 Task: Open Card Card0000000005 in Board Board0000000002 in Workspace WS0000000001 in Trello. Add Member vinny.office2@gmail.com to Card Card0000000005 in Board Board0000000002 in Workspace WS0000000001 in Trello. Add Purple Label titled Label0000000005 to Card Card0000000005 in Board Board0000000002 in Workspace WS0000000001 in Trello. Add Checklist CL0000000005 to Card Card0000000005 in Board Board0000000002 in Workspace WS0000000001 in Trello. Add Dates with Start Date as Aug 01 2023 and Due Date as Aug 31 2023 to Card Card0000000005 in Board Board0000000002 in Workspace WS0000000001 in Trello
Action: Mouse moved to (431, 246)
Screenshot: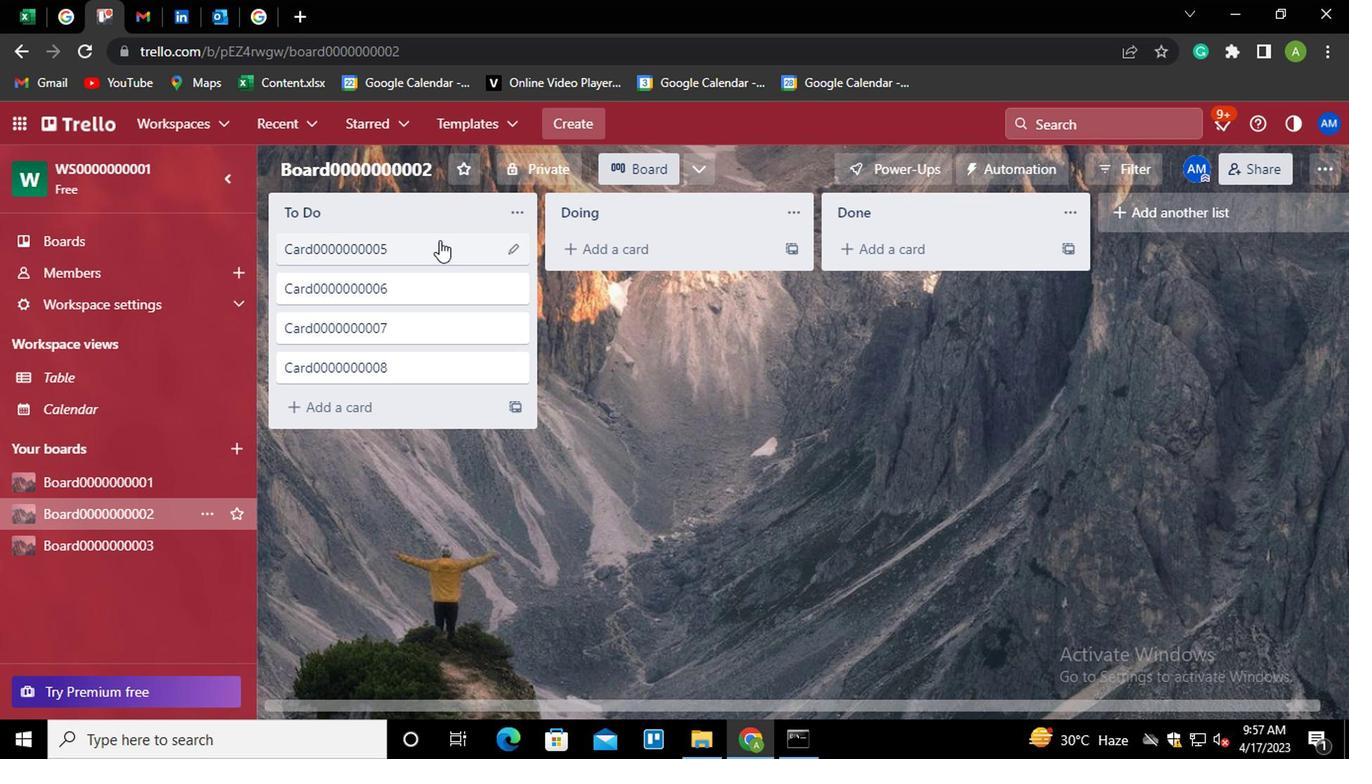 
Action: Mouse pressed left at (431, 246)
Screenshot: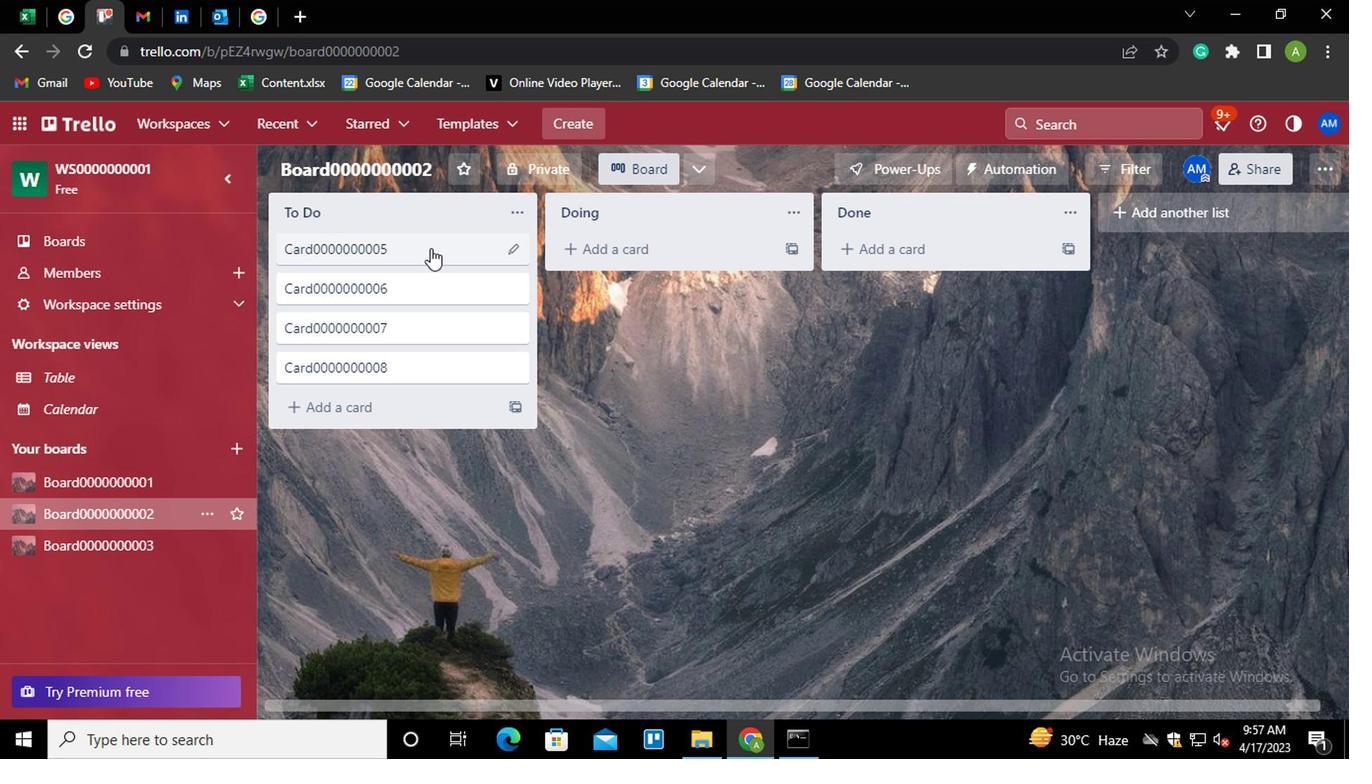 
Action: Mouse moved to (922, 280)
Screenshot: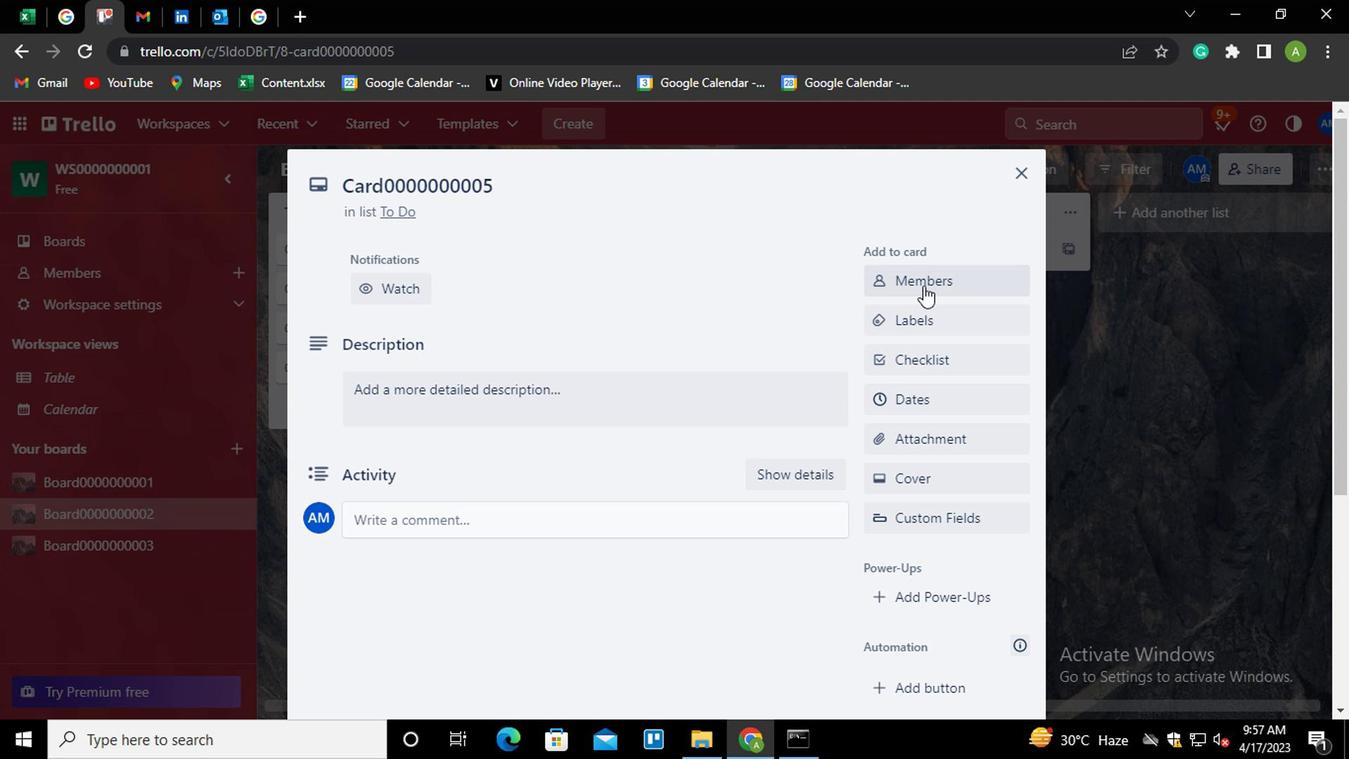 
Action: Mouse pressed left at (922, 280)
Screenshot: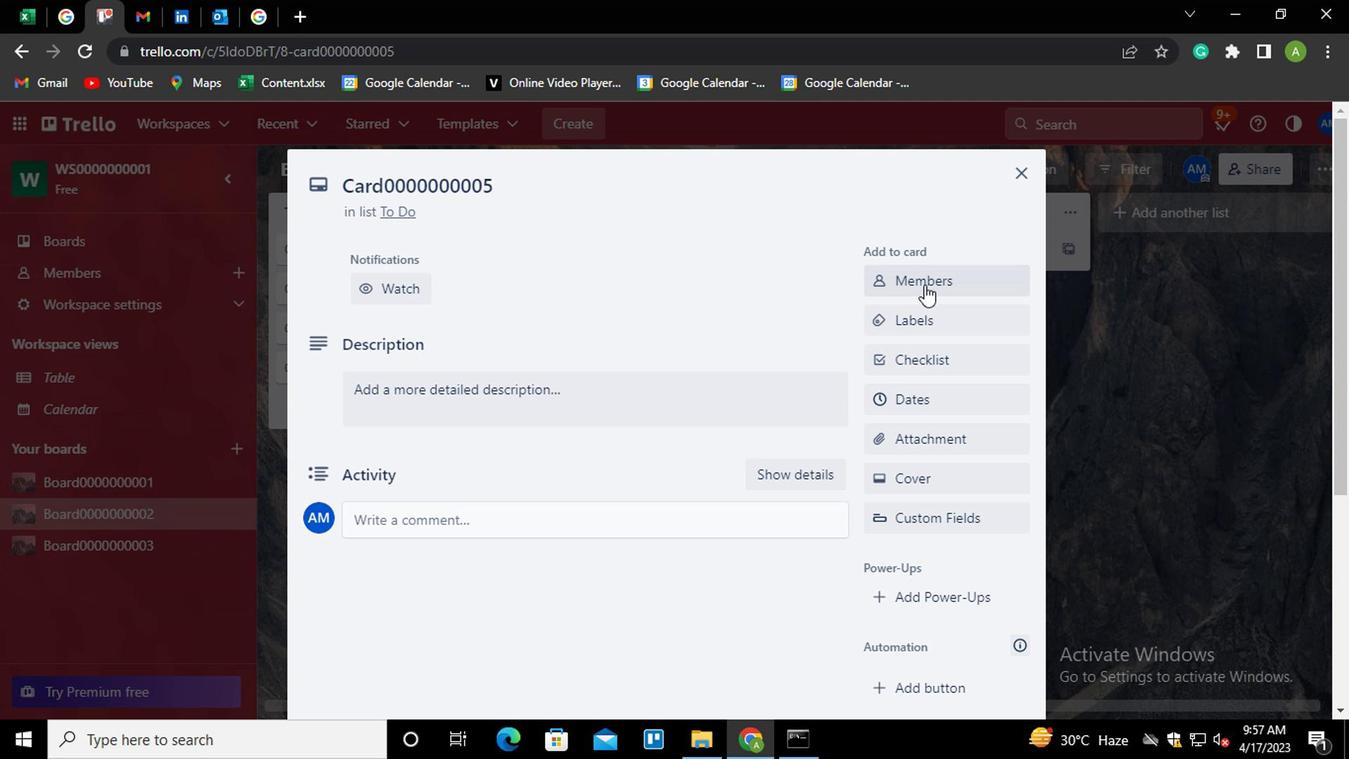 
Action: Mouse moved to (939, 368)
Screenshot: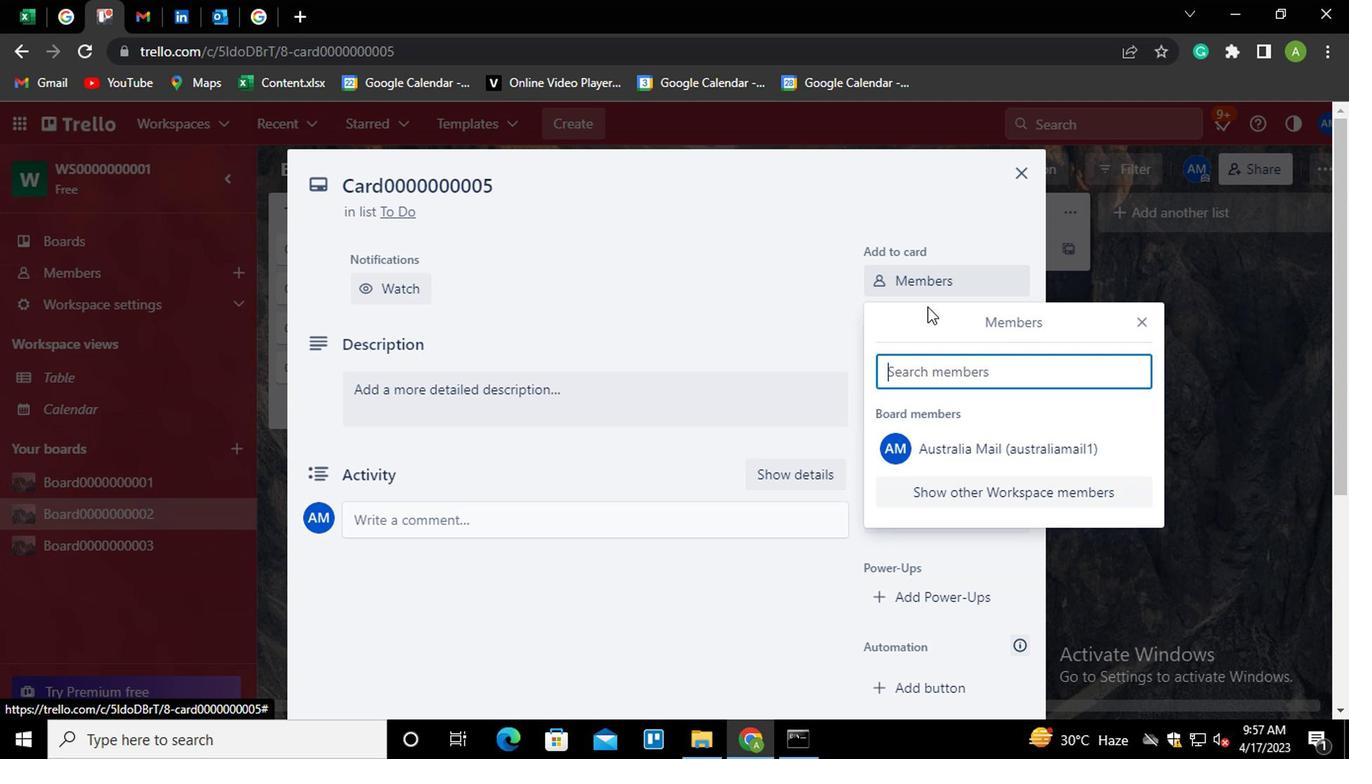 
Action: Mouse pressed left at (939, 368)
Screenshot: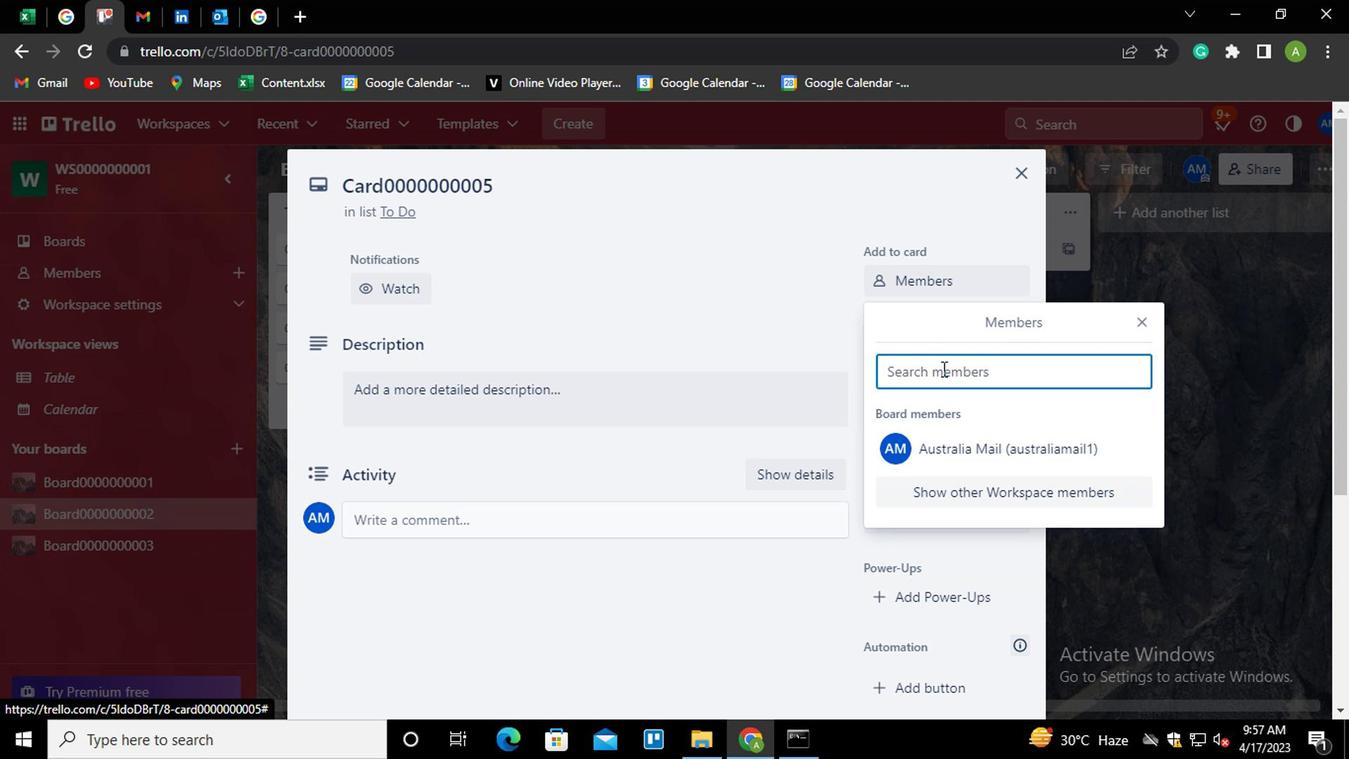 
Action: Mouse moved to (920, 370)
Screenshot: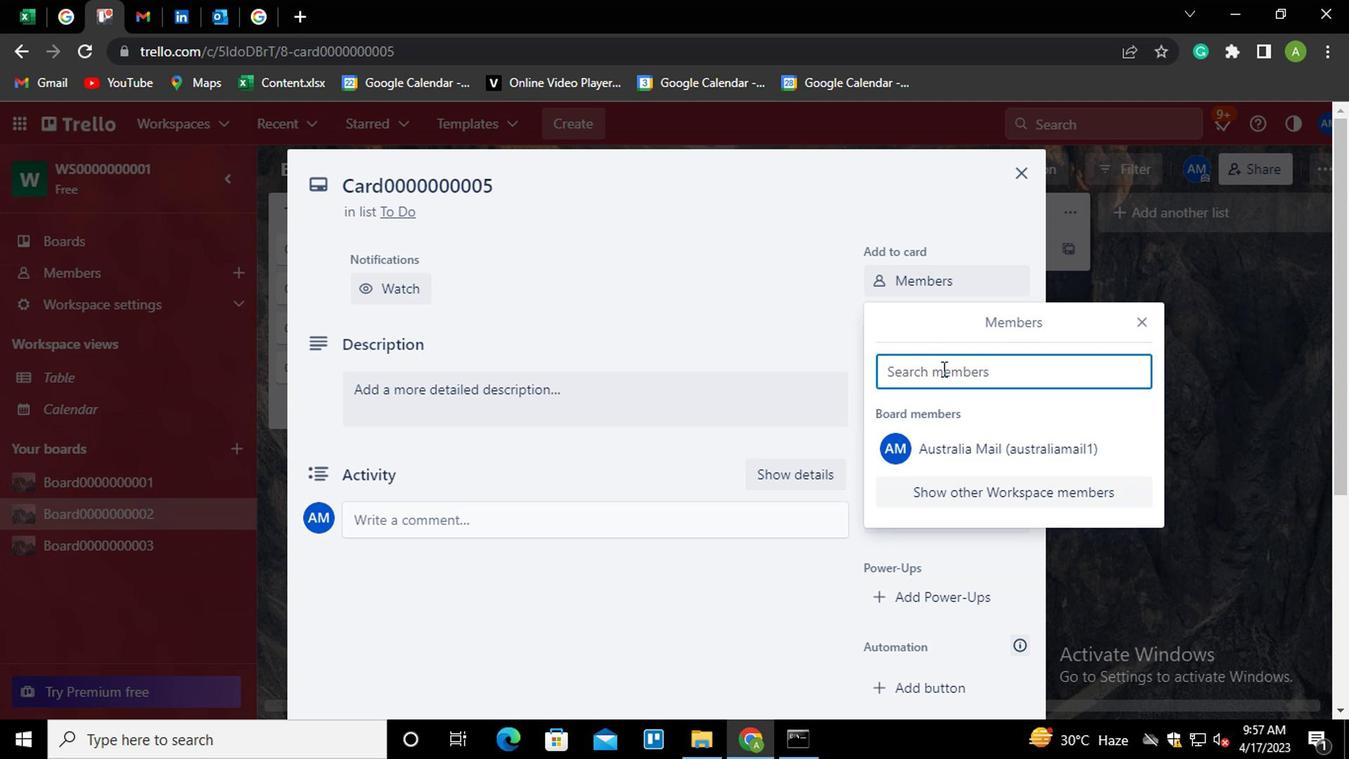 
Action: Key pressed vinny
Screenshot: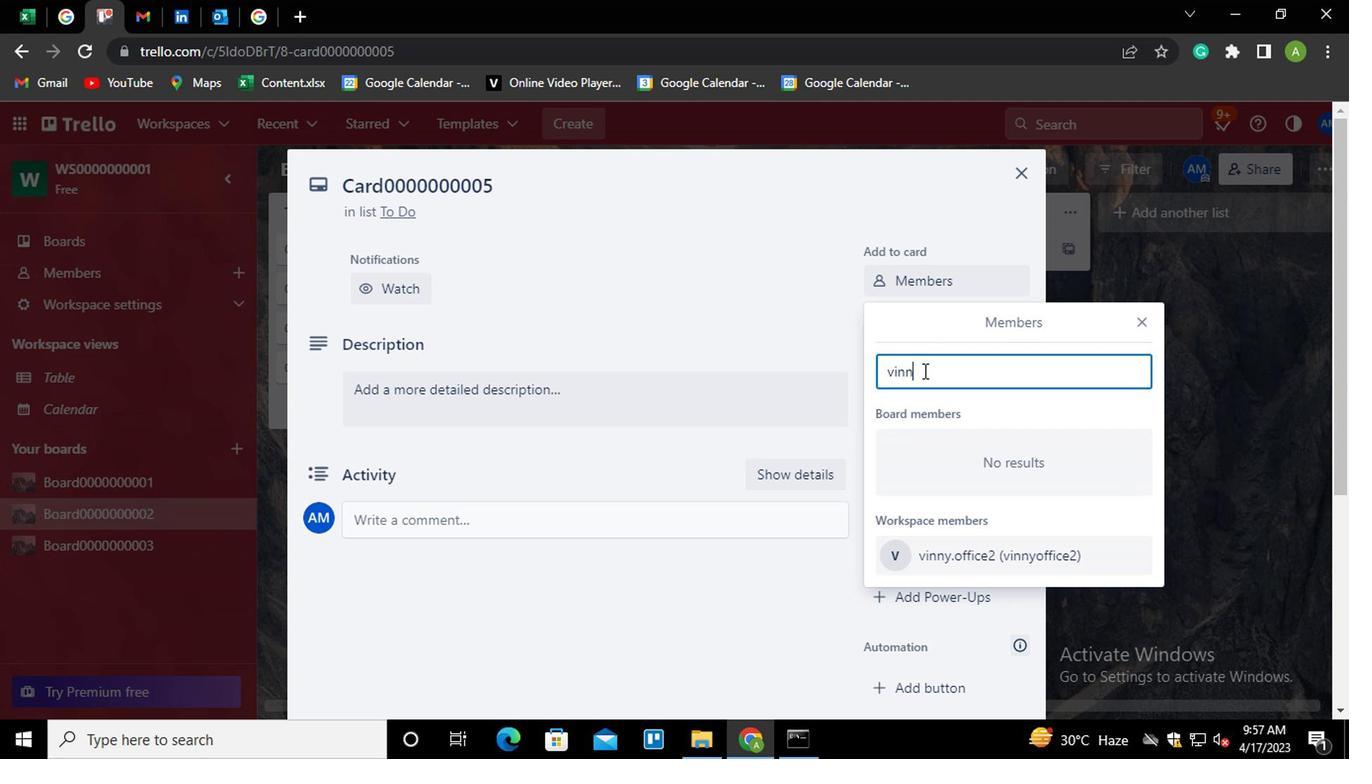
Action: Mouse moved to (942, 558)
Screenshot: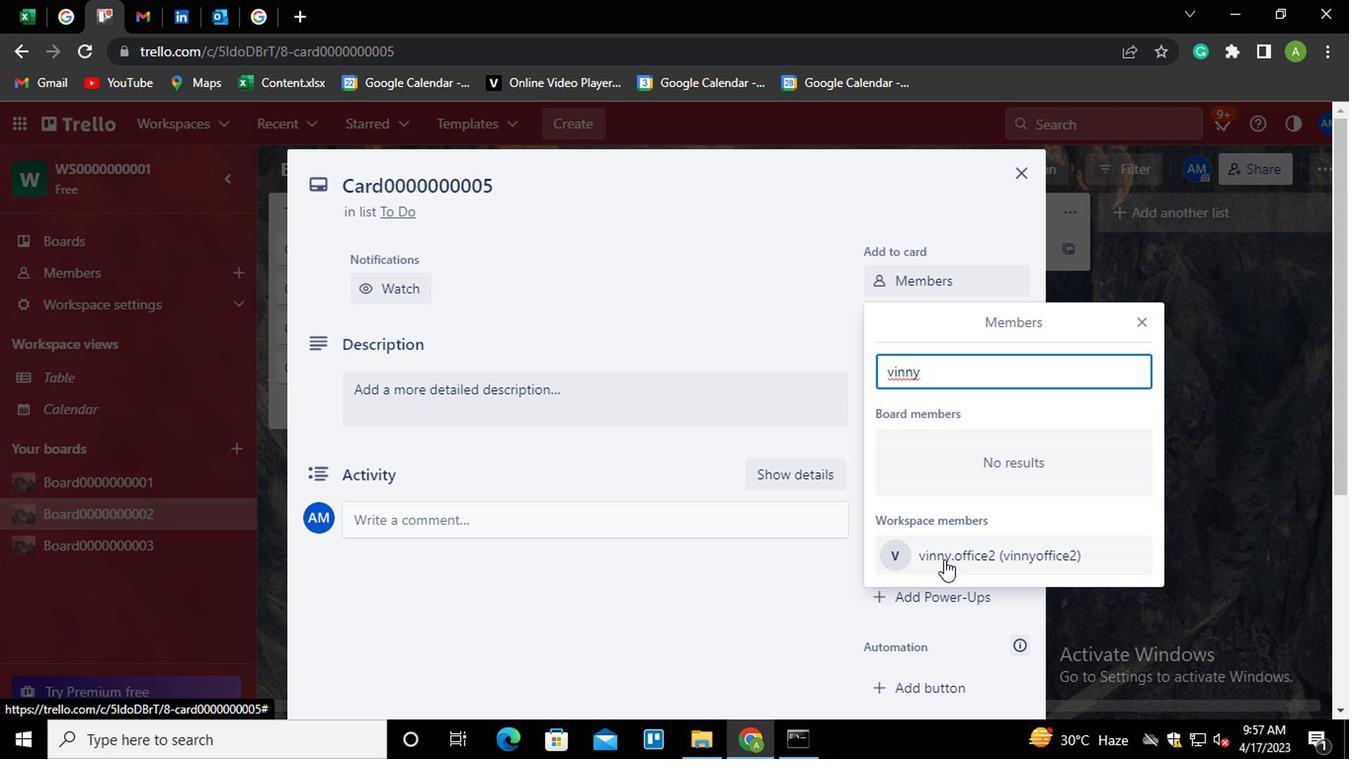
Action: Mouse pressed left at (942, 558)
Screenshot: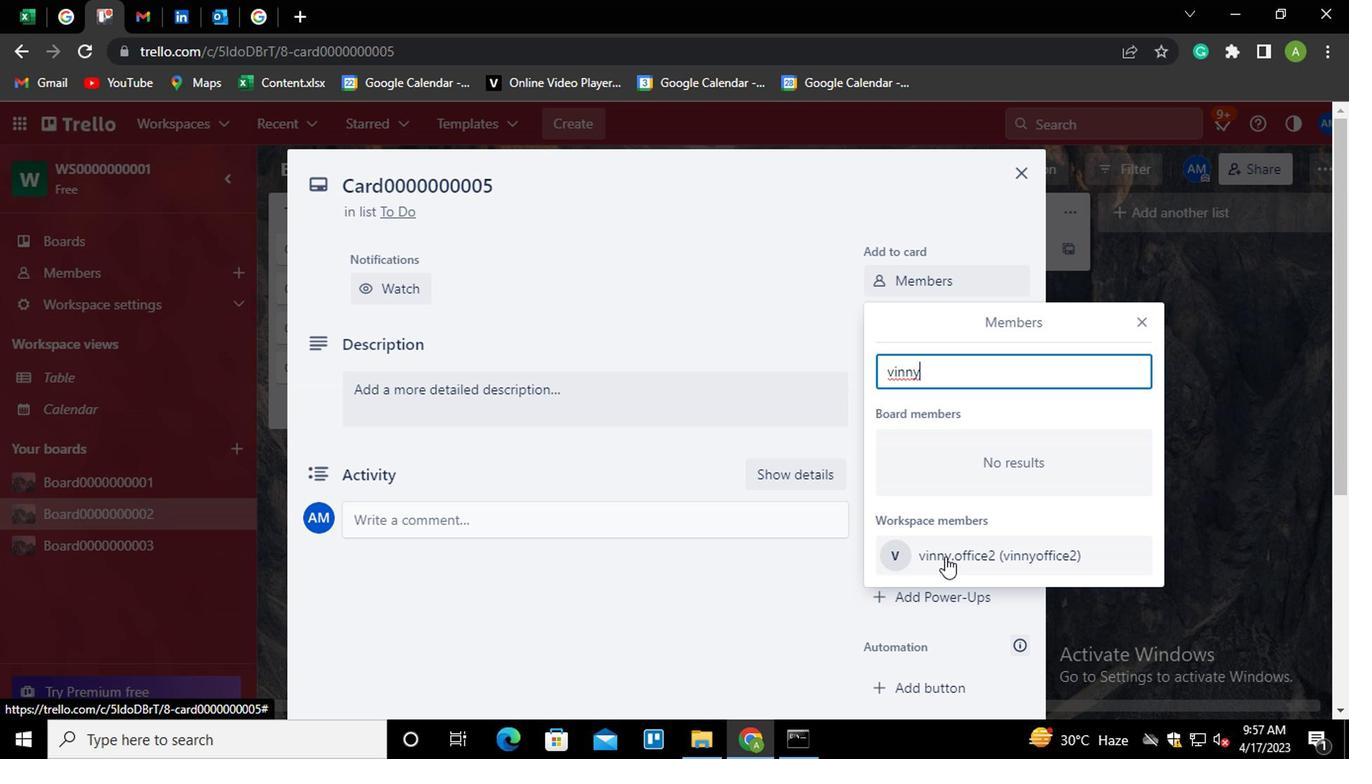 
Action: Mouse moved to (816, 279)
Screenshot: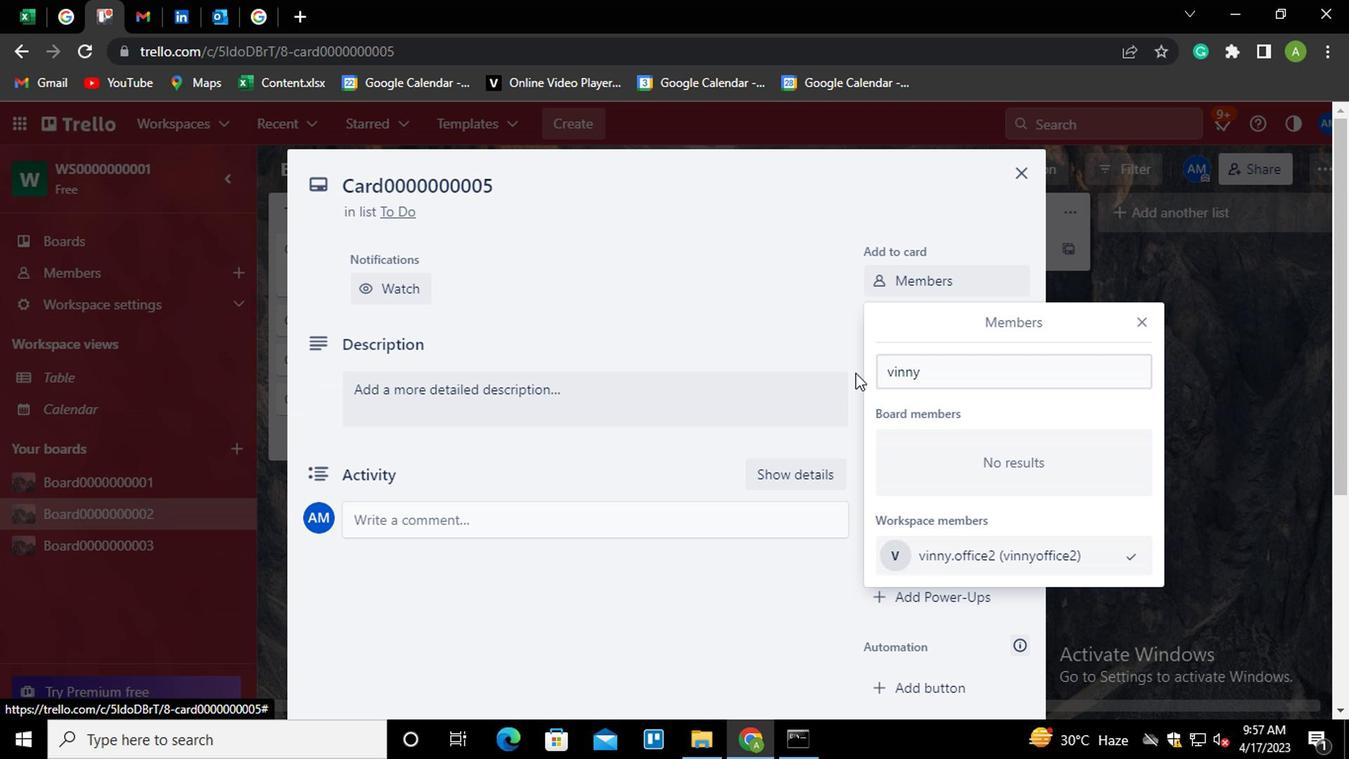 
Action: Mouse pressed left at (816, 279)
Screenshot: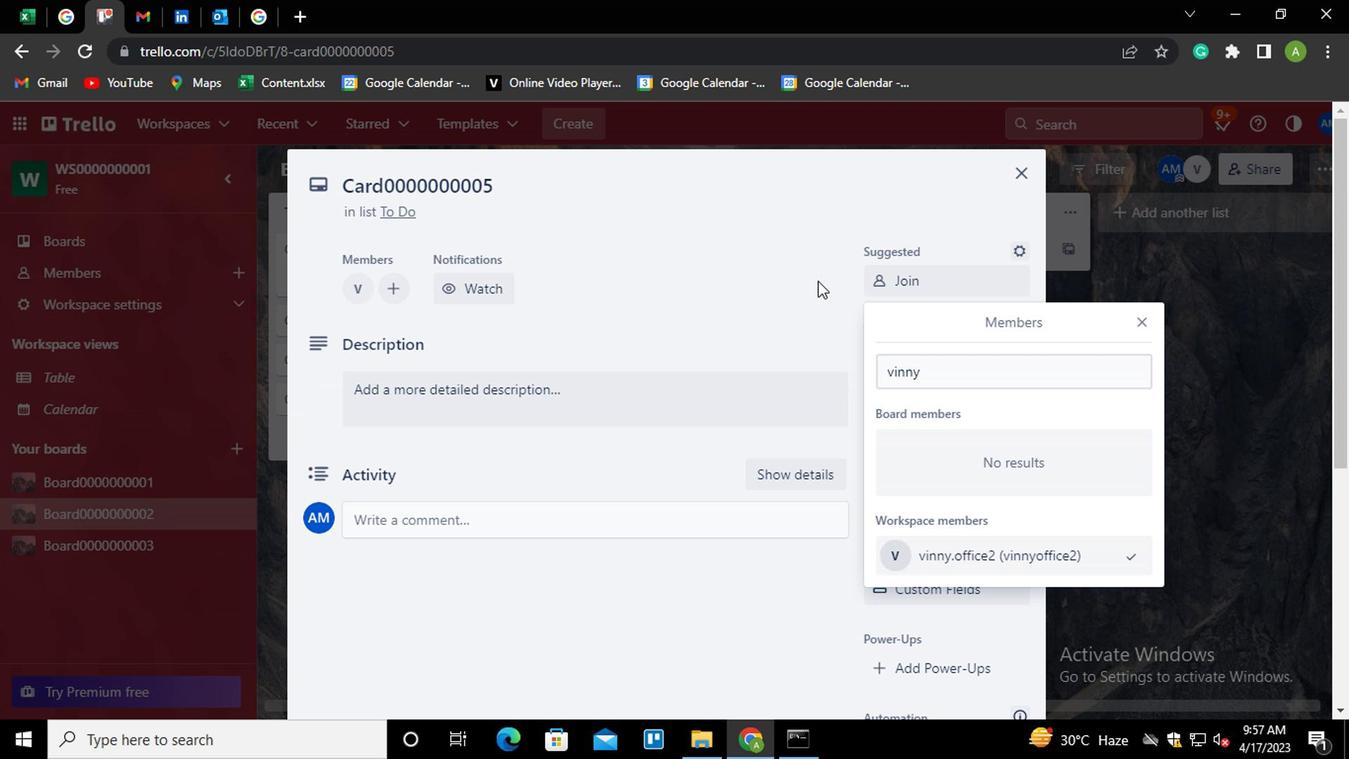
Action: Mouse moved to (915, 379)
Screenshot: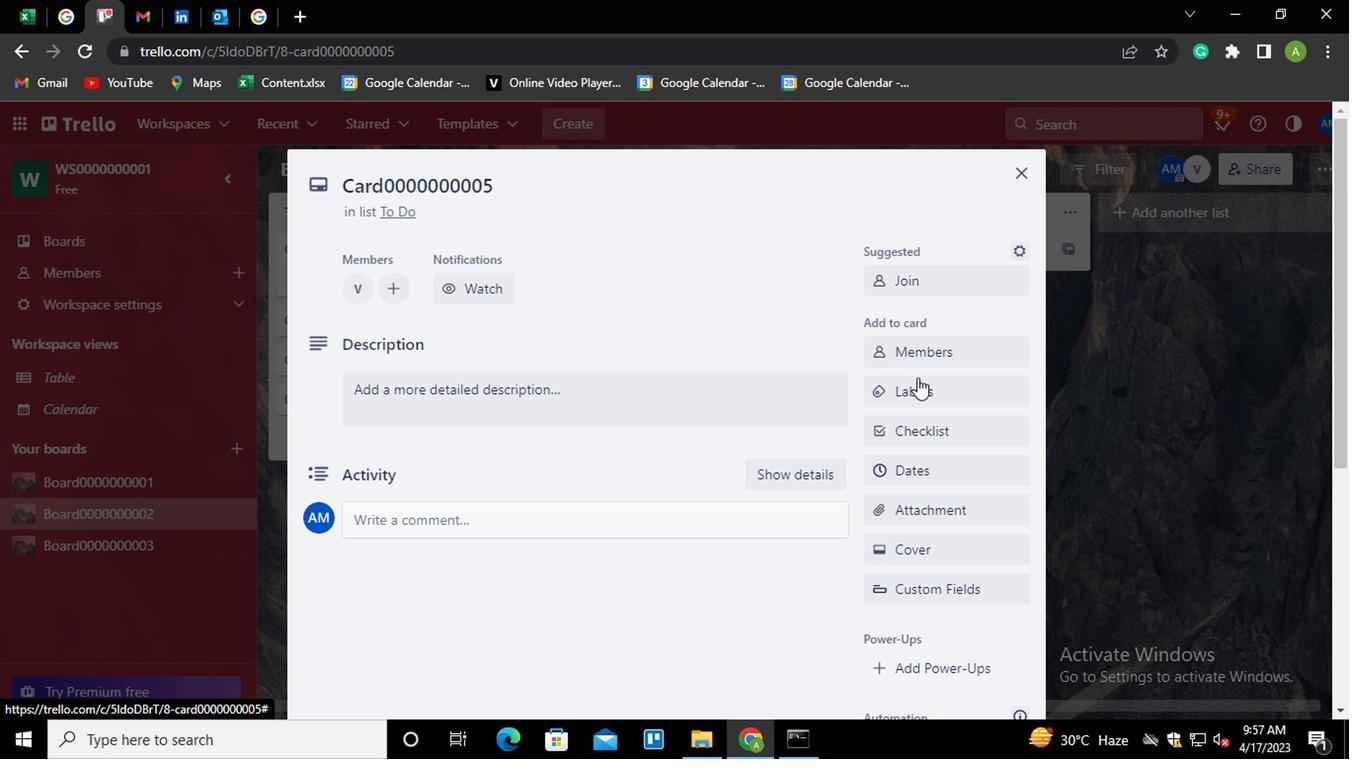 
Action: Mouse pressed left at (915, 379)
Screenshot: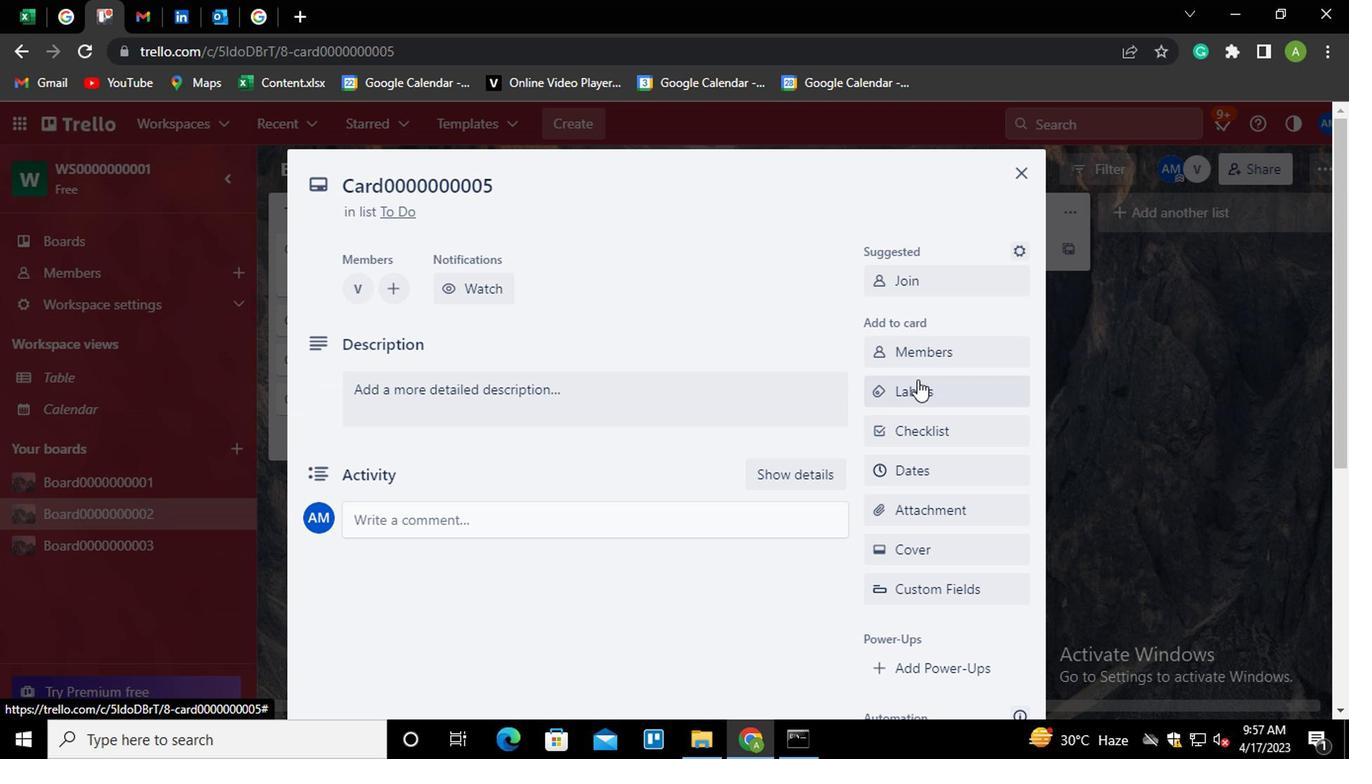 
Action: Mouse moved to (884, 425)
Screenshot: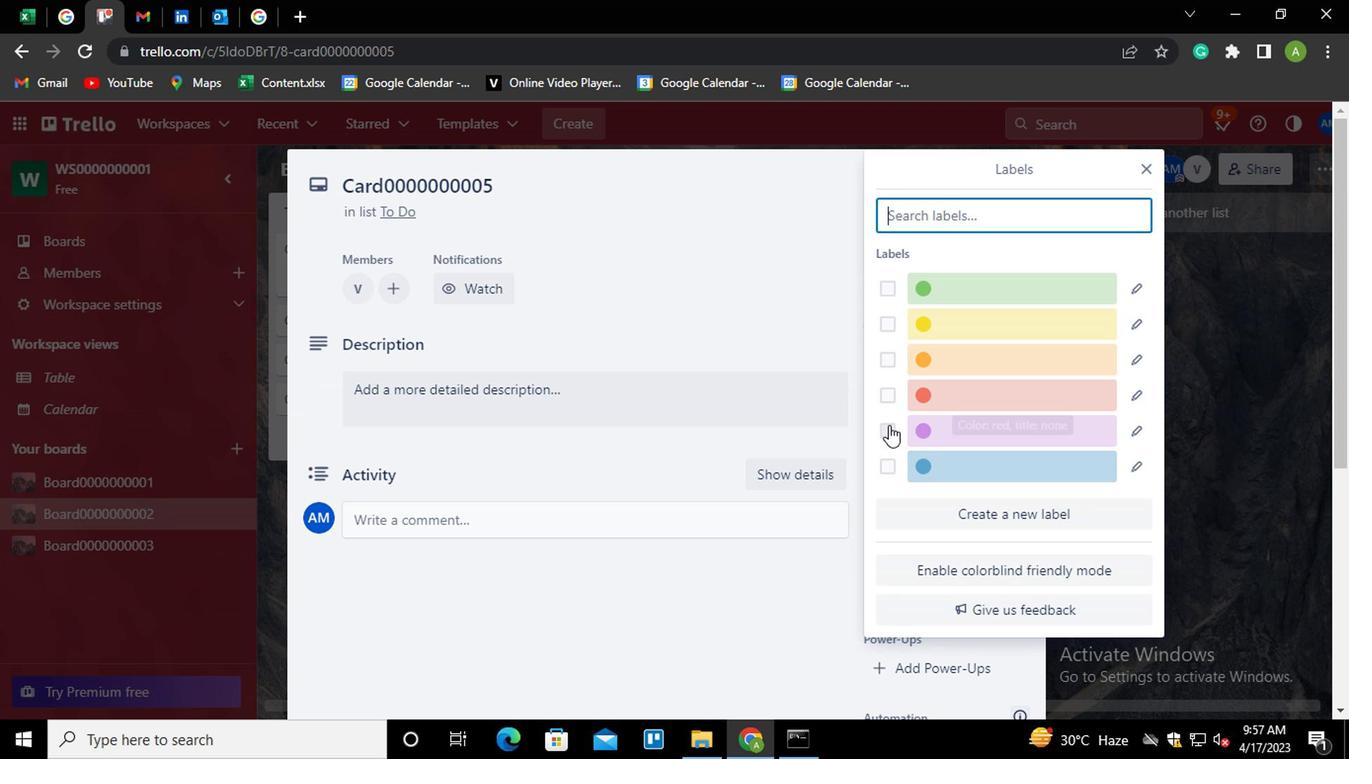 
Action: Mouse pressed left at (884, 425)
Screenshot: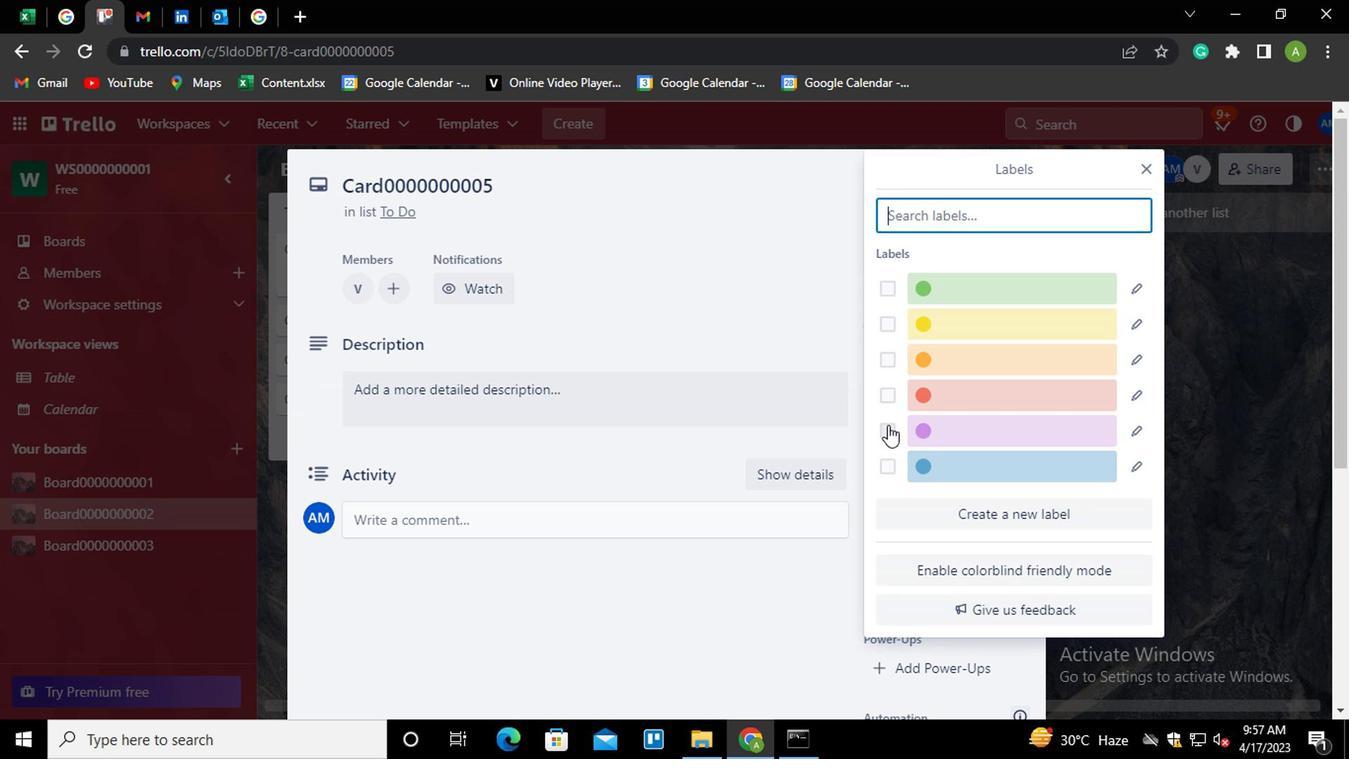 
Action: Mouse moved to (1123, 423)
Screenshot: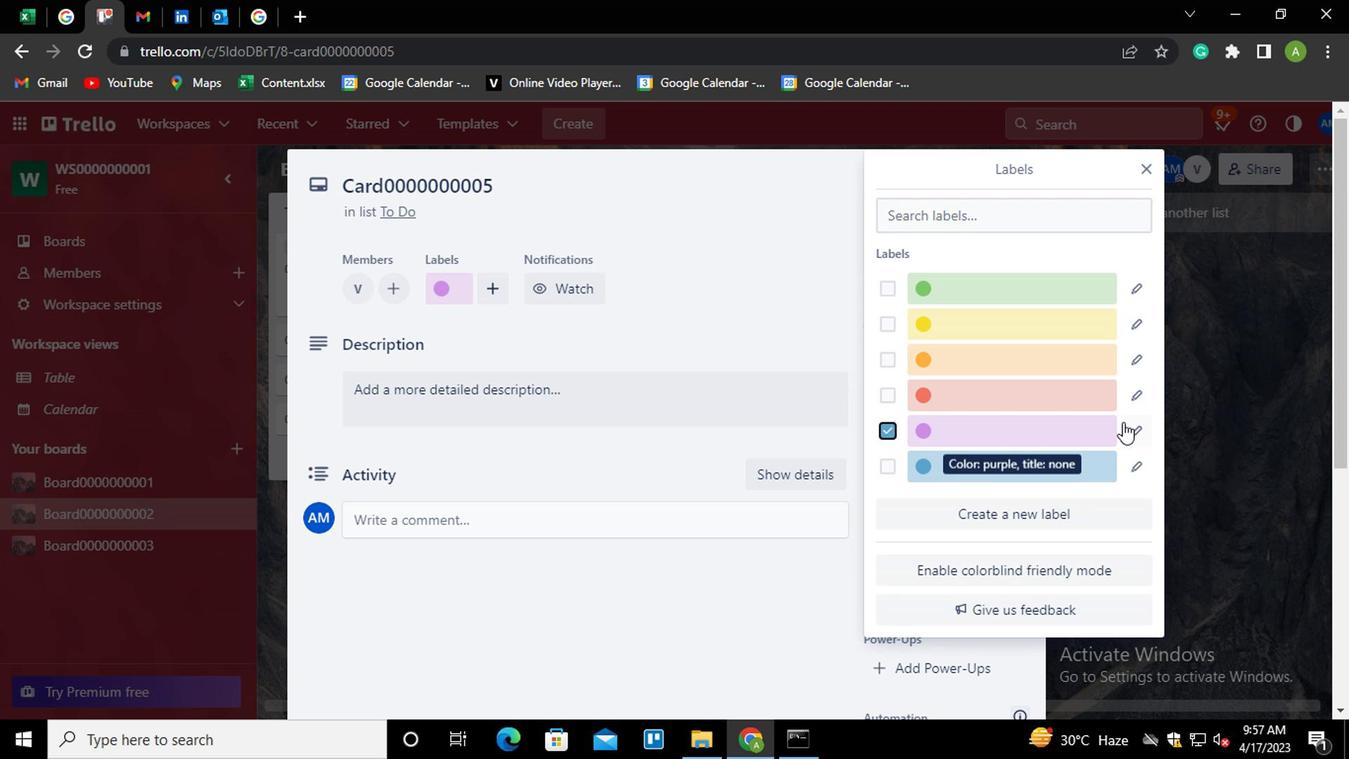 
Action: Mouse pressed left at (1123, 423)
Screenshot: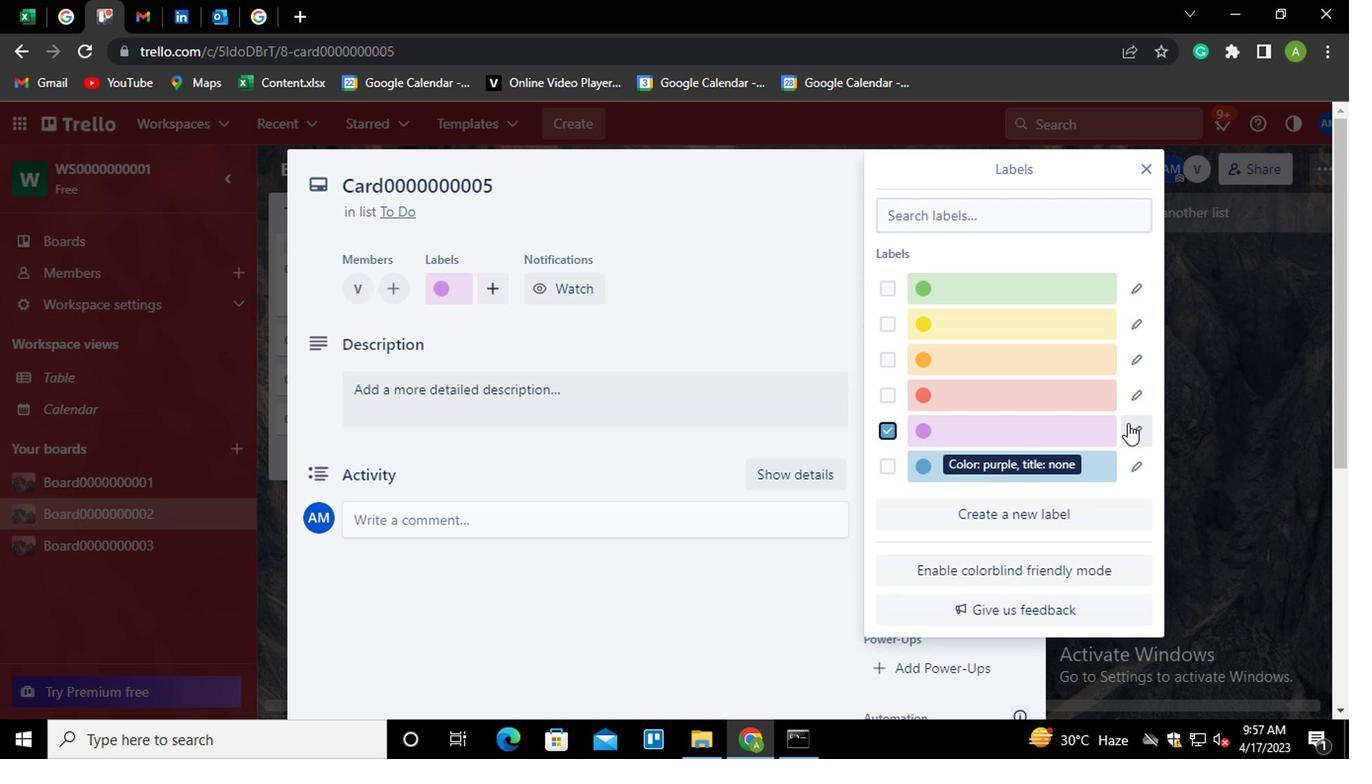 
Action: Mouse moved to (1102, 417)
Screenshot: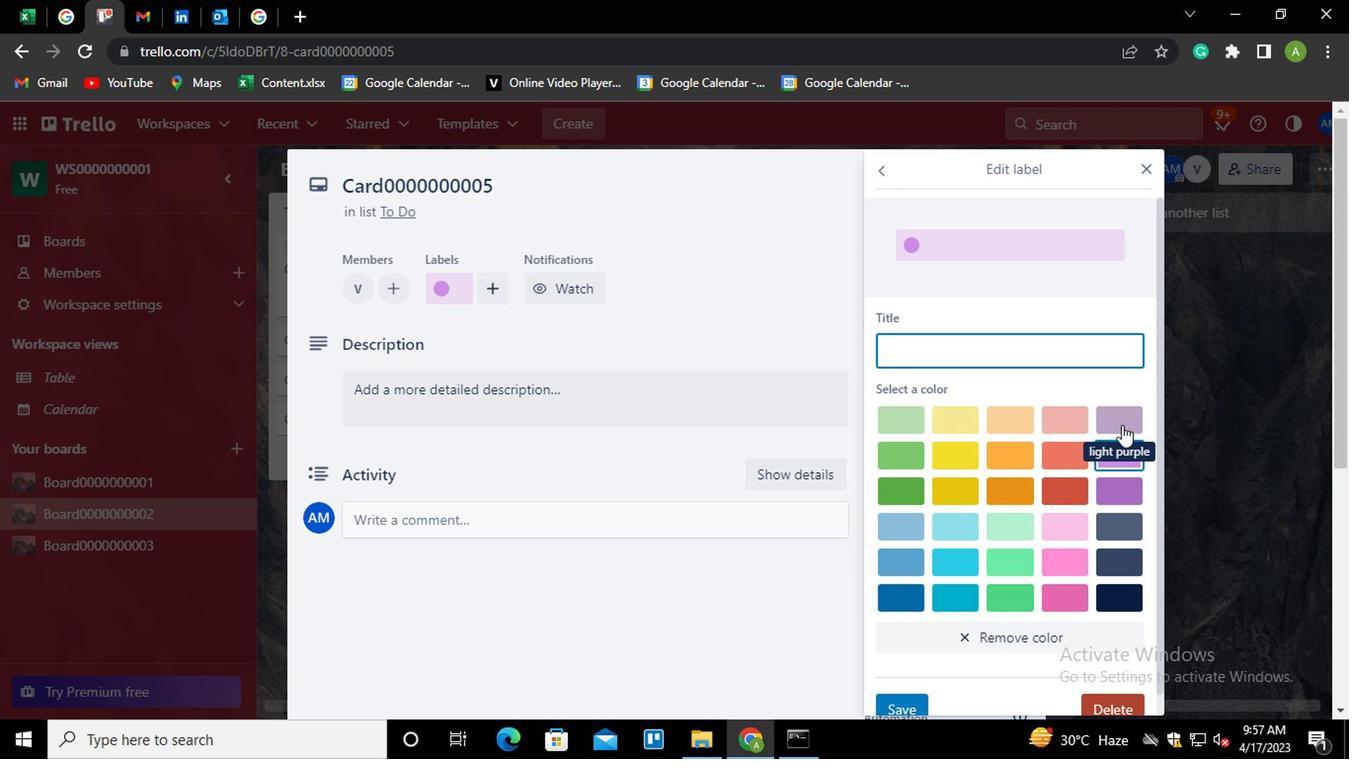 
Action: Key pressed <Key.shift>LABEL000000000
Screenshot: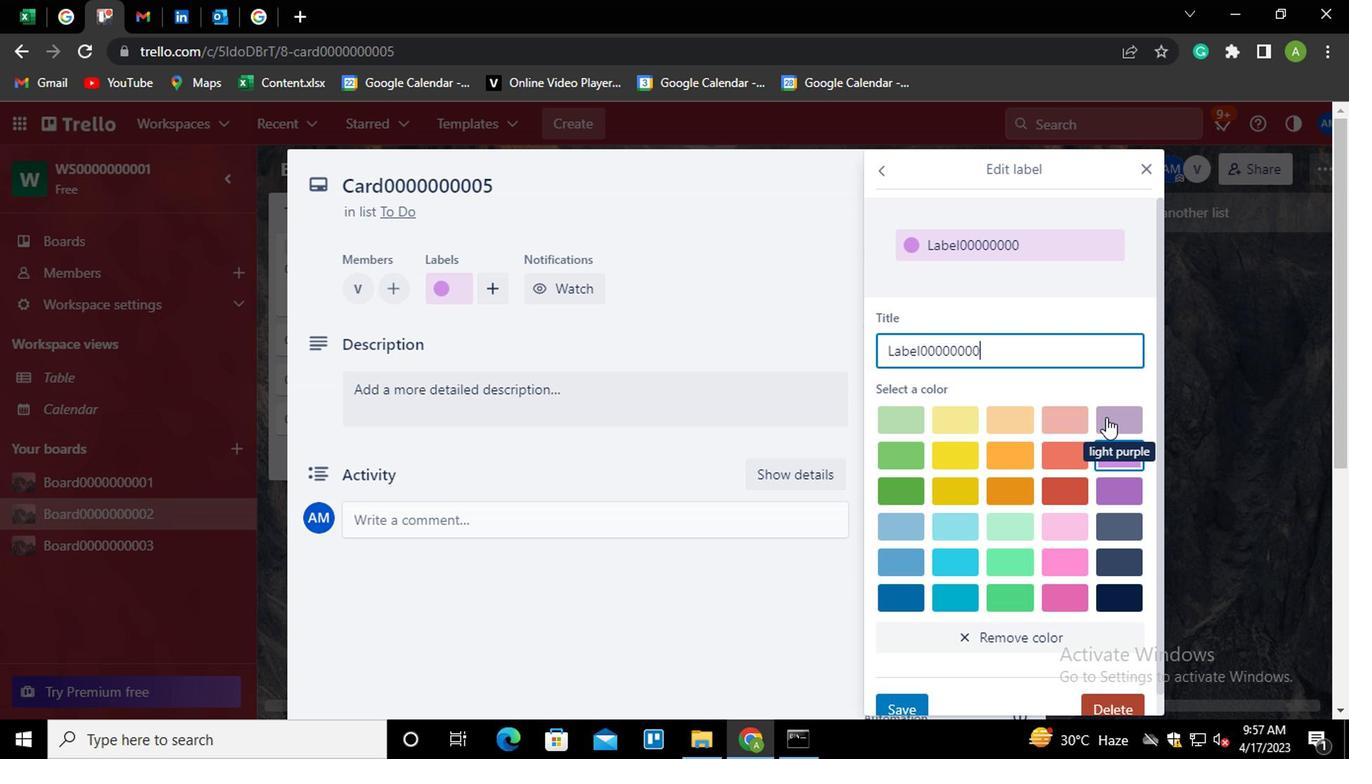 
Action: Mouse moved to (1101, 416)
Screenshot: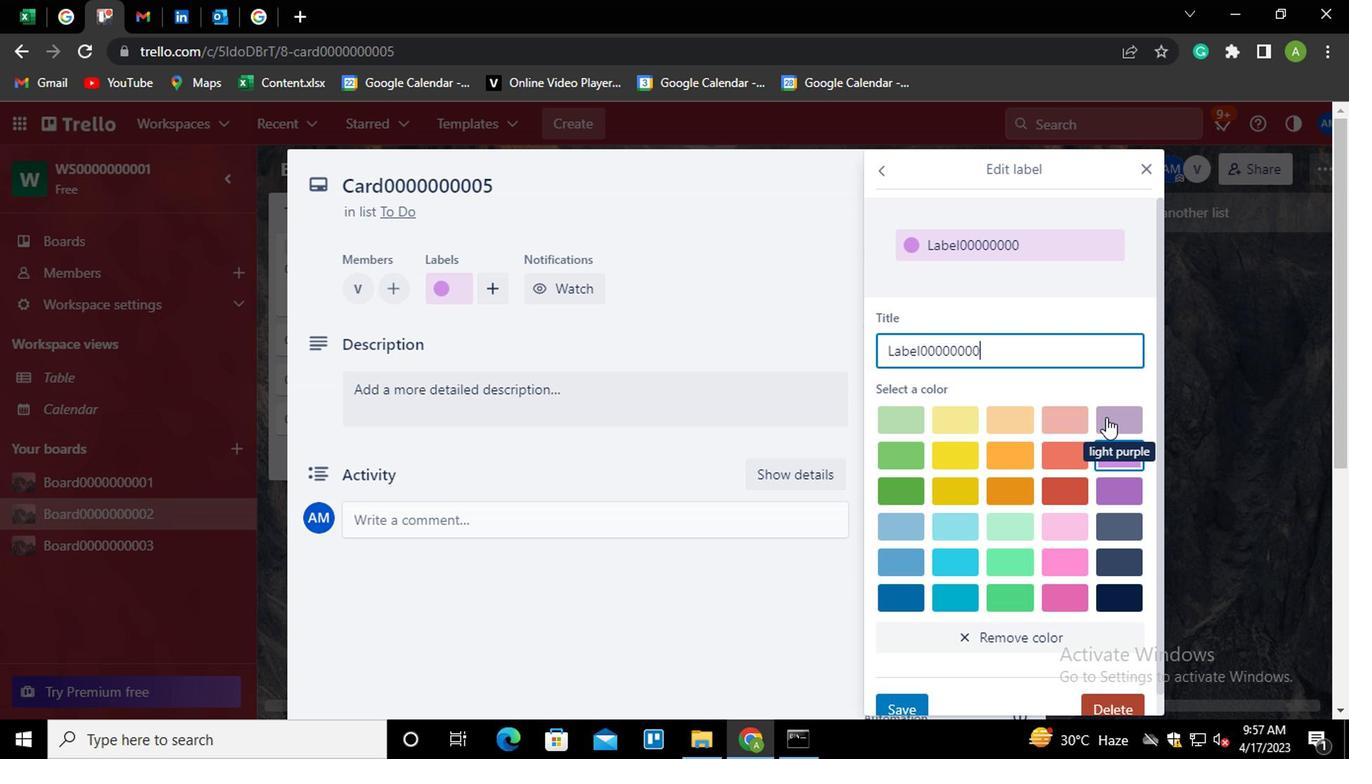 
Action: Key pressed 5
Screenshot: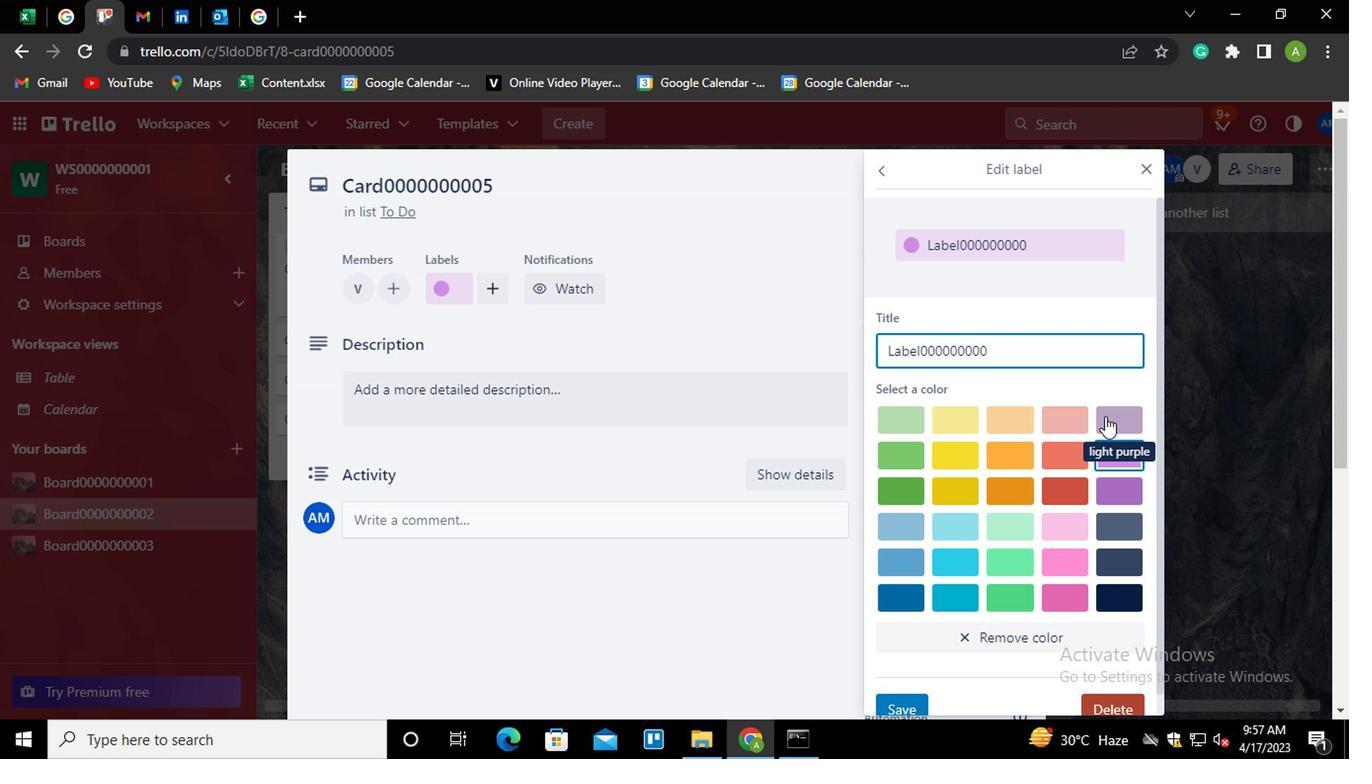 
Action: Mouse moved to (892, 704)
Screenshot: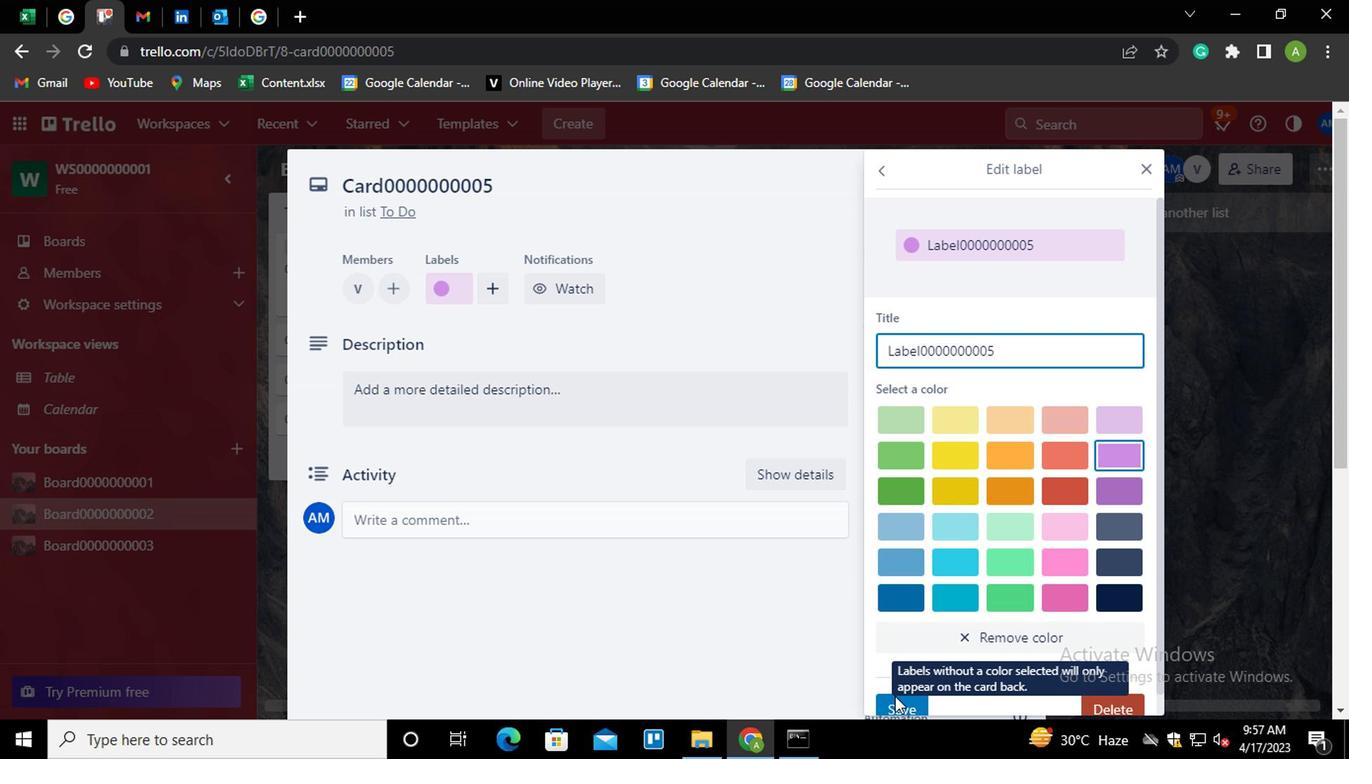 
Action: Mouse pressed left at (892, 704)
Screenshot: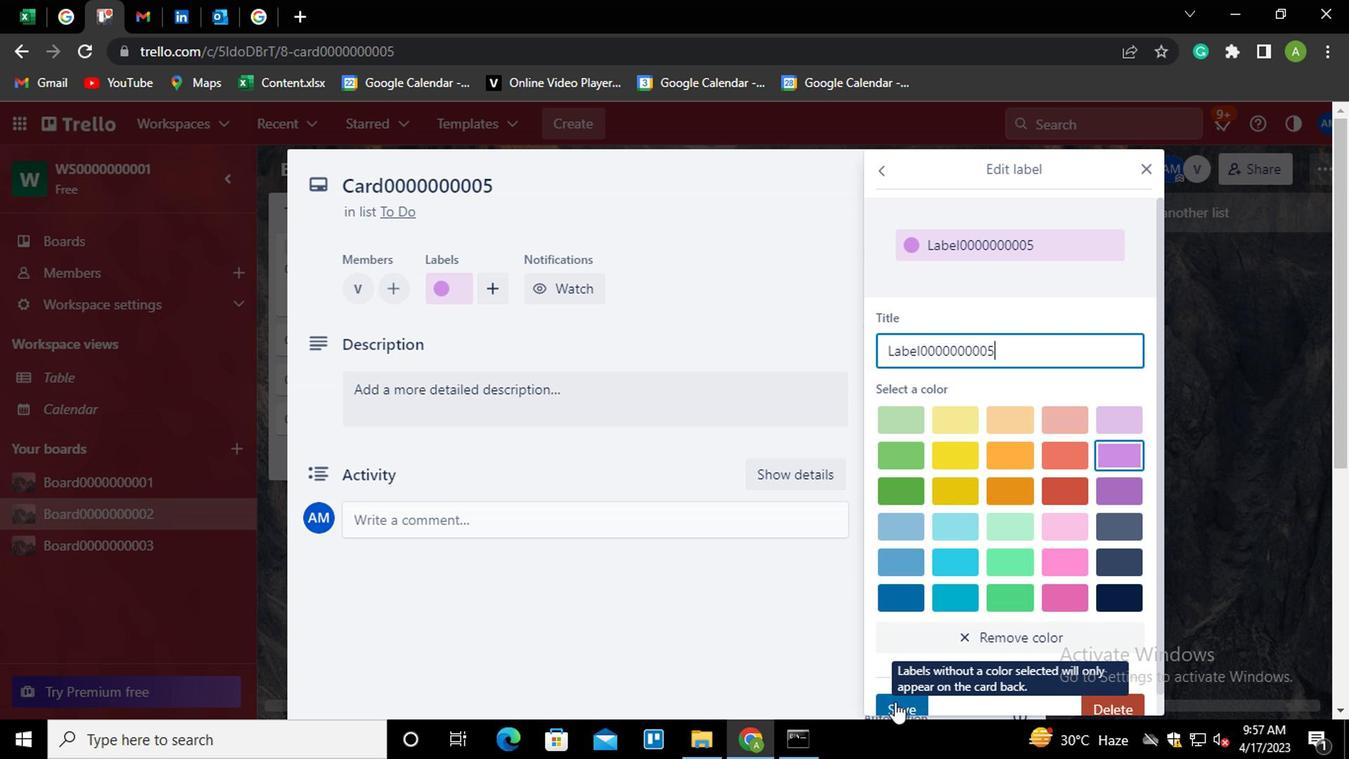 
Action: Mouse moved to (788, 303)
Screenshot: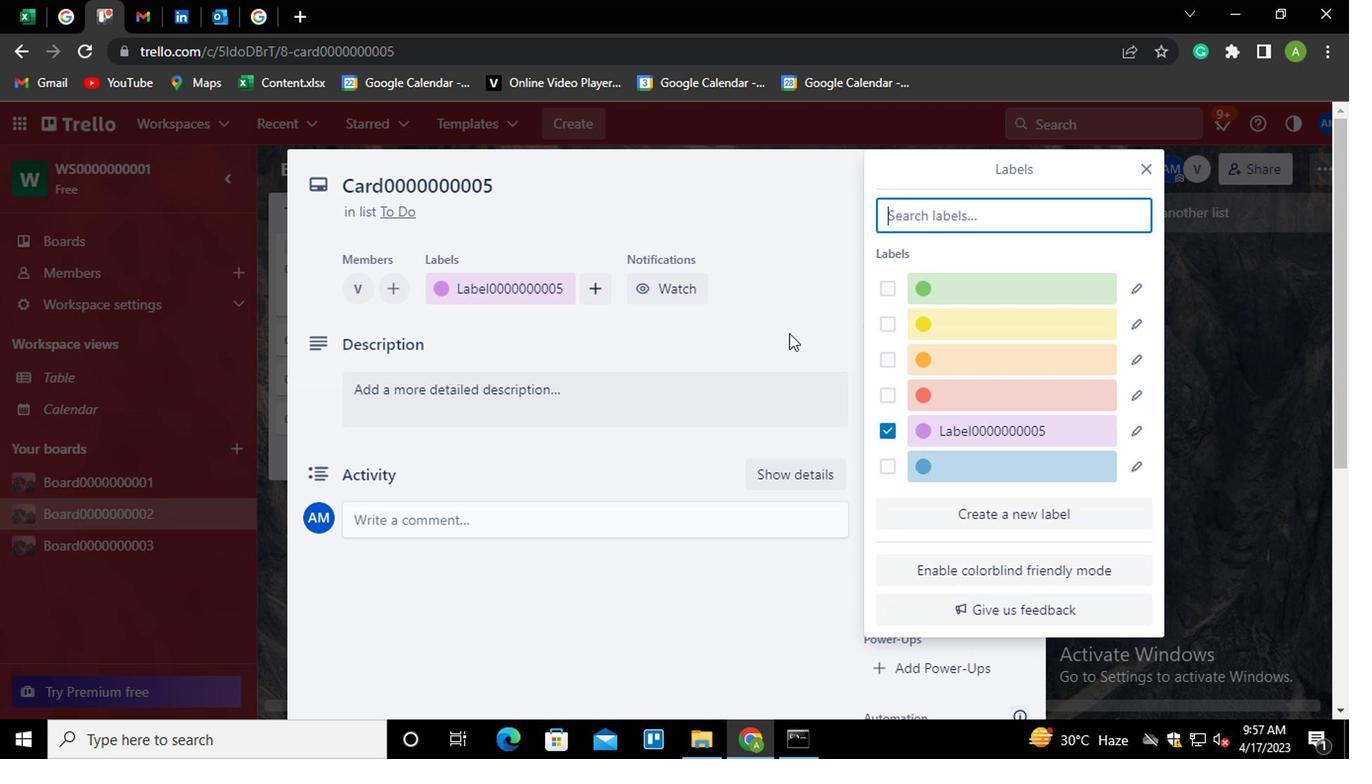 
Action: Mouse pressed left at (788, 303)
Screenshot: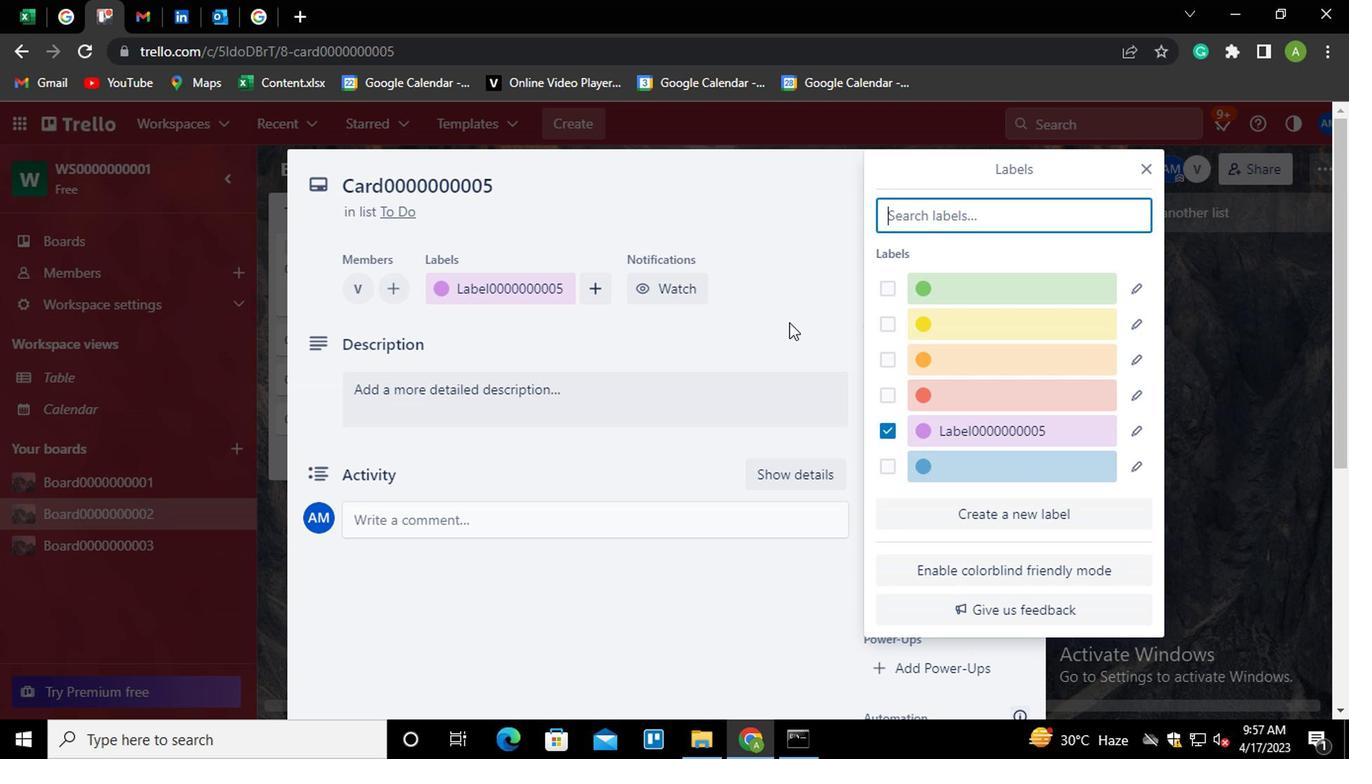 
Action: Mouse moved to (940, 425)
Screenshot: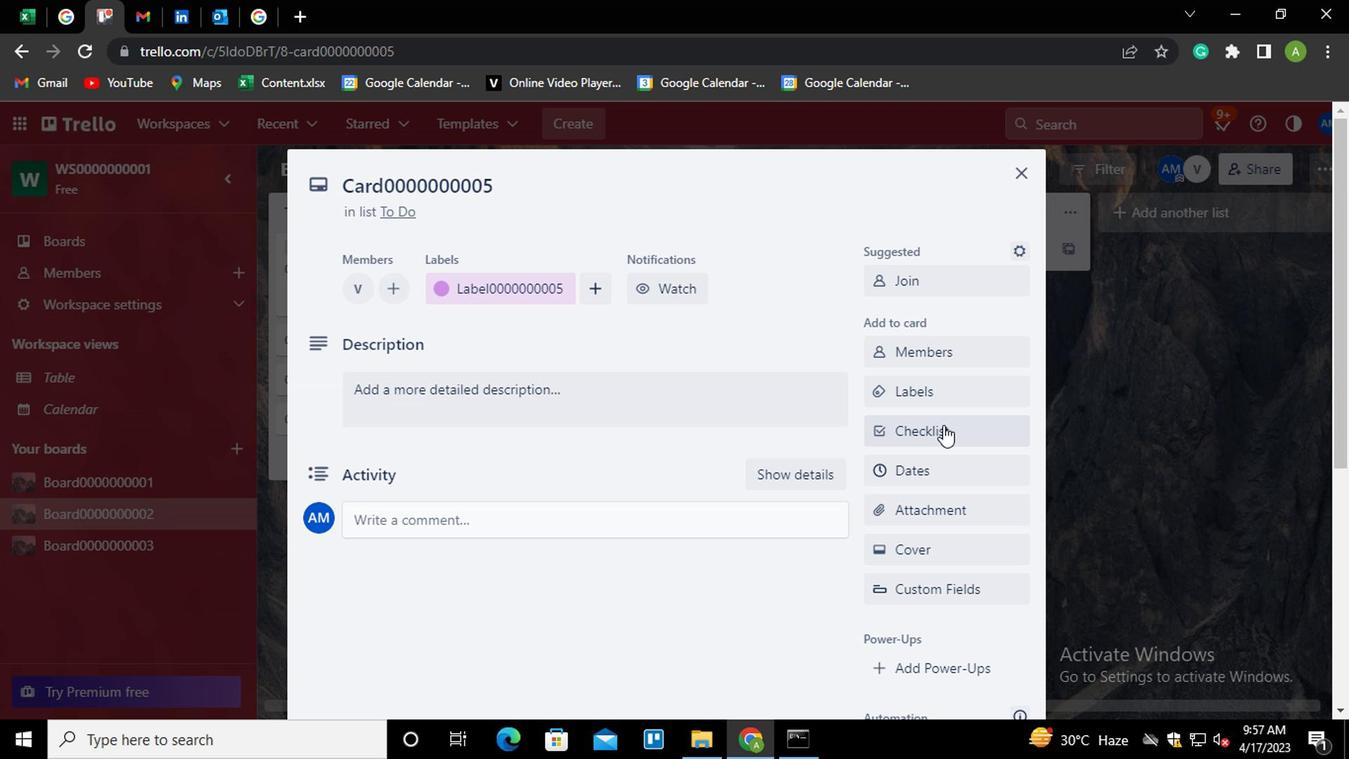 
Action: Mouse pressed left at (940, 425)
Screenshot: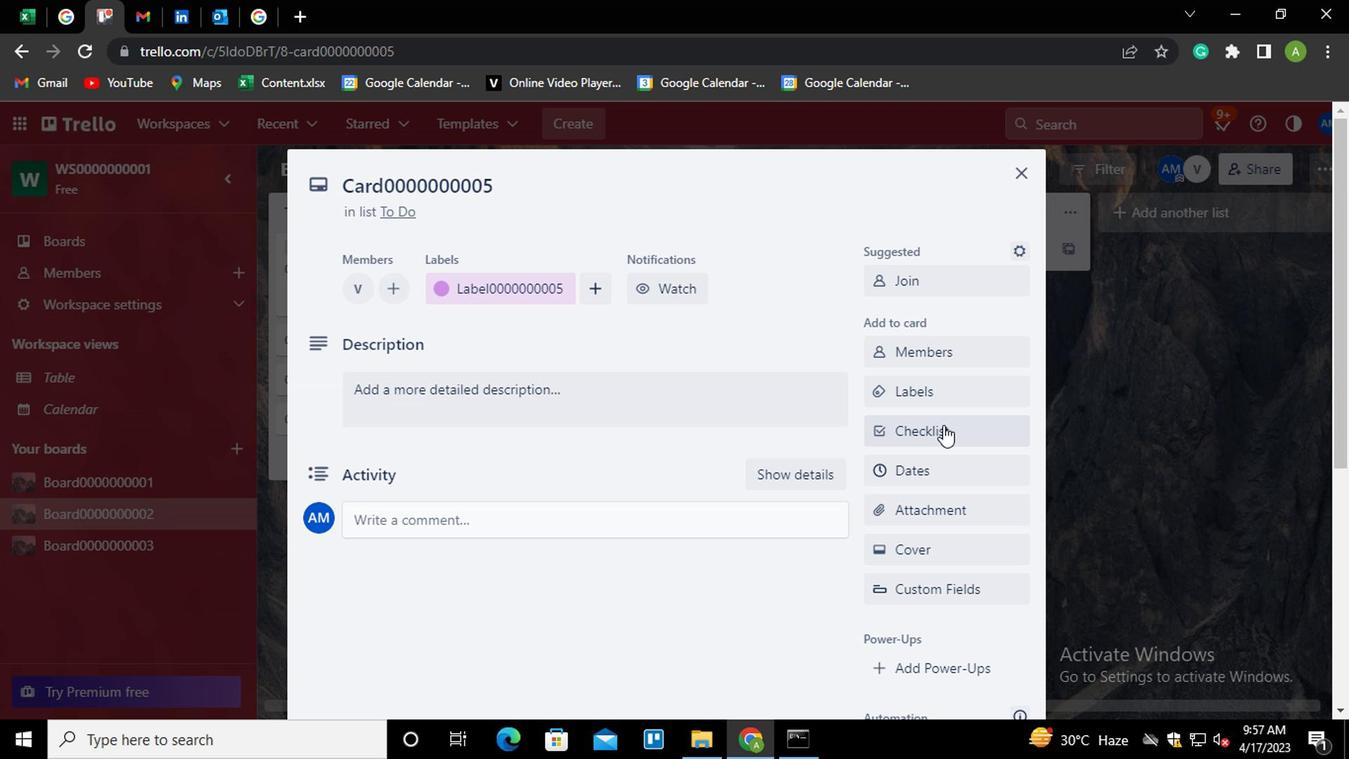 
Action: Mouse moved to (927, 427)
Screenshot: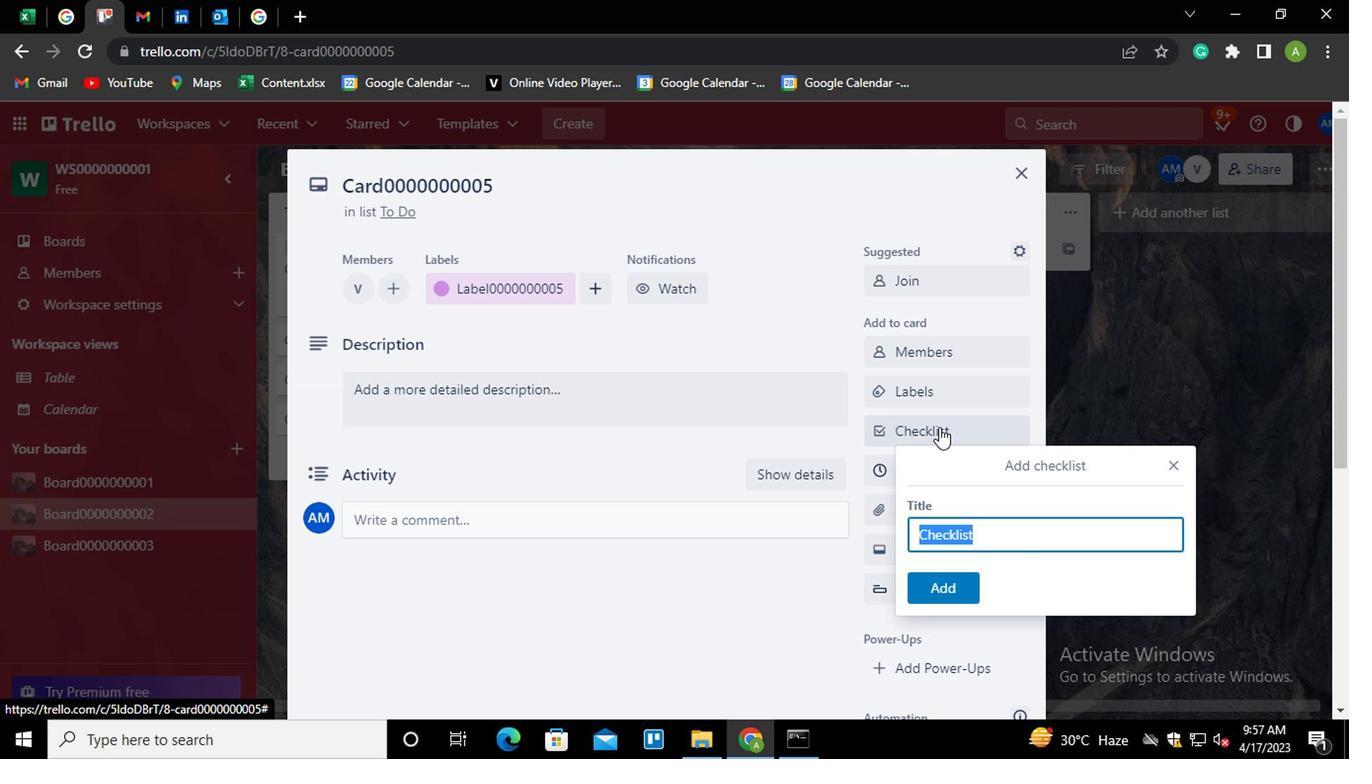 
Action: Key pressed <Key.shift><Key.shift><Key.shift><Key.shift><Key.shift><Key.shift><Key.shift><Key.shift><Key.shift><Key.shift>CL00
Screenshot: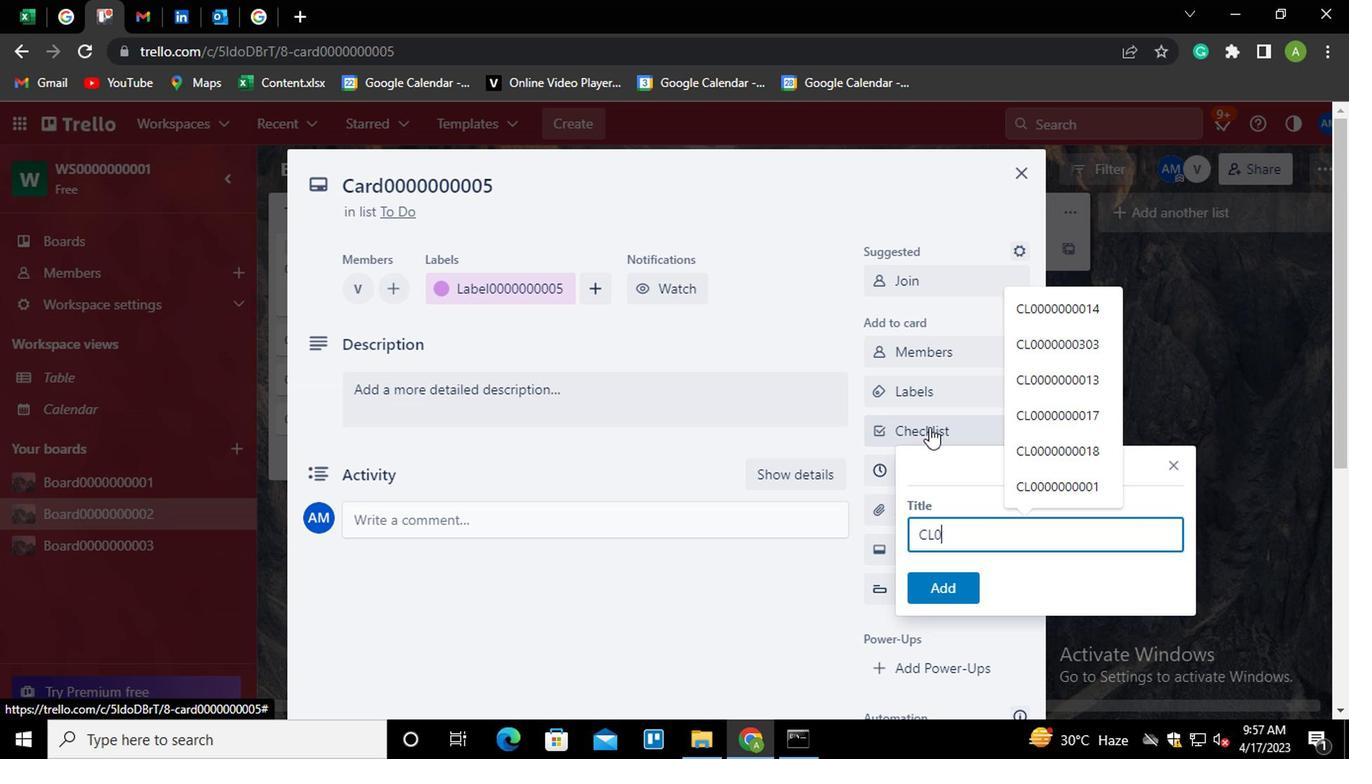 
Action: Mouse moved to (927, 427)
Screenshot: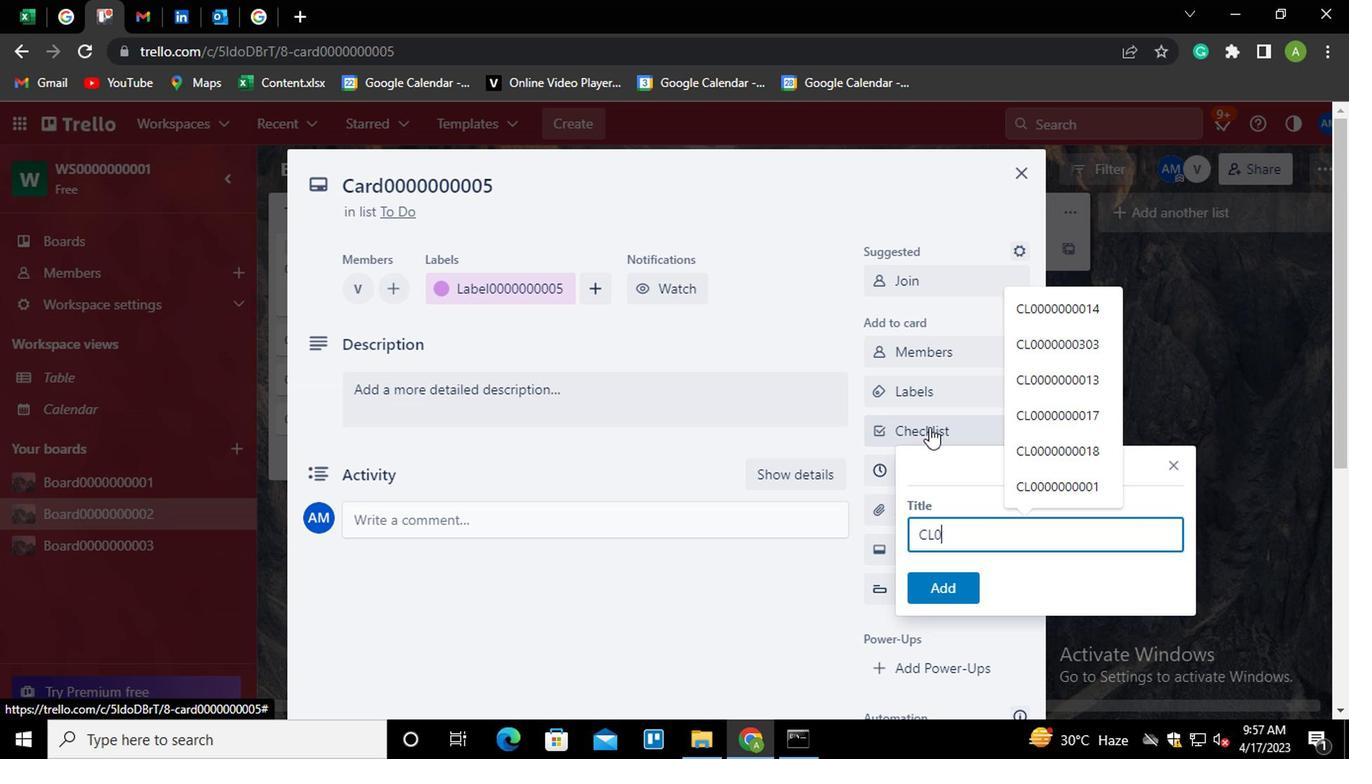 
Action: Key pressed 00
Screenshot: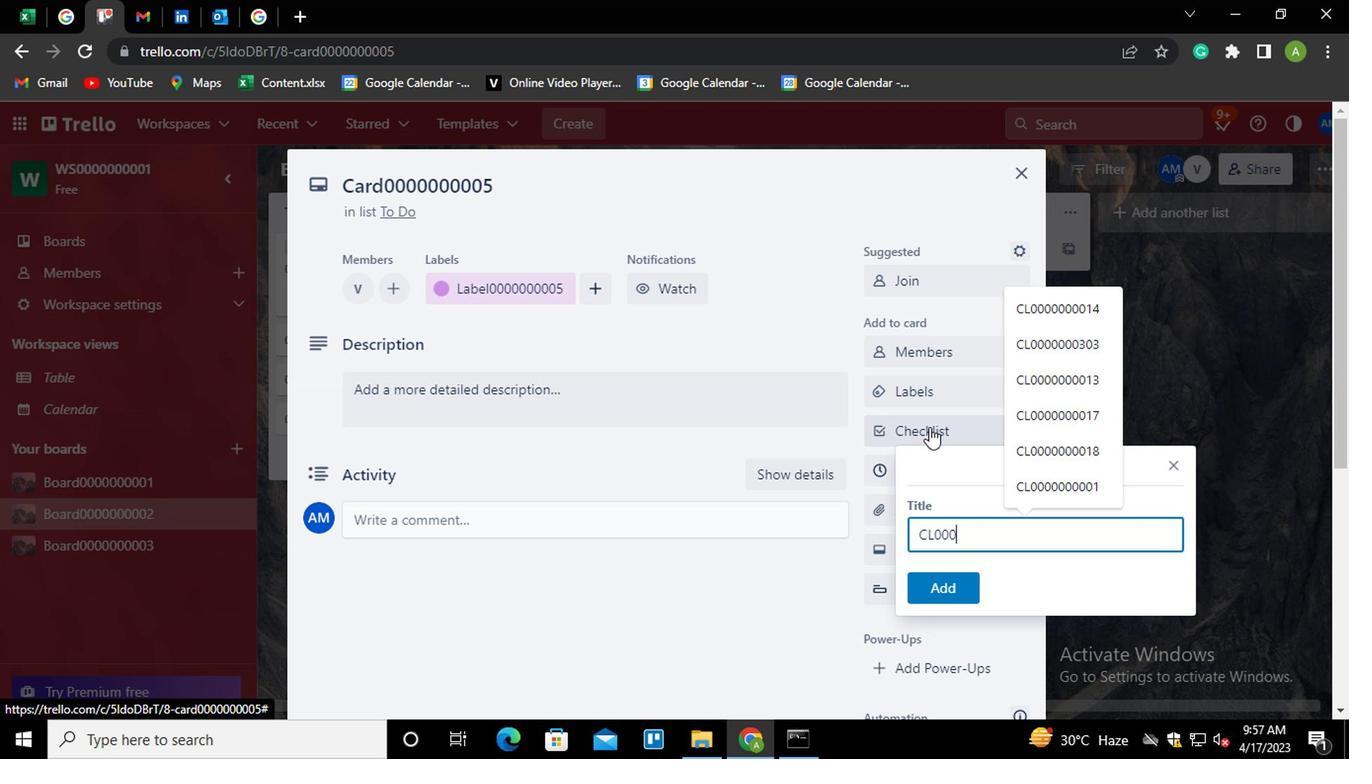 
Action: Mouse moved to (927, 427)
Screenshot: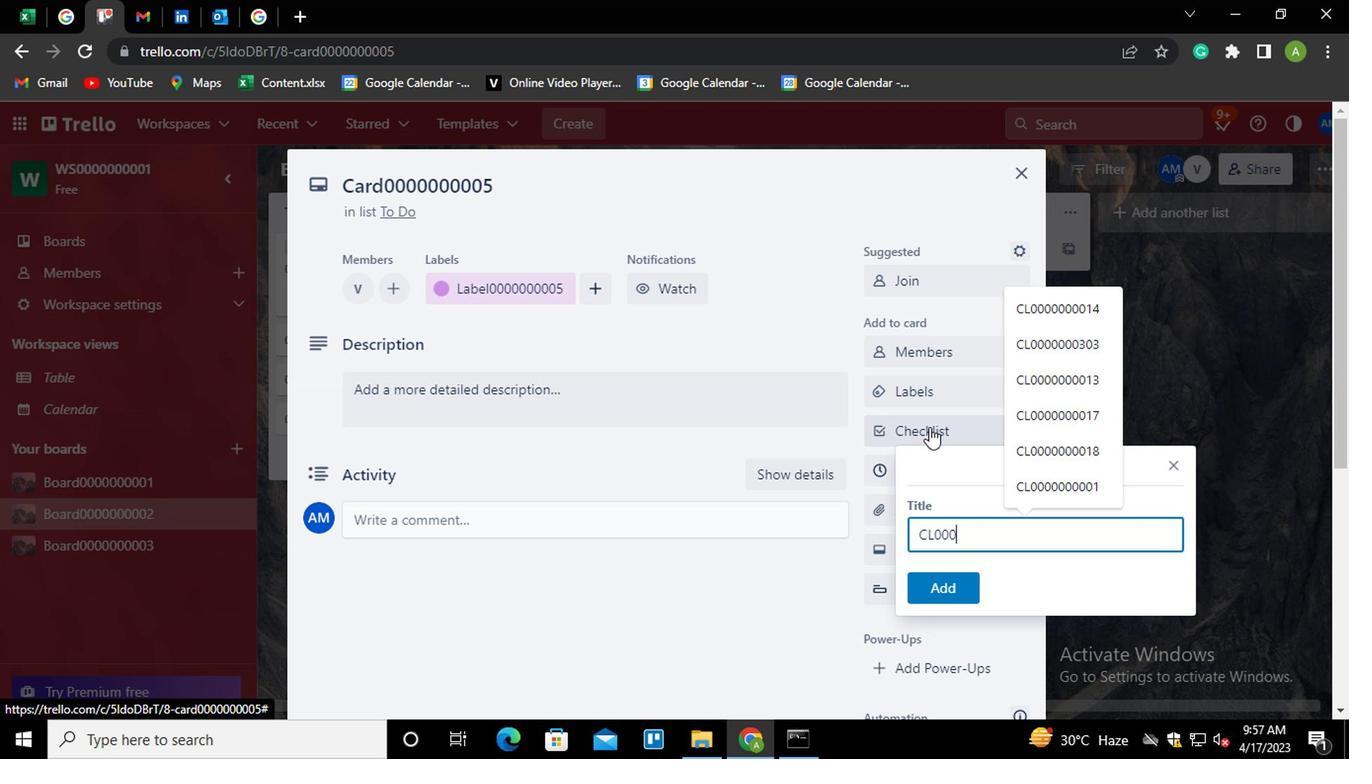 
Action: Key pressed 00000
Screenshot: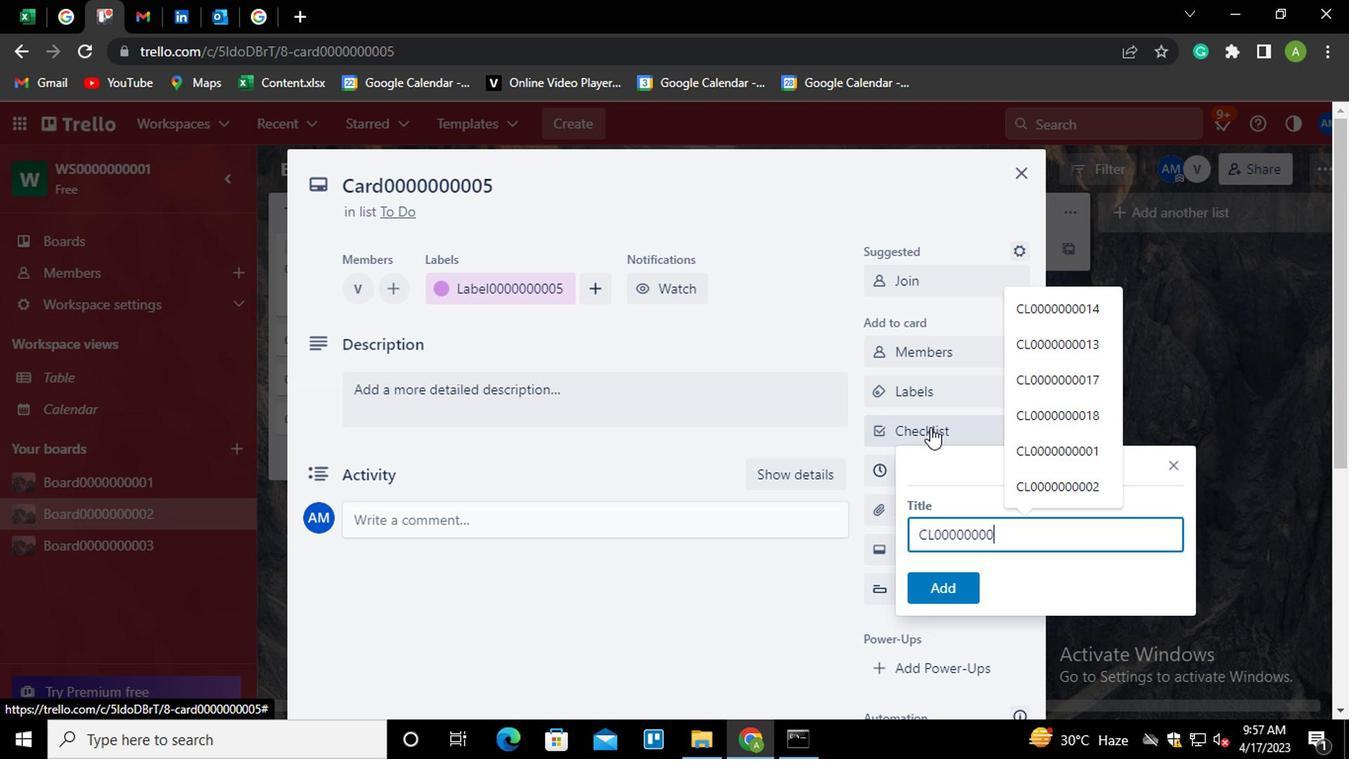 
Action: Mouse moved to (927, 427)
Screenshot: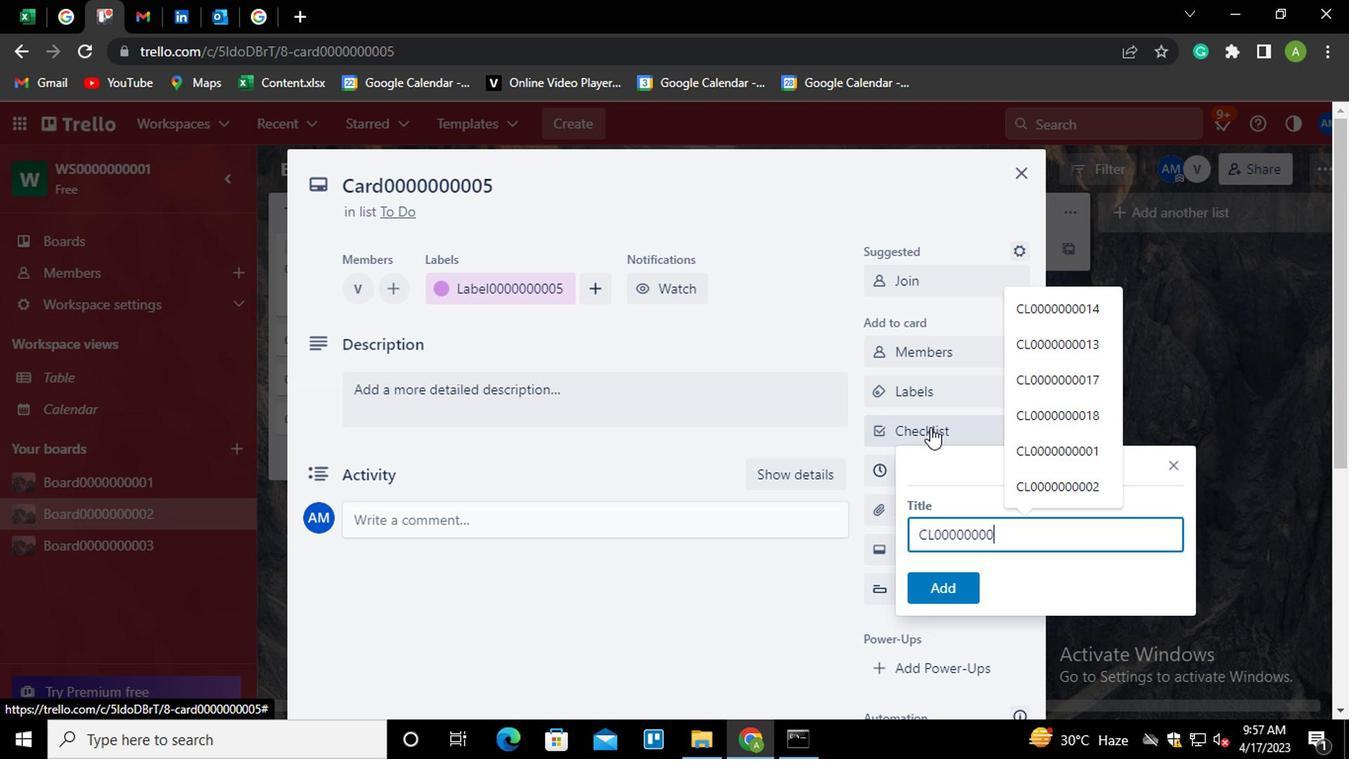 
Action: Key pressed 5
Screenshot: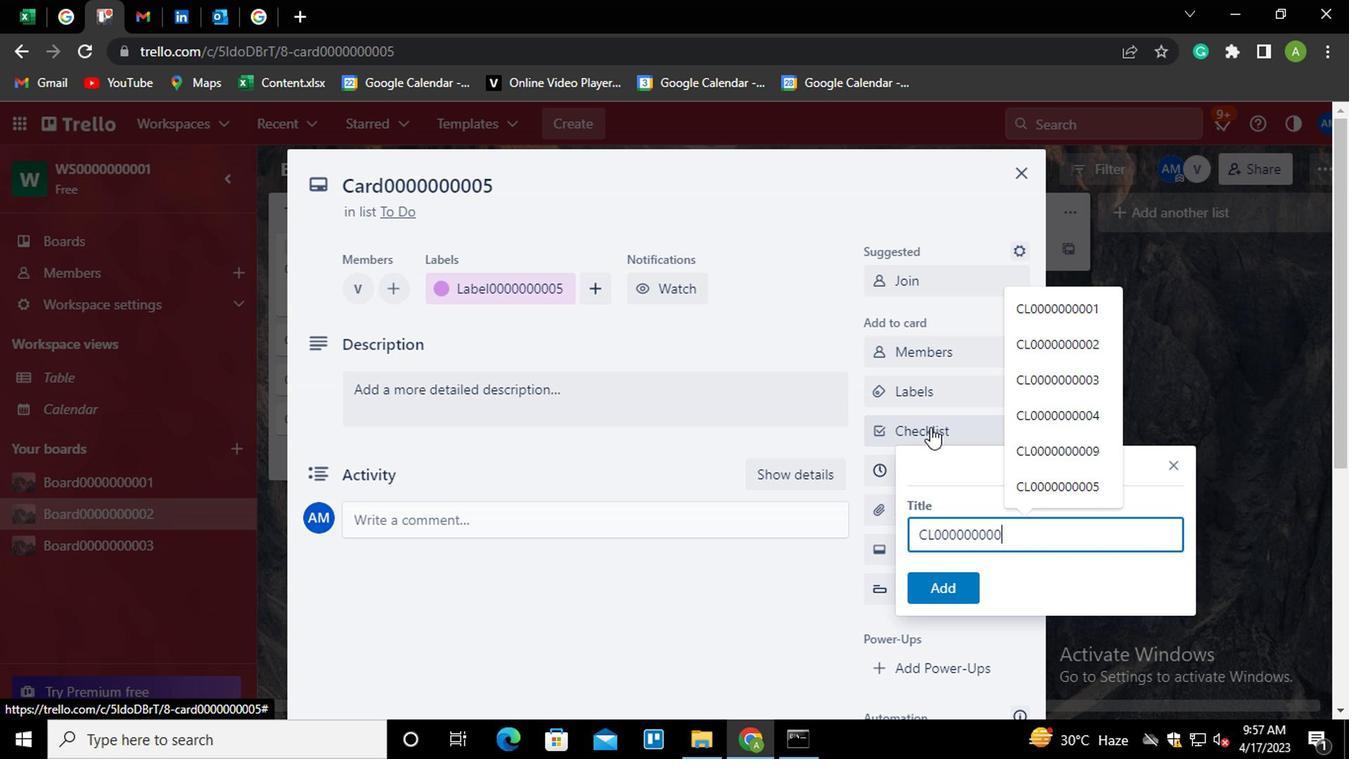 
Action: Mouse moved to (943, 581)
Screenshot: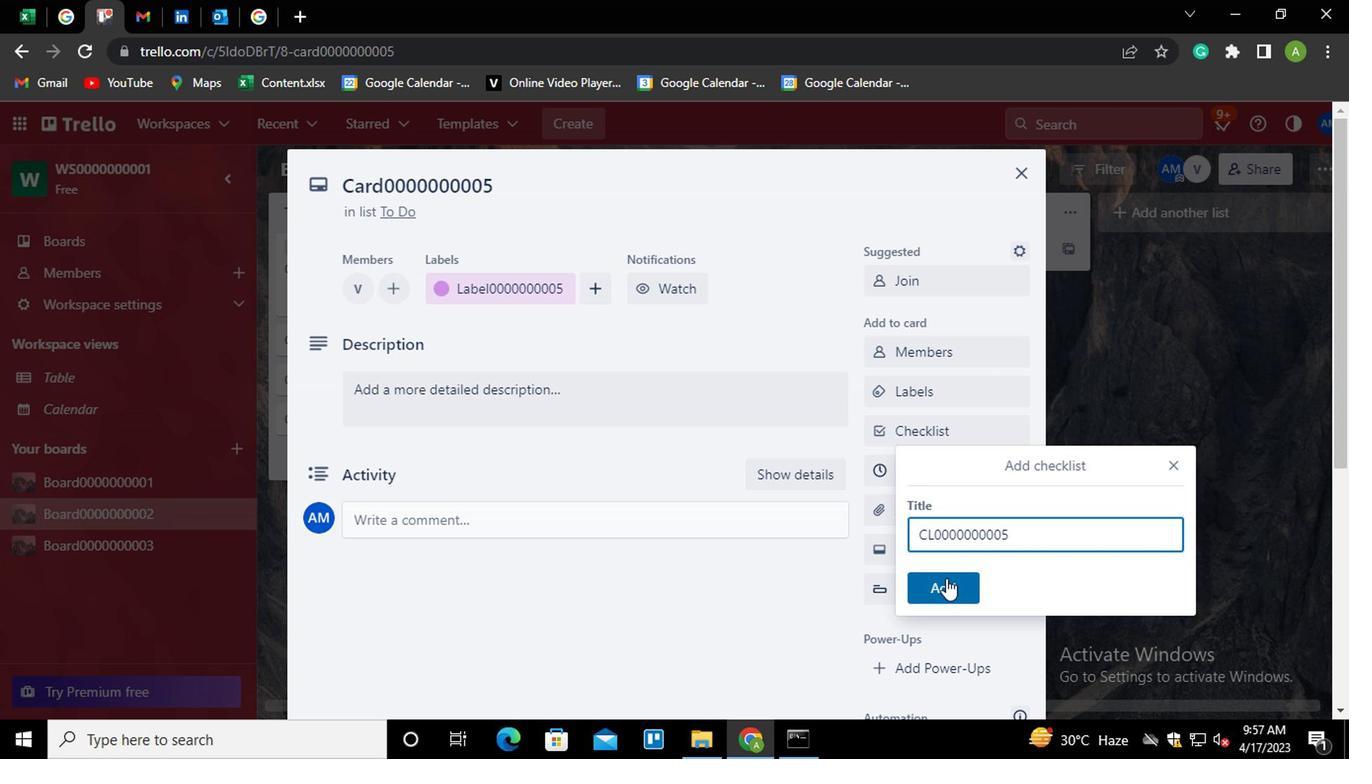 
Action: Mouse pressed left at (943, 581)
Screenshot: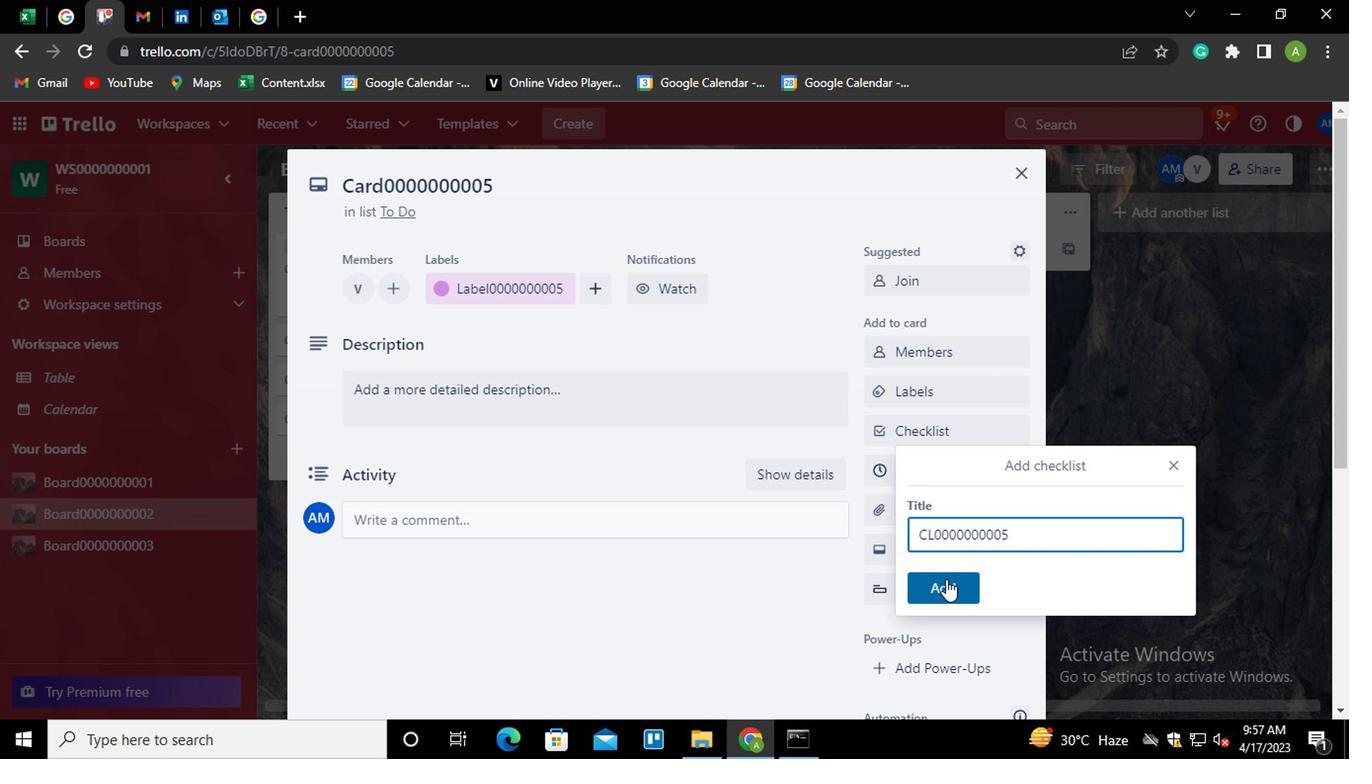 
Action: Mouse moved to (934, 480)
Screenshot: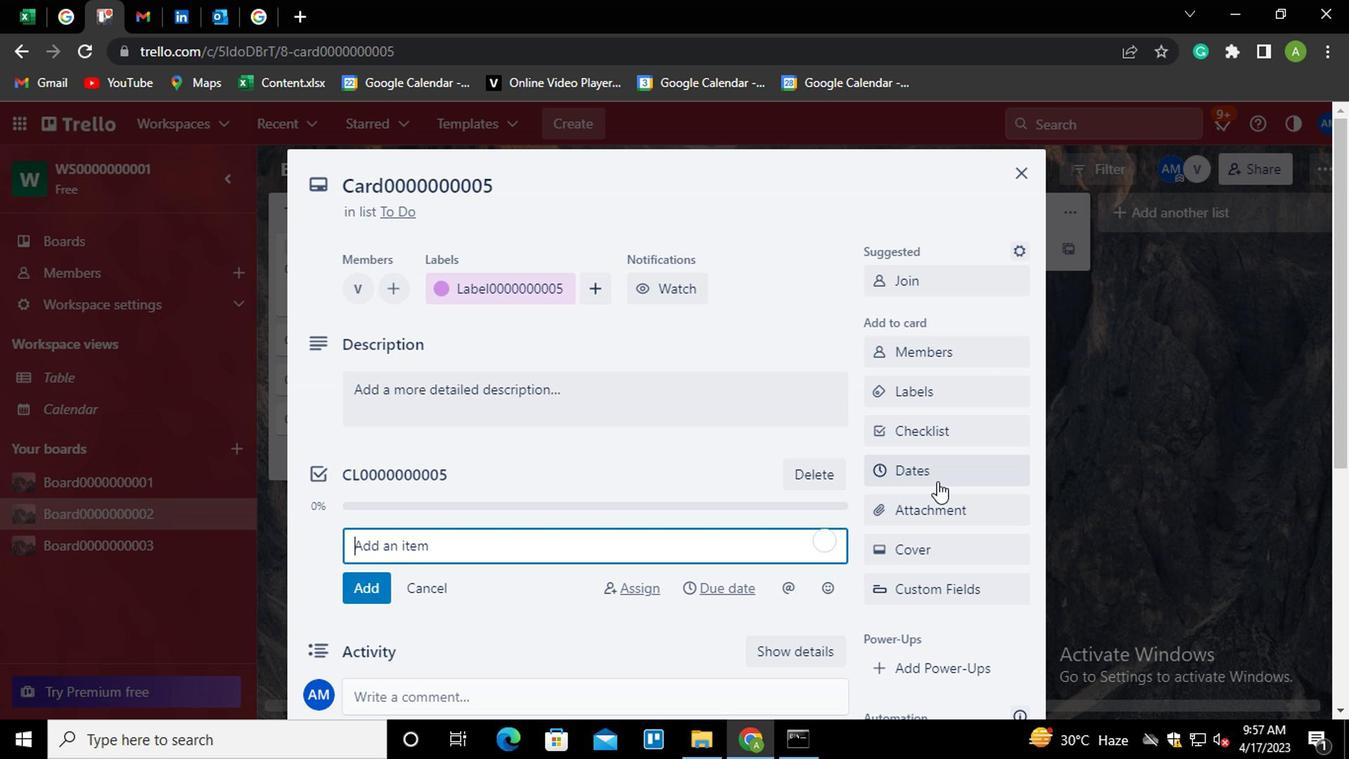 
Action: Mouse pressed left at (934, 480)
Screenshot: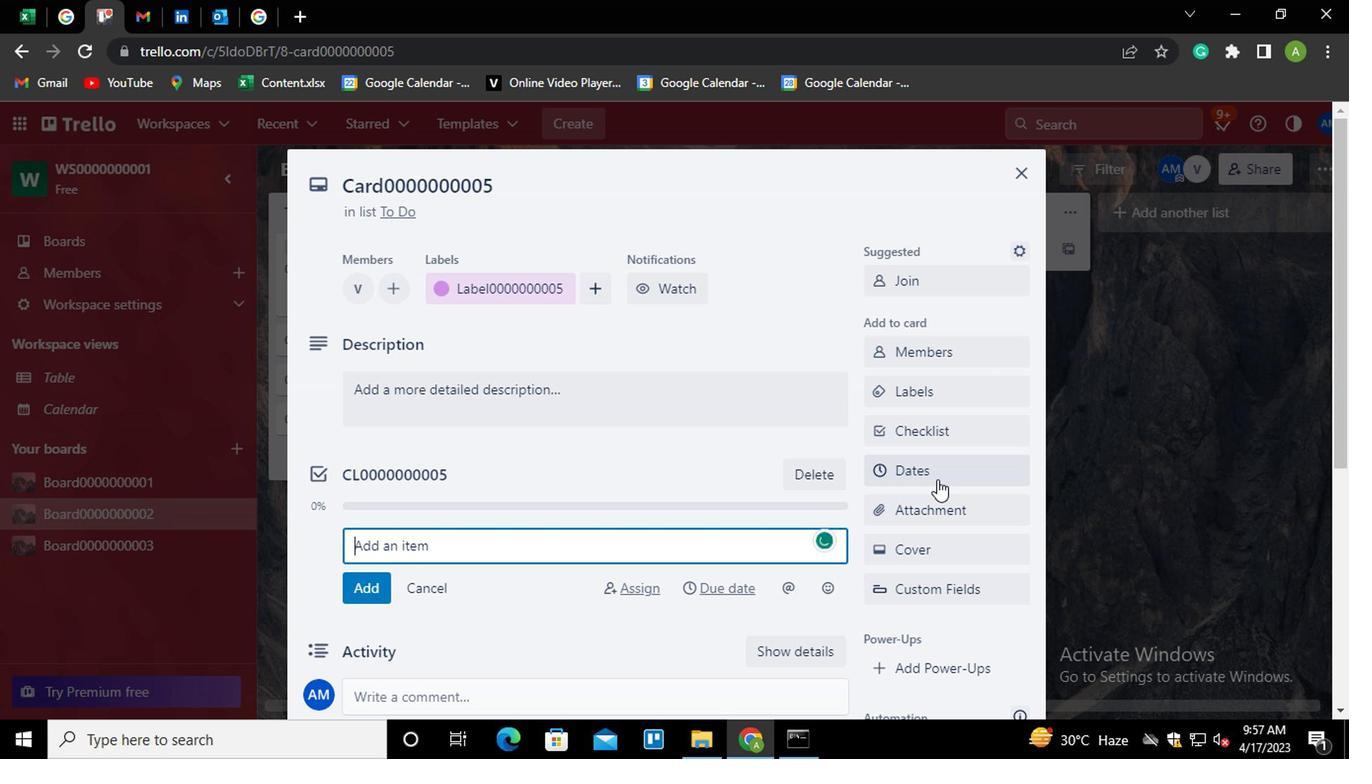 
Action: Mouse moved to (883, 527)
Screenshot: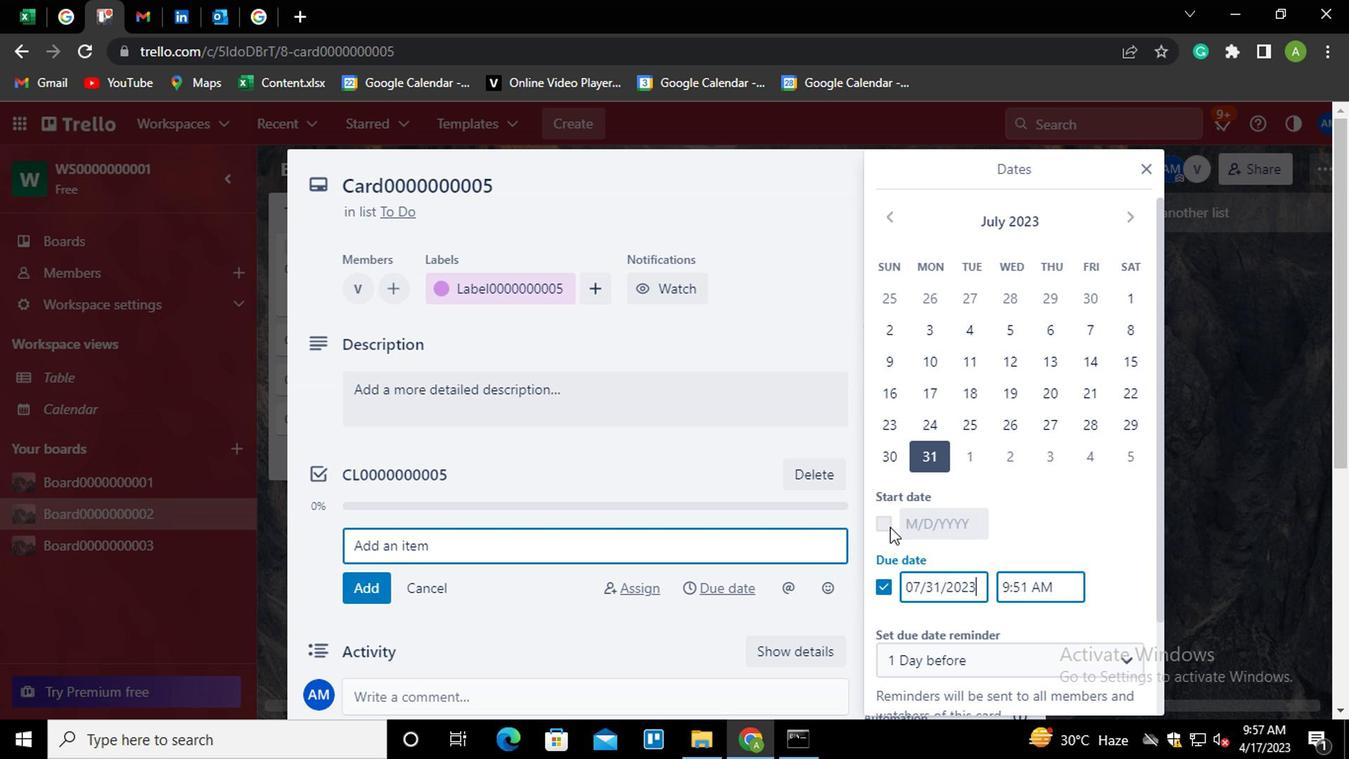 
Action: Mouse pressed left at (883, 527)
Screenshot: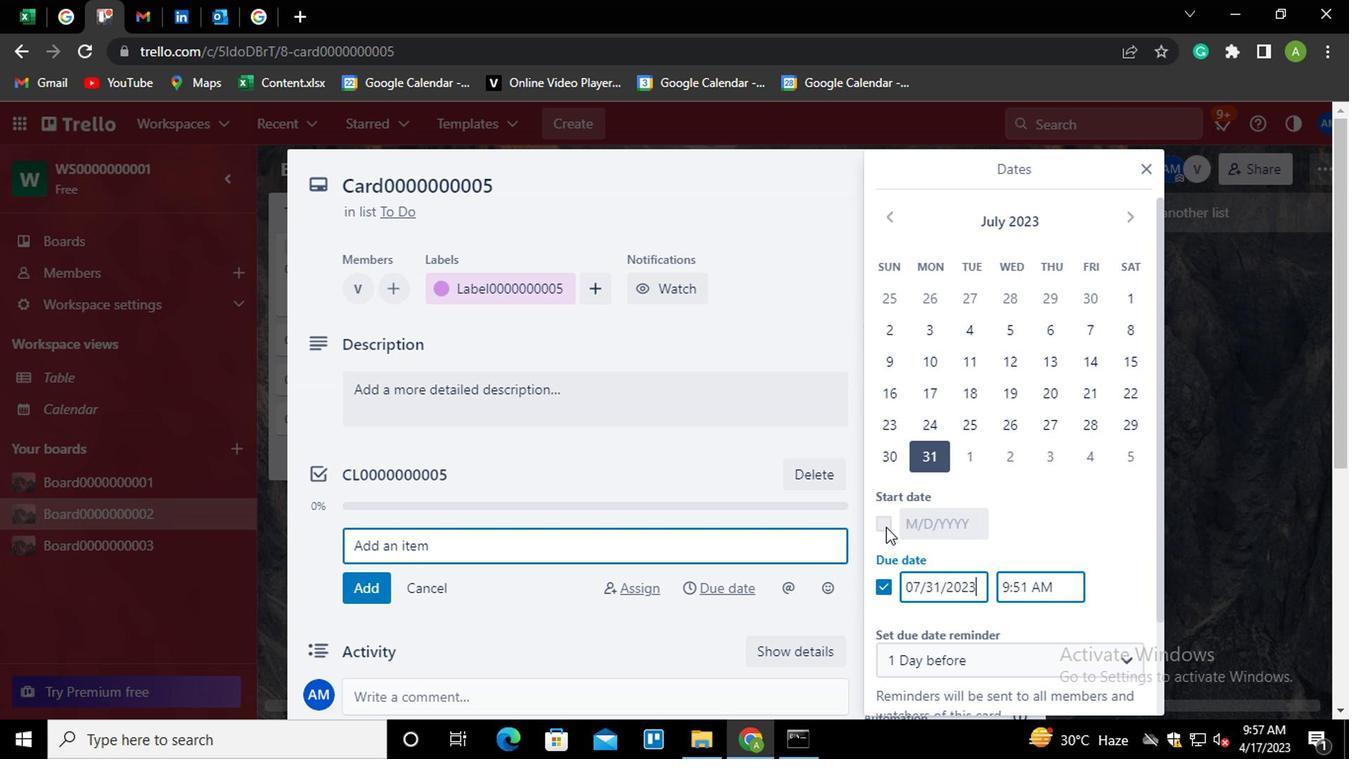 
Action: Mouse moved to (915, 527)
Screenshot: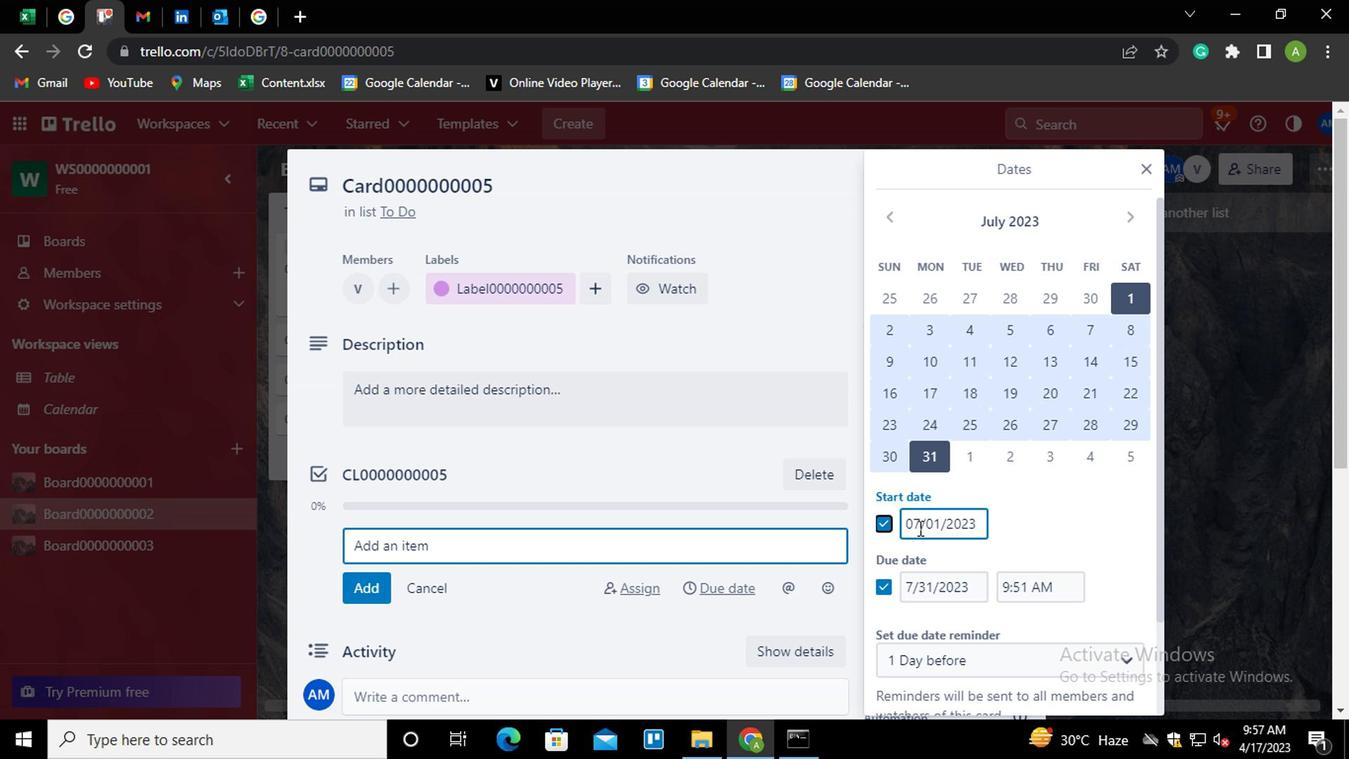 
Action: Mouse pressed left at (915, 527)
Screenshot: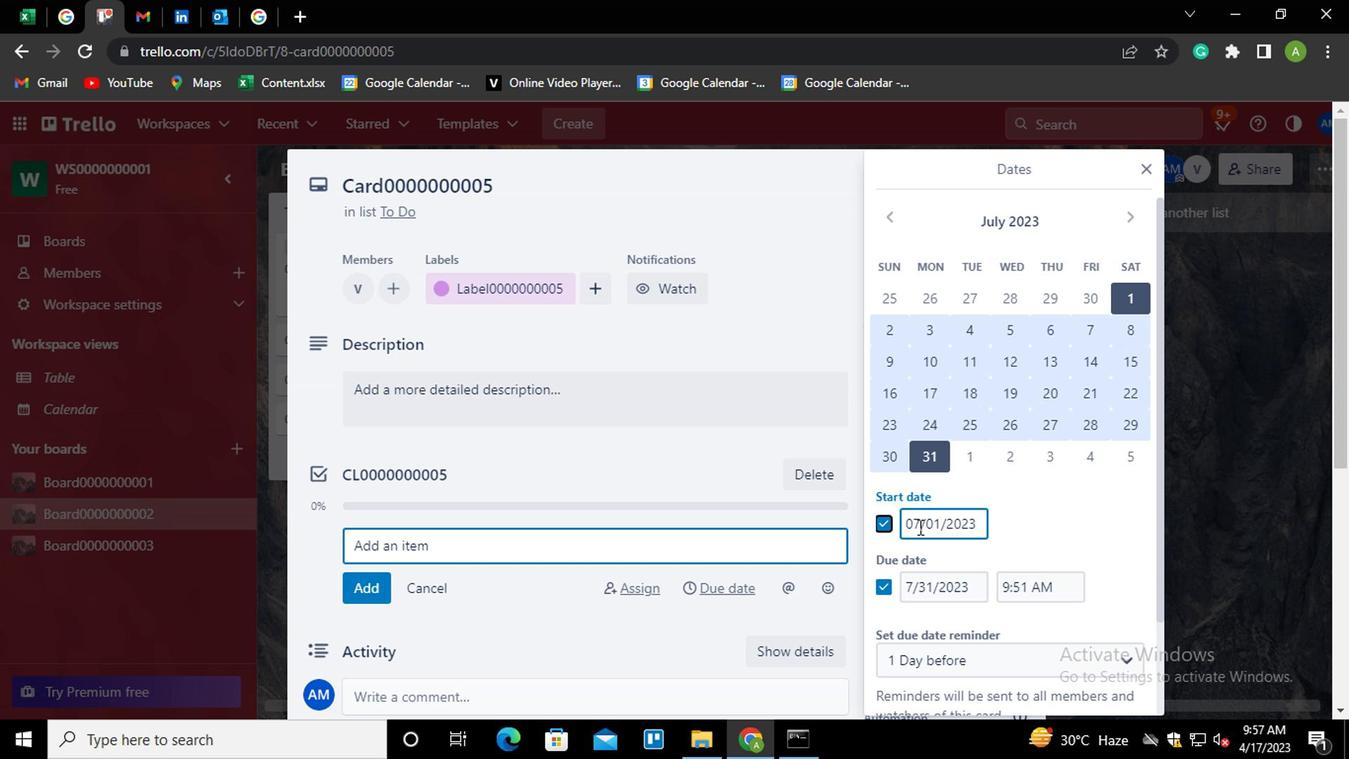 
Action: Mouse moved to (936, 527)
Screenshot: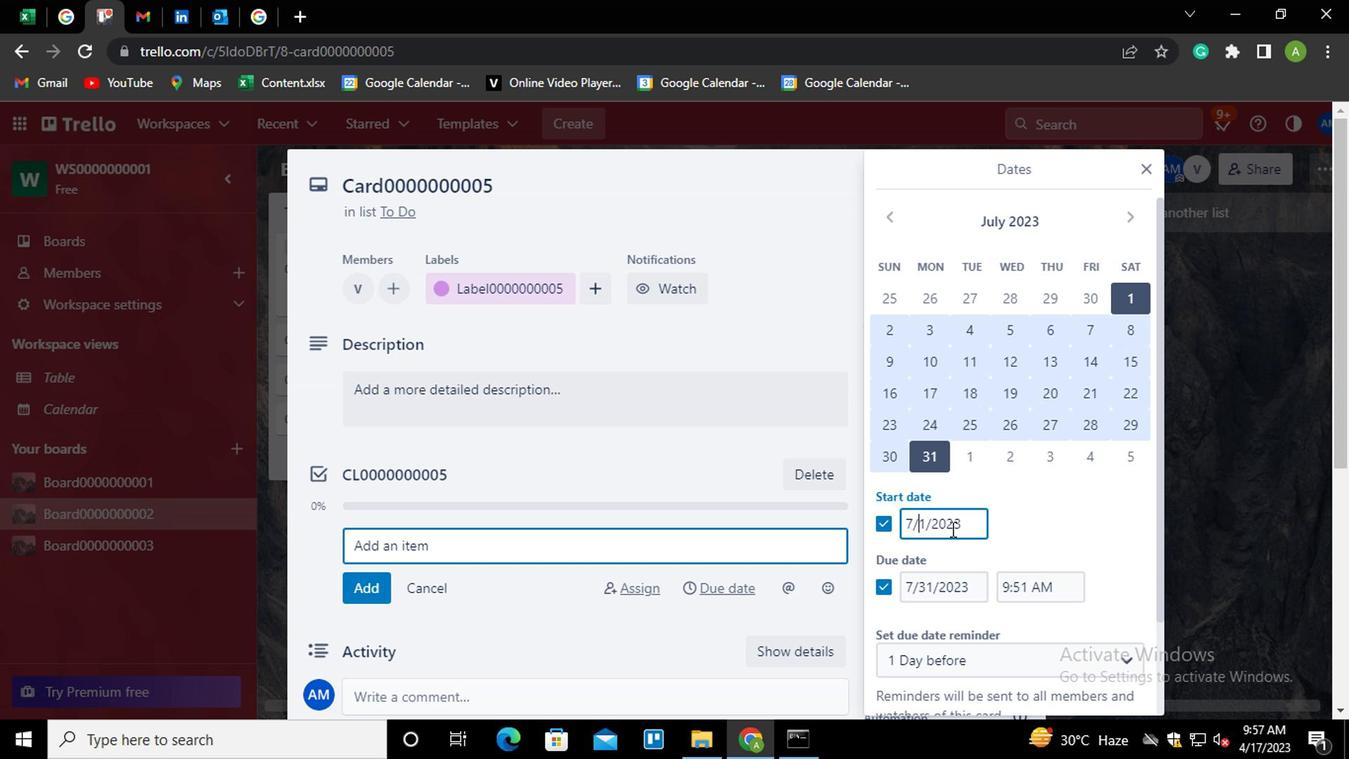 
Action: Key pressed <Key.left>
Screenshot: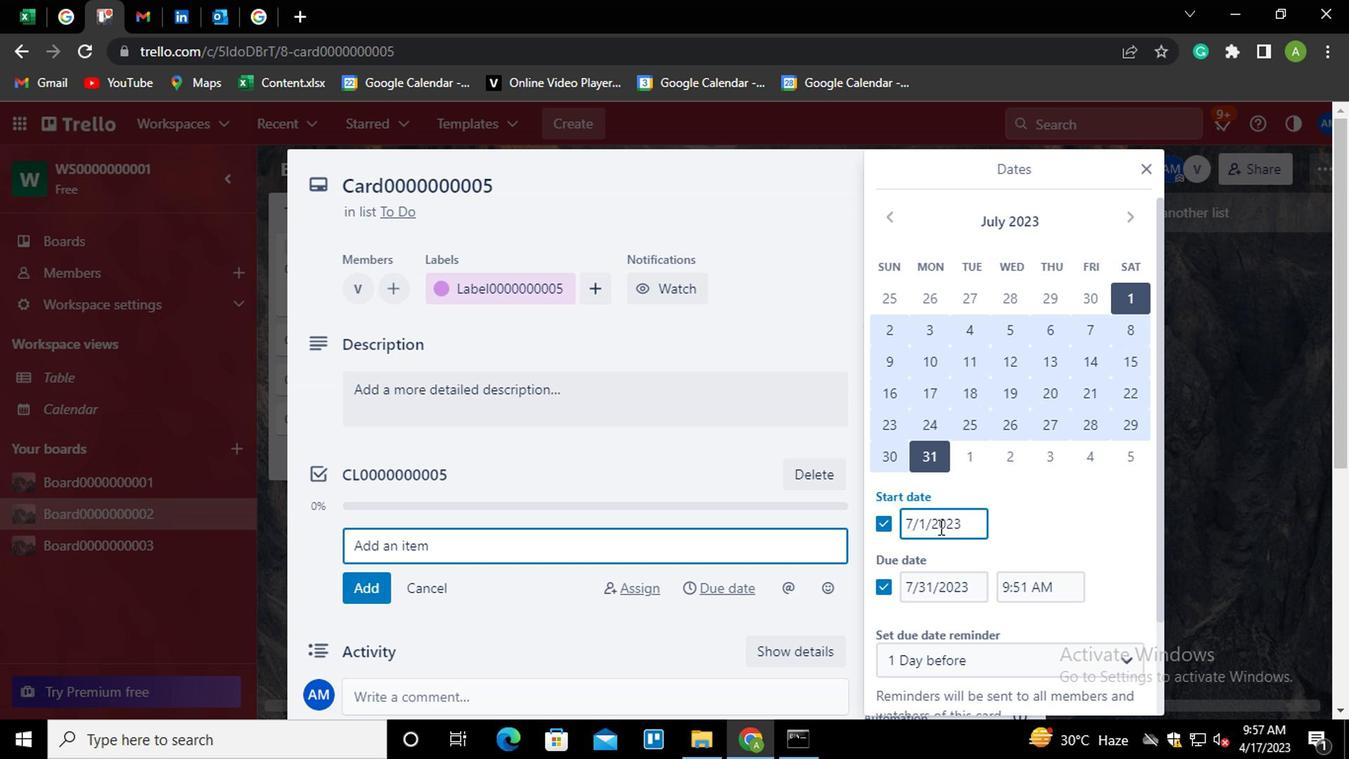 
Action: Mouse moved to (936, 527)
Screenshot: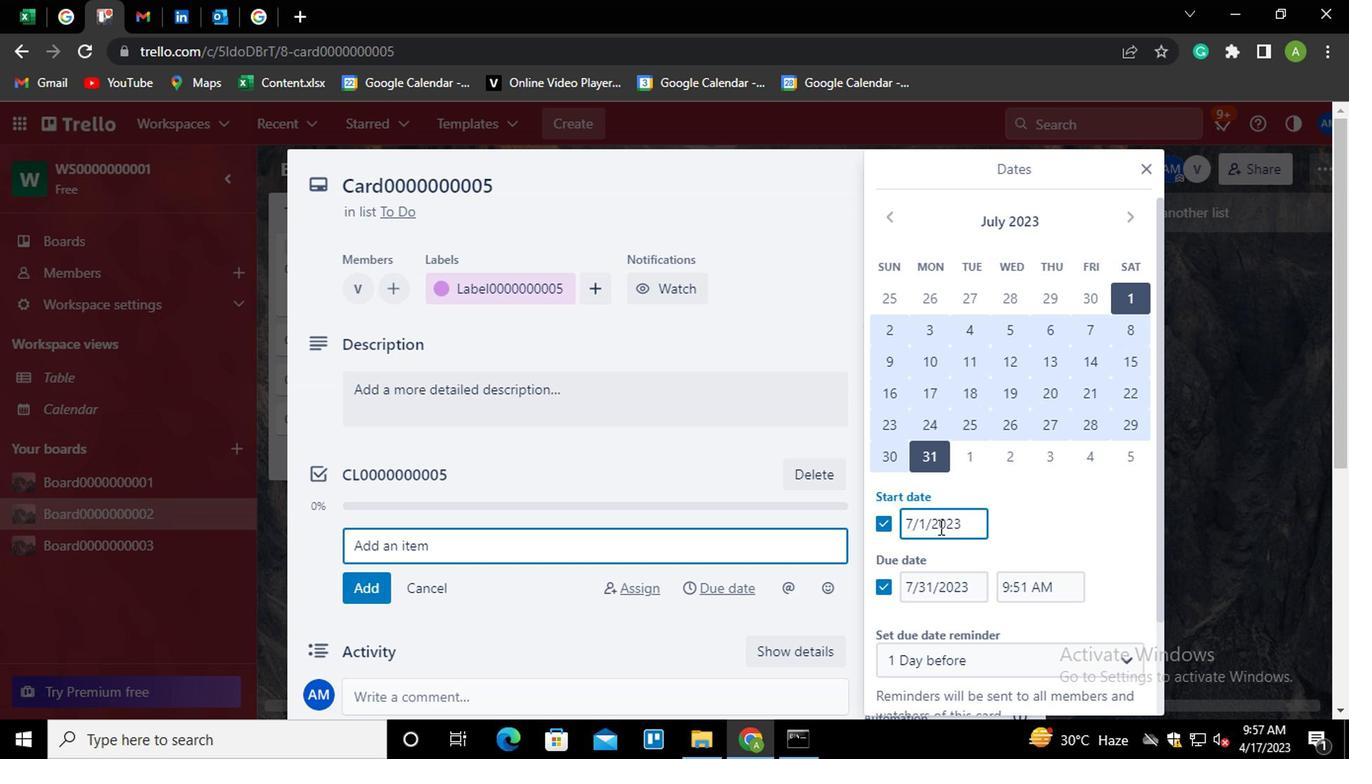 
Action: Key pressed <Key.backspace>8
Screenshot: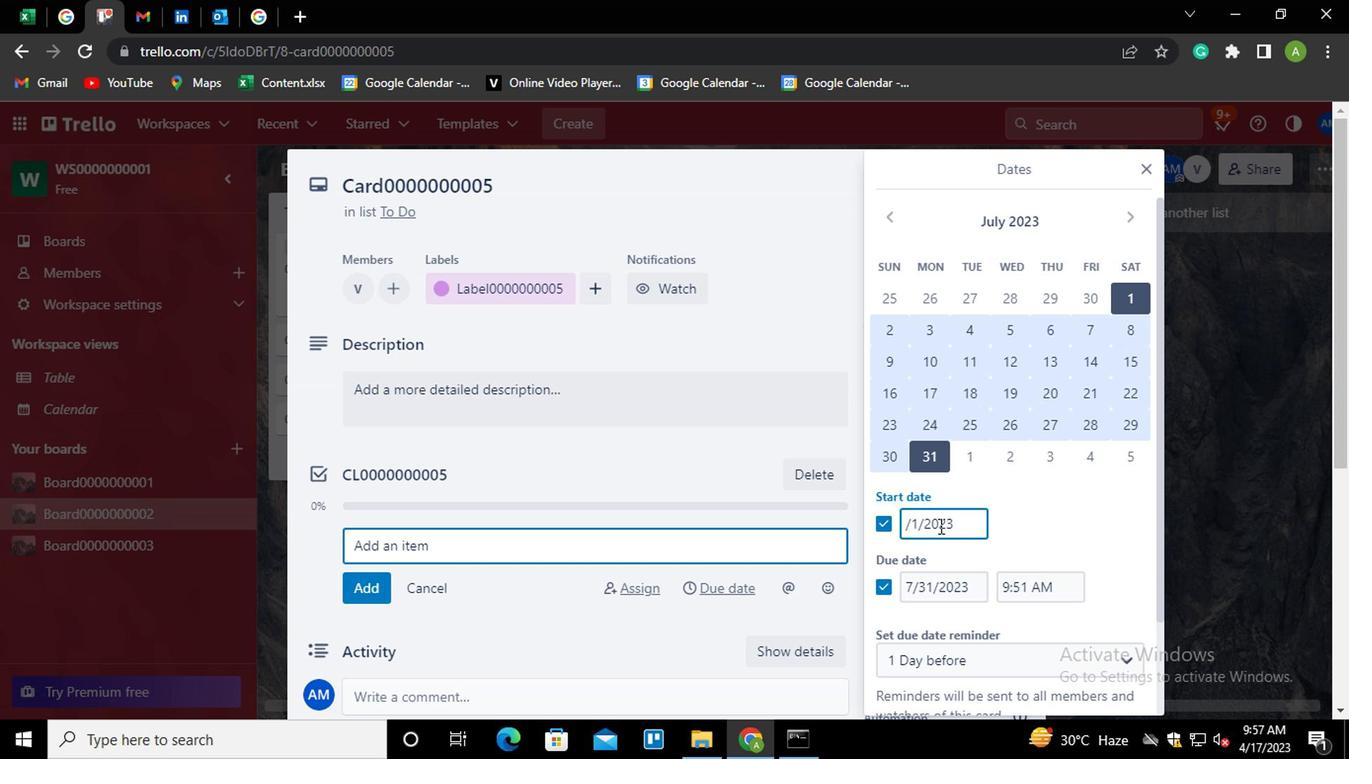 
Action: Mouse moved to (936, 525)
Screenshot: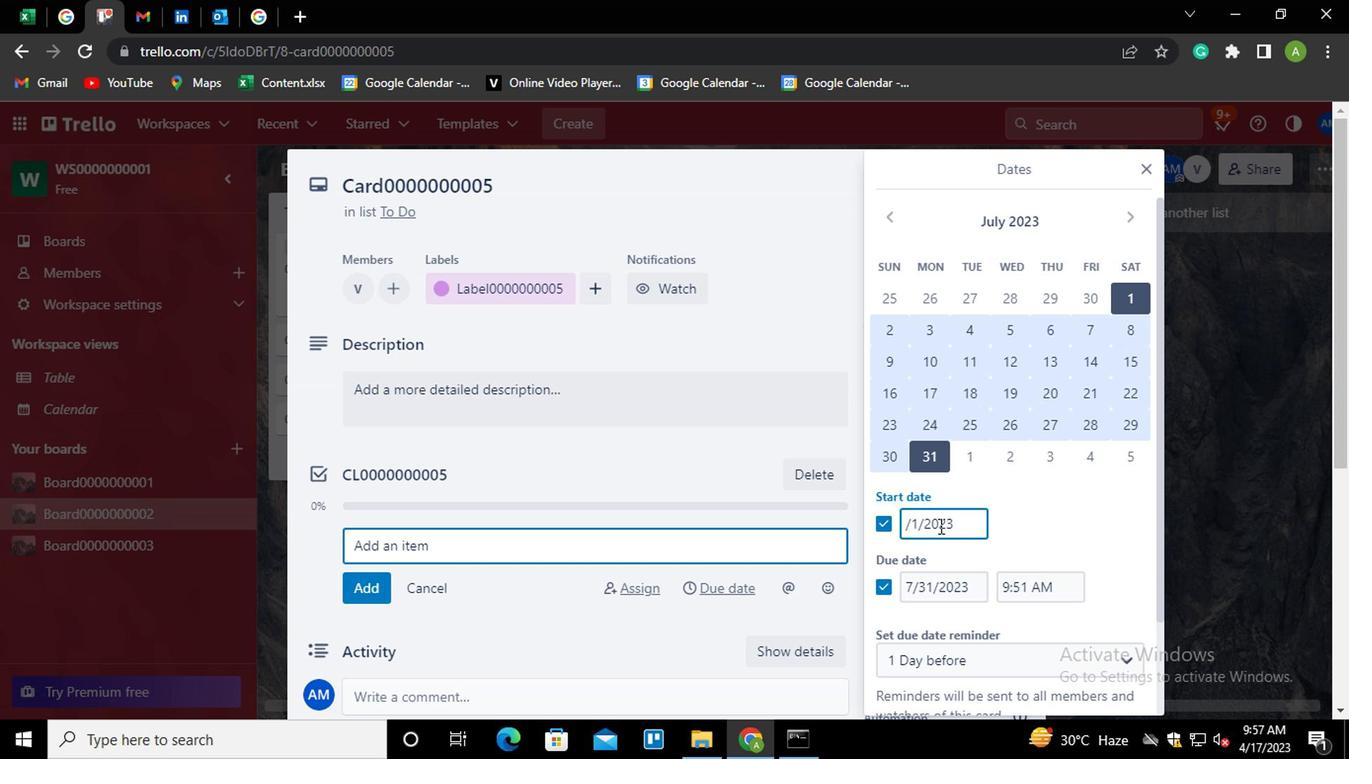 
Action: Key pressed <Key.right><Key.right>
Screenshot: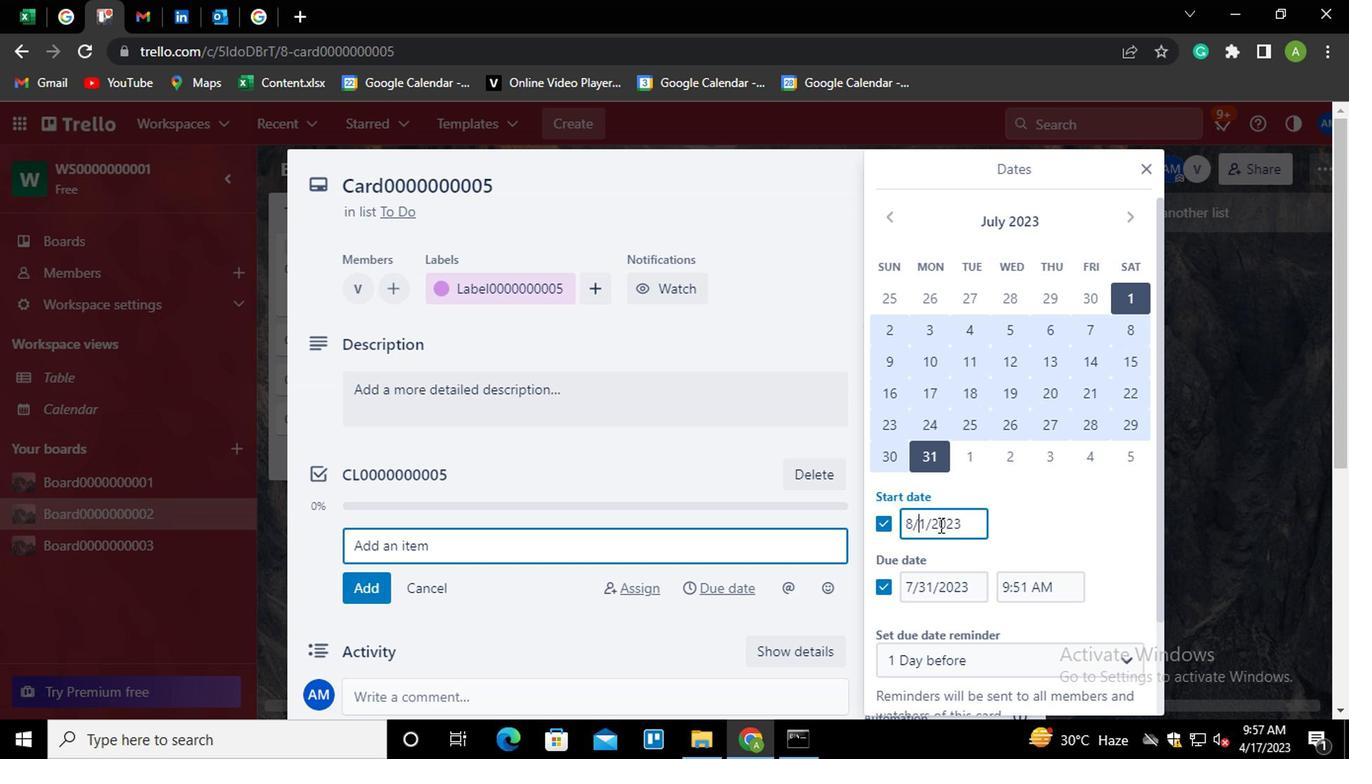 
Action: Mouse moved to (1029, 515)
Screenshot: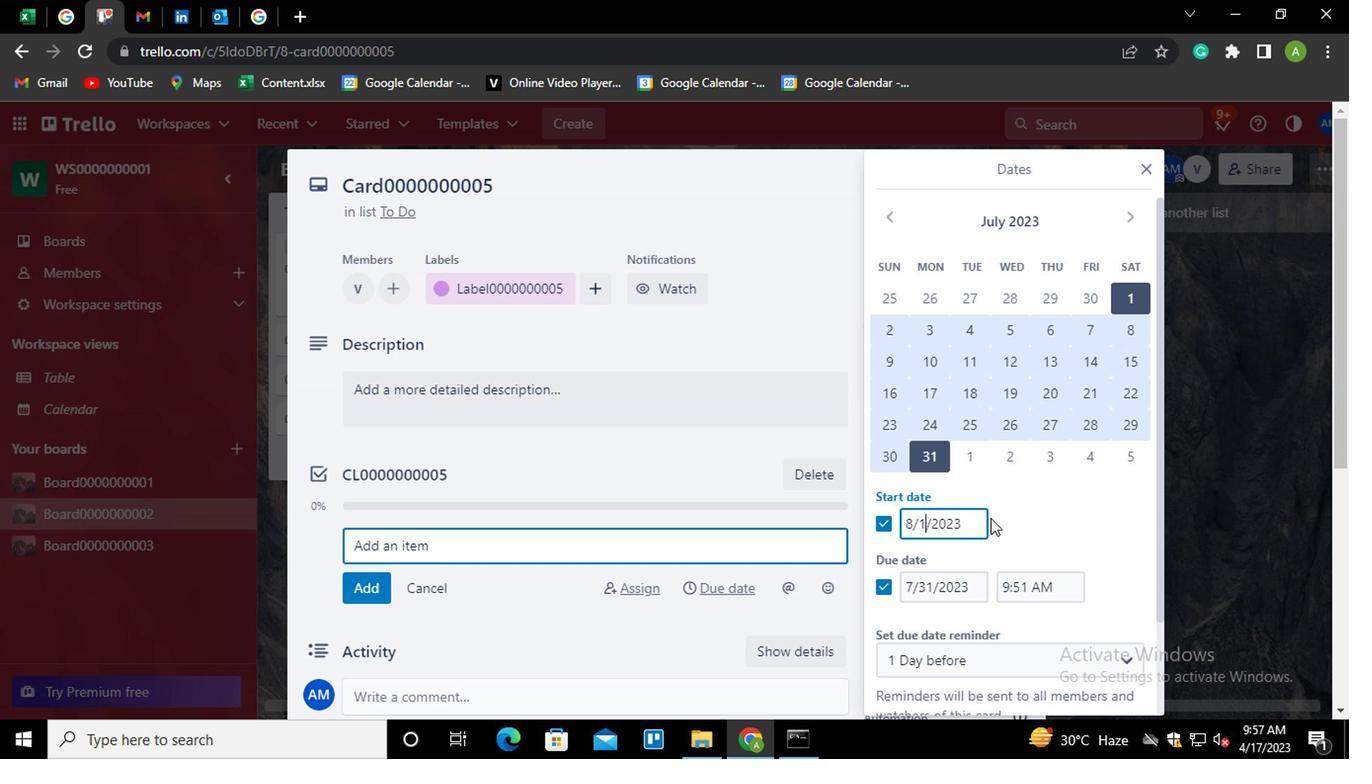 
Action: Mouse pressed left at (1029, 515)
Screenshot: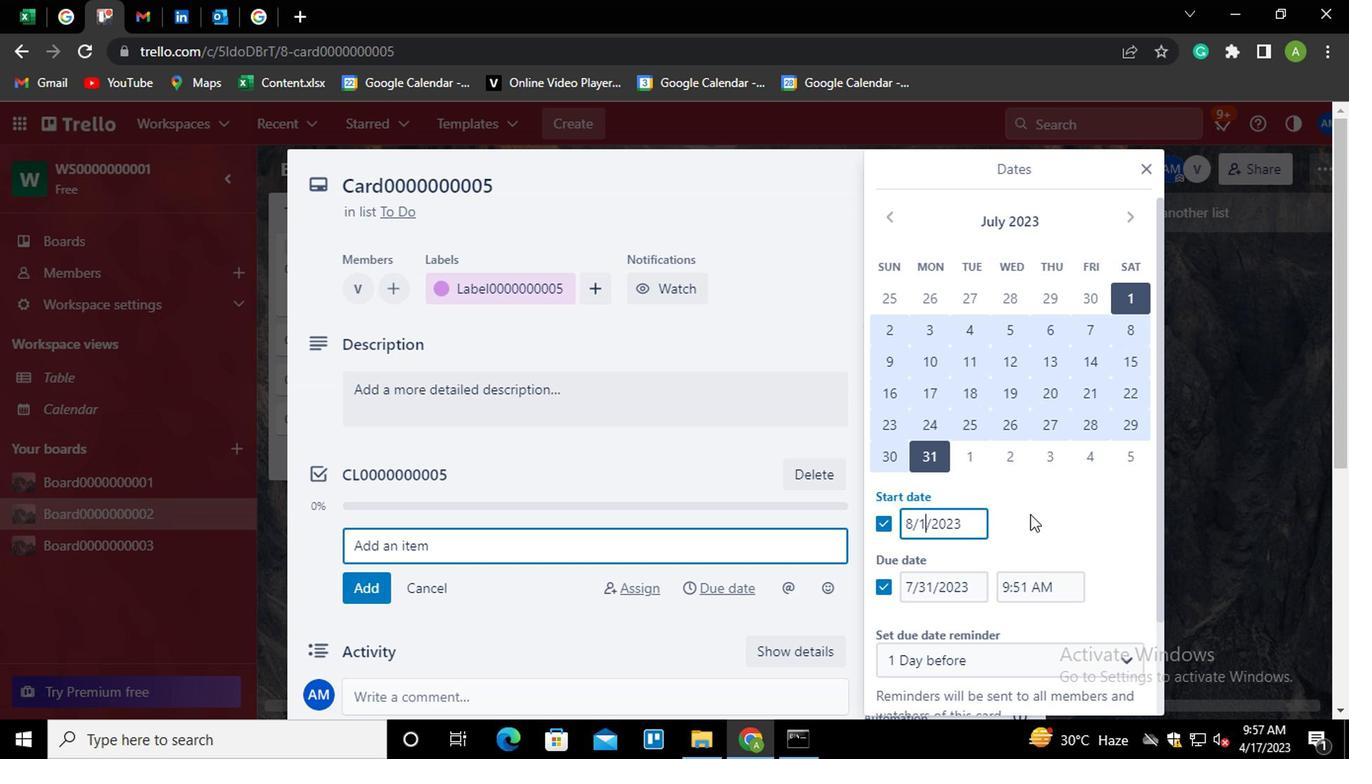 
Action: Mouse moved to (940, 584)
Screenshot: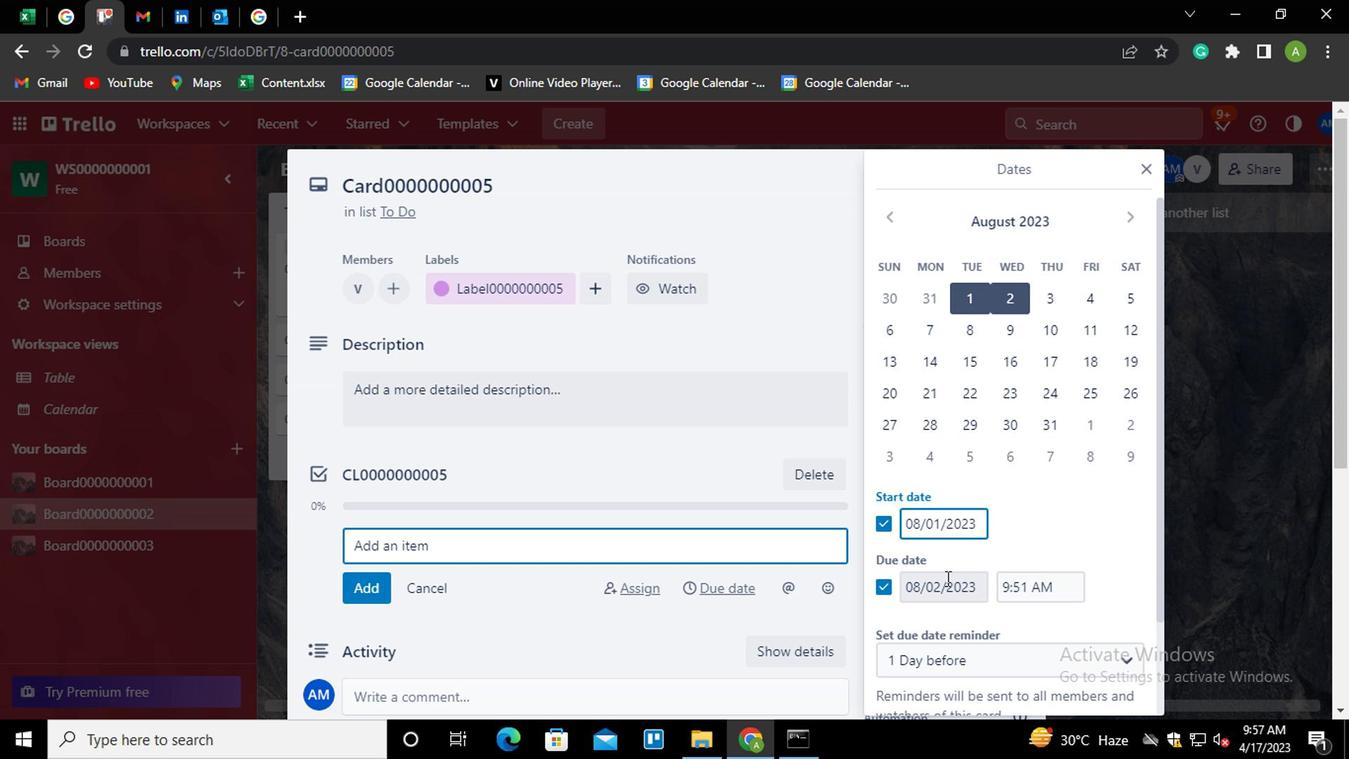 
Action: Mouse pressed left at (940, 584)
Screenshot: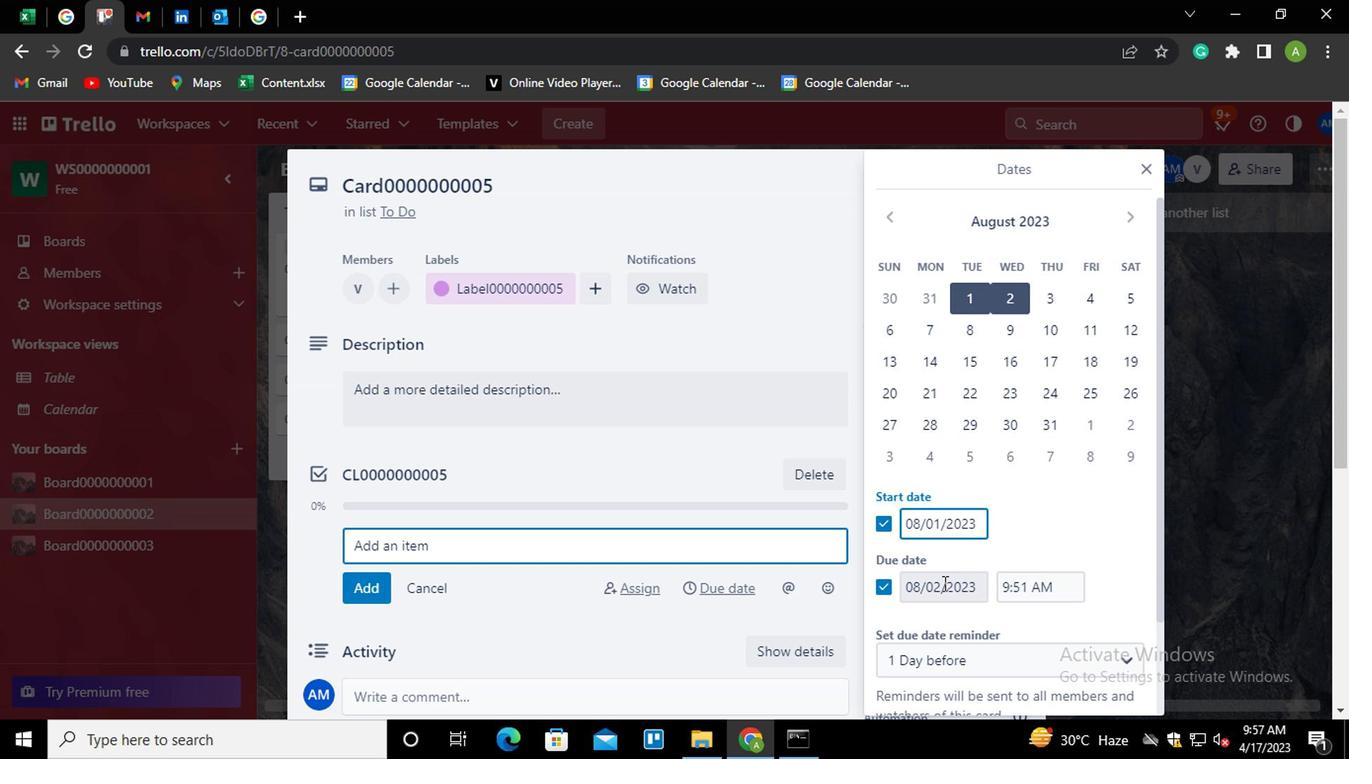 
Action: Mouse moved to (1165, 522)
Screenshot: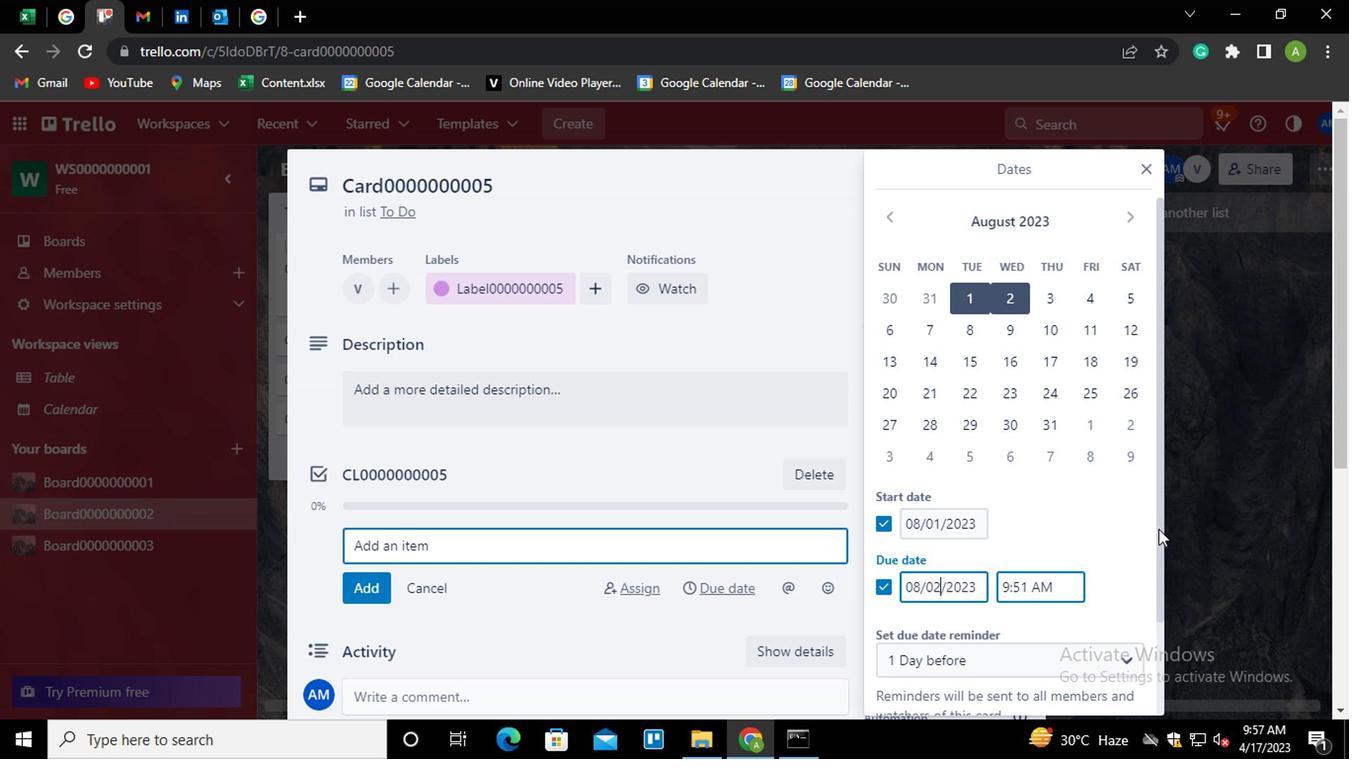 
Action: Key pressed <Key.backspace>
Screenshot: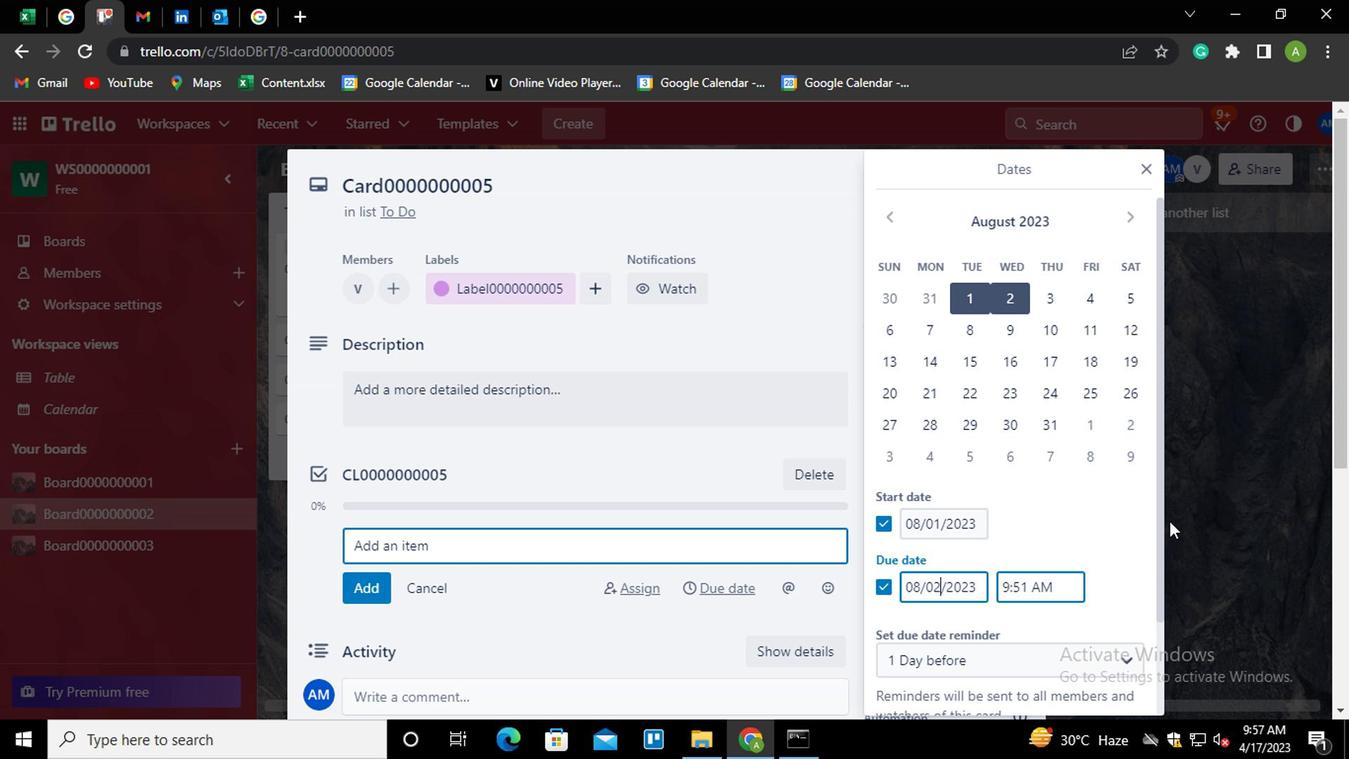
Action: Mouse moved to (1165, 522)
Screenshot: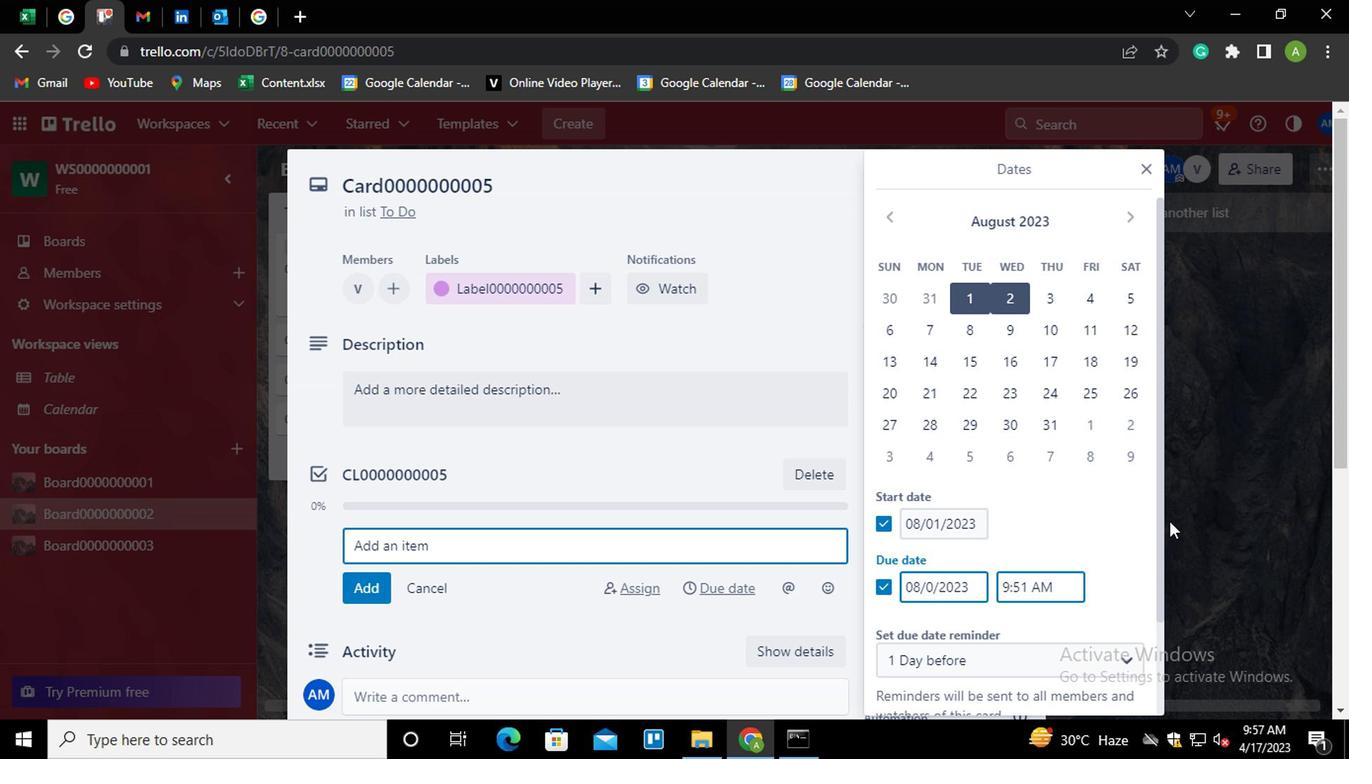 
Action: Key pressed <Key.backspace>
Screenshot: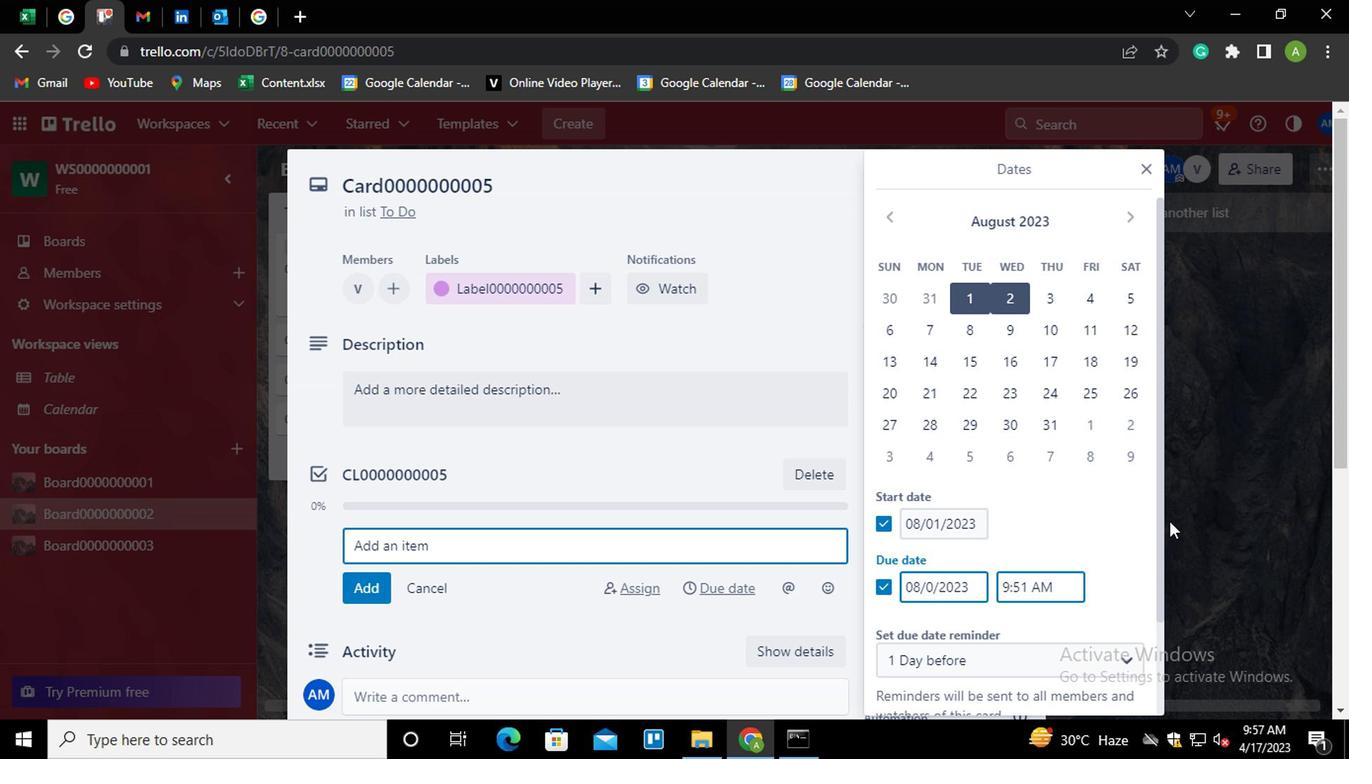 
Action: Mouse moved to (1165, 520)
Screenshot: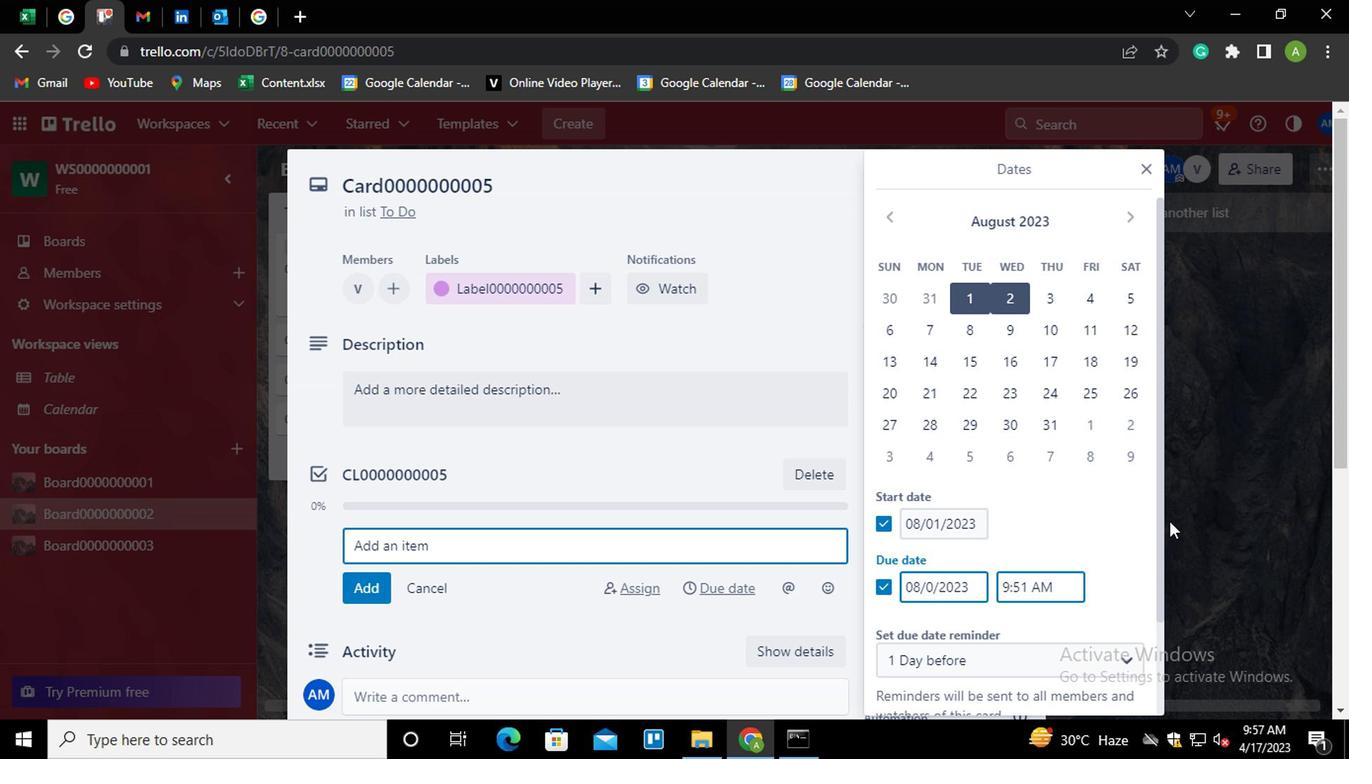 
Action: Key pressed 31
Screenshot: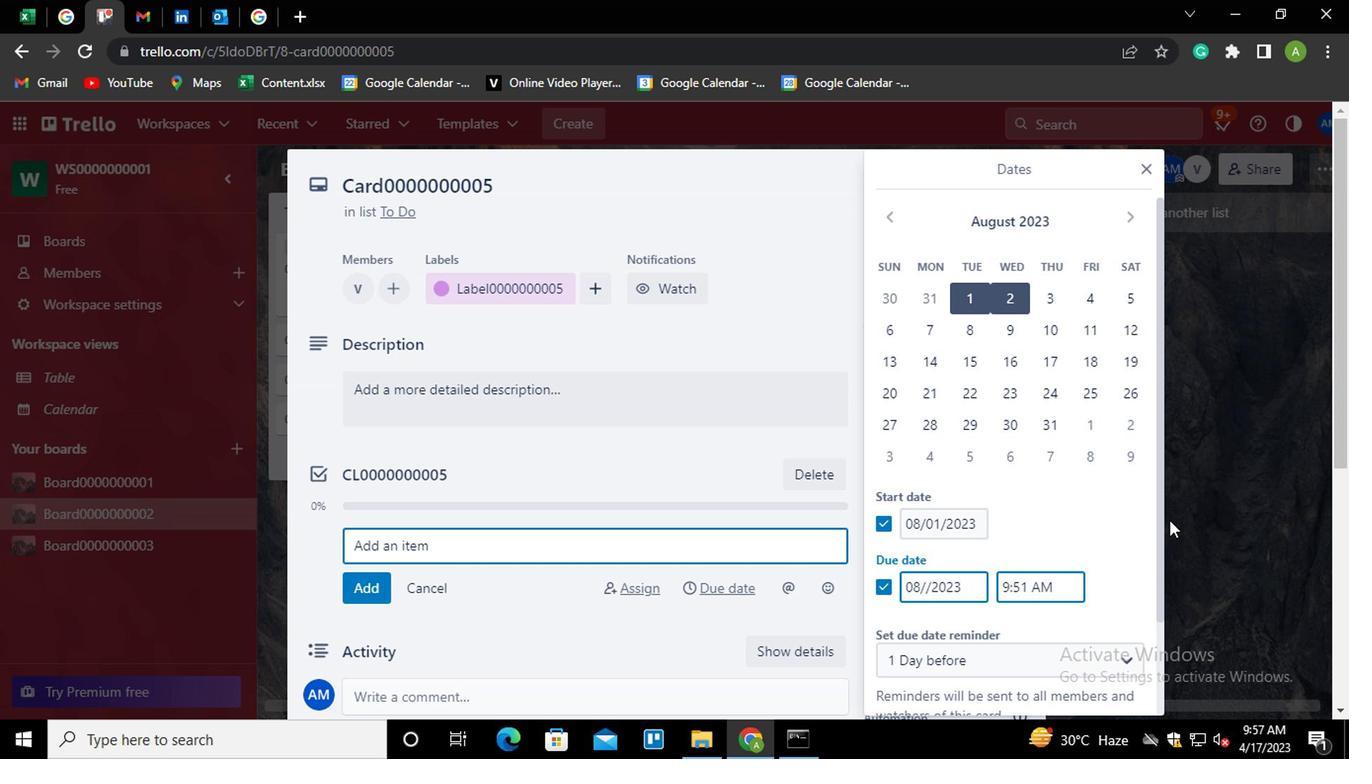 
Action: Mouse moved to (1071, 520)
Screenshot: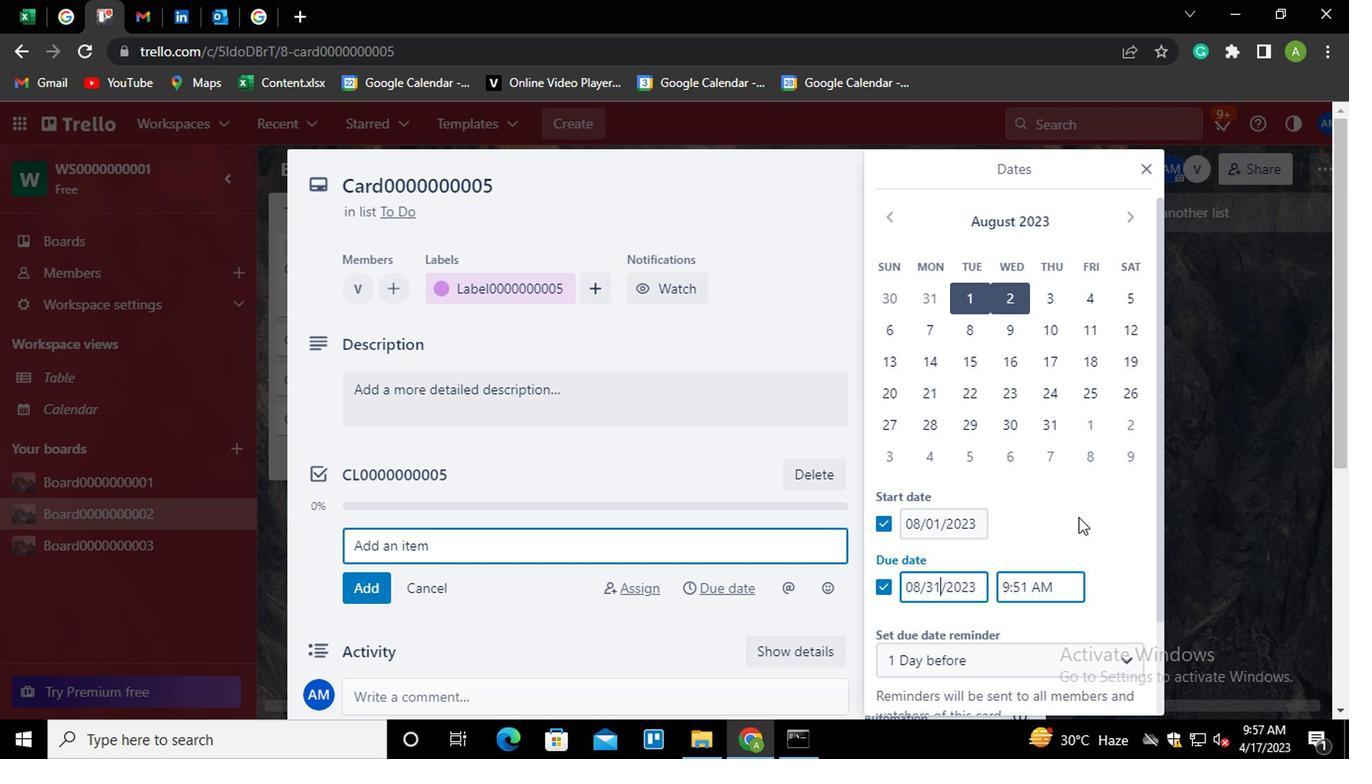 
Action: Mouse pressed left at (1071, 520)
Screenshot: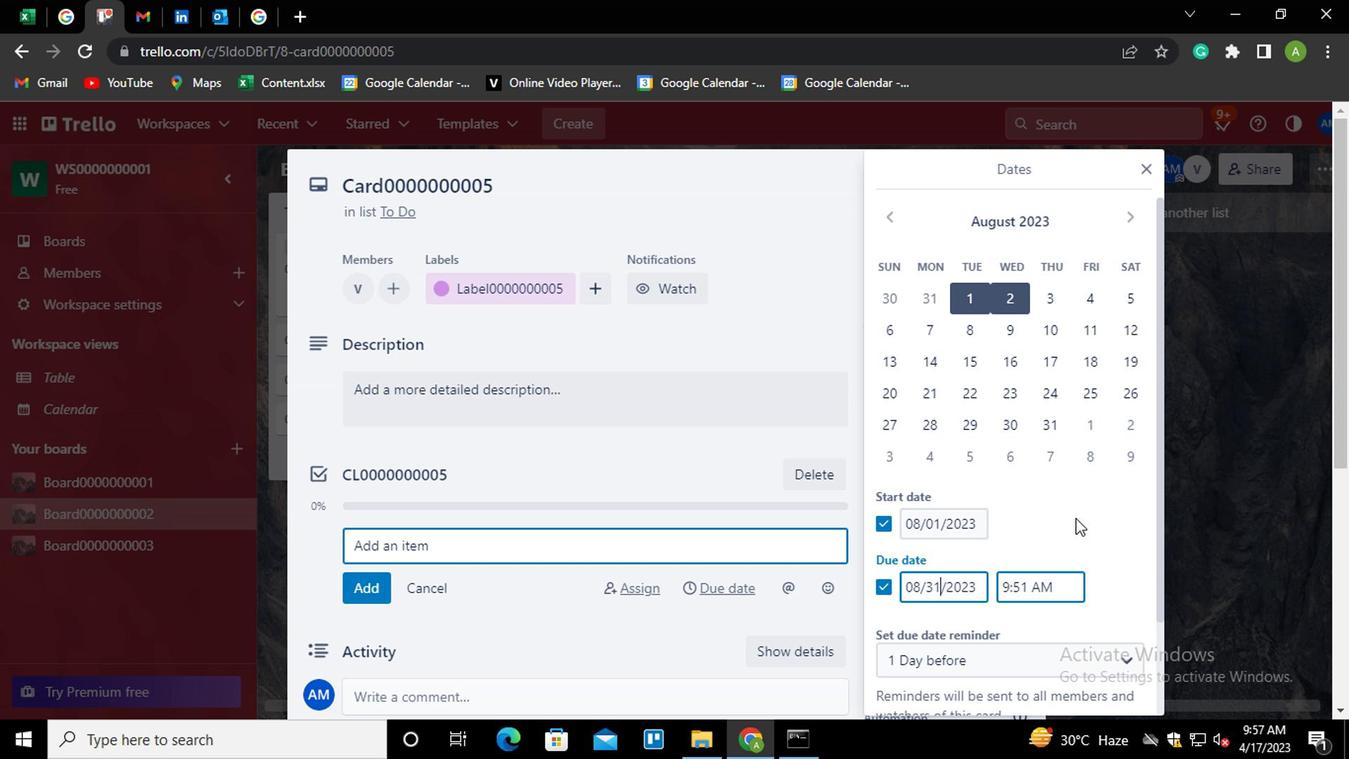 
Action: Mouse moved to (1062, 513)
Screenshot: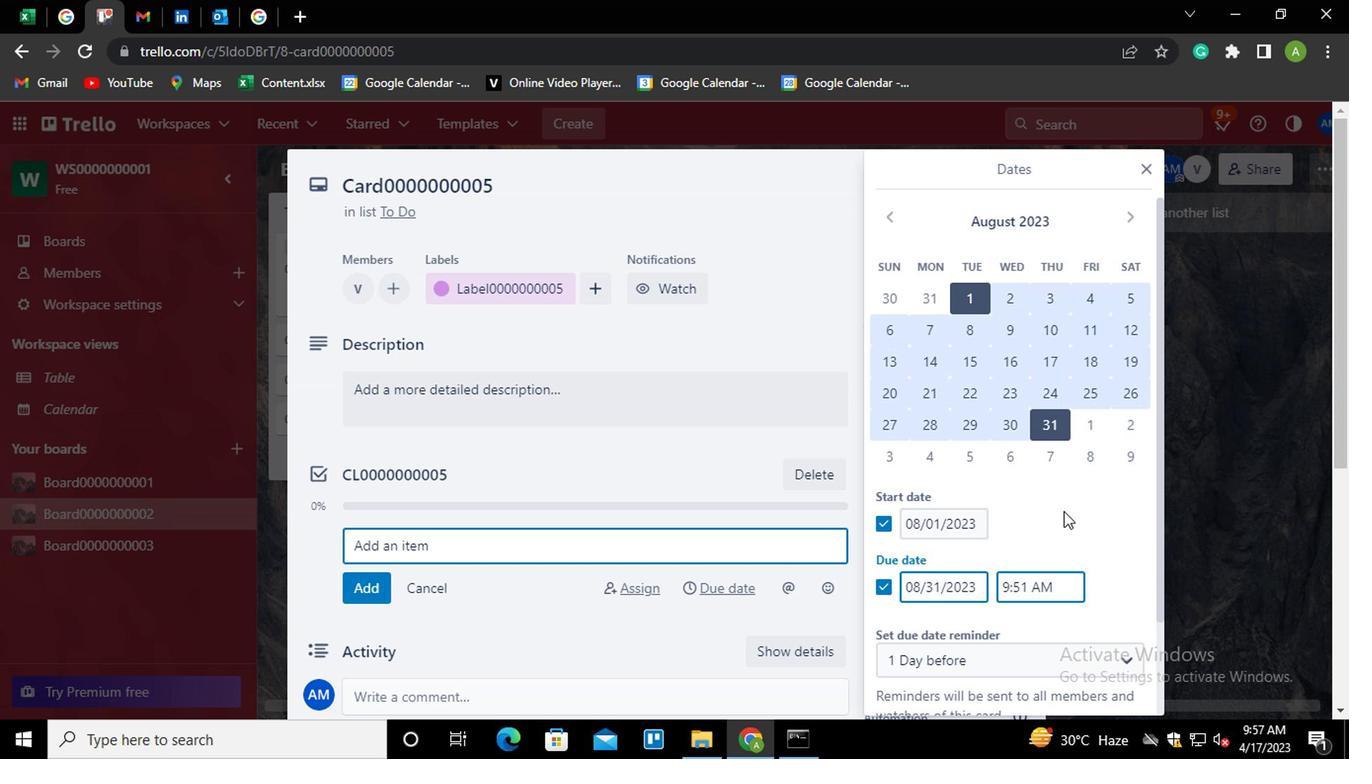 
Action: Mouse scrolled (1062, 511) with delta (0, -1)
Screenshot: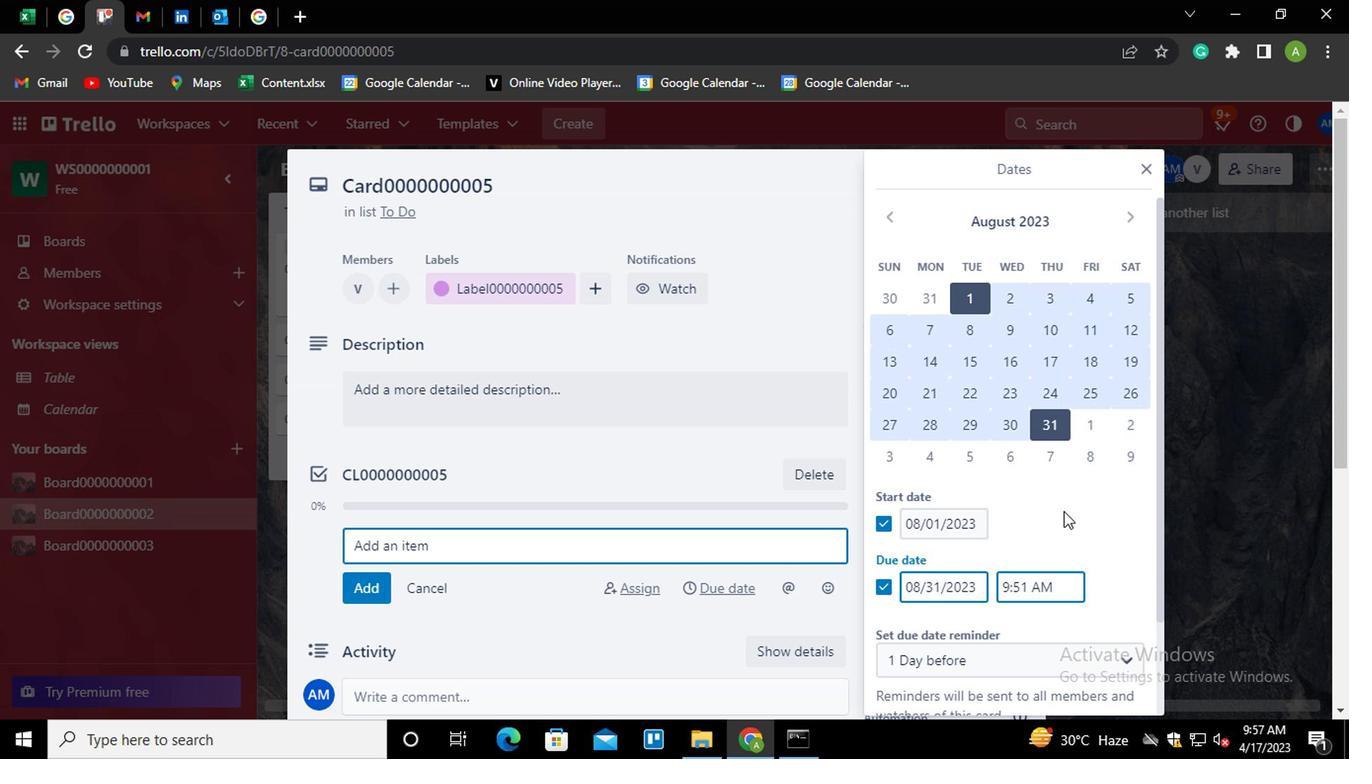 
Action: Mouse scrolled (1062, 511) with delta (0, -1)
Screenshot: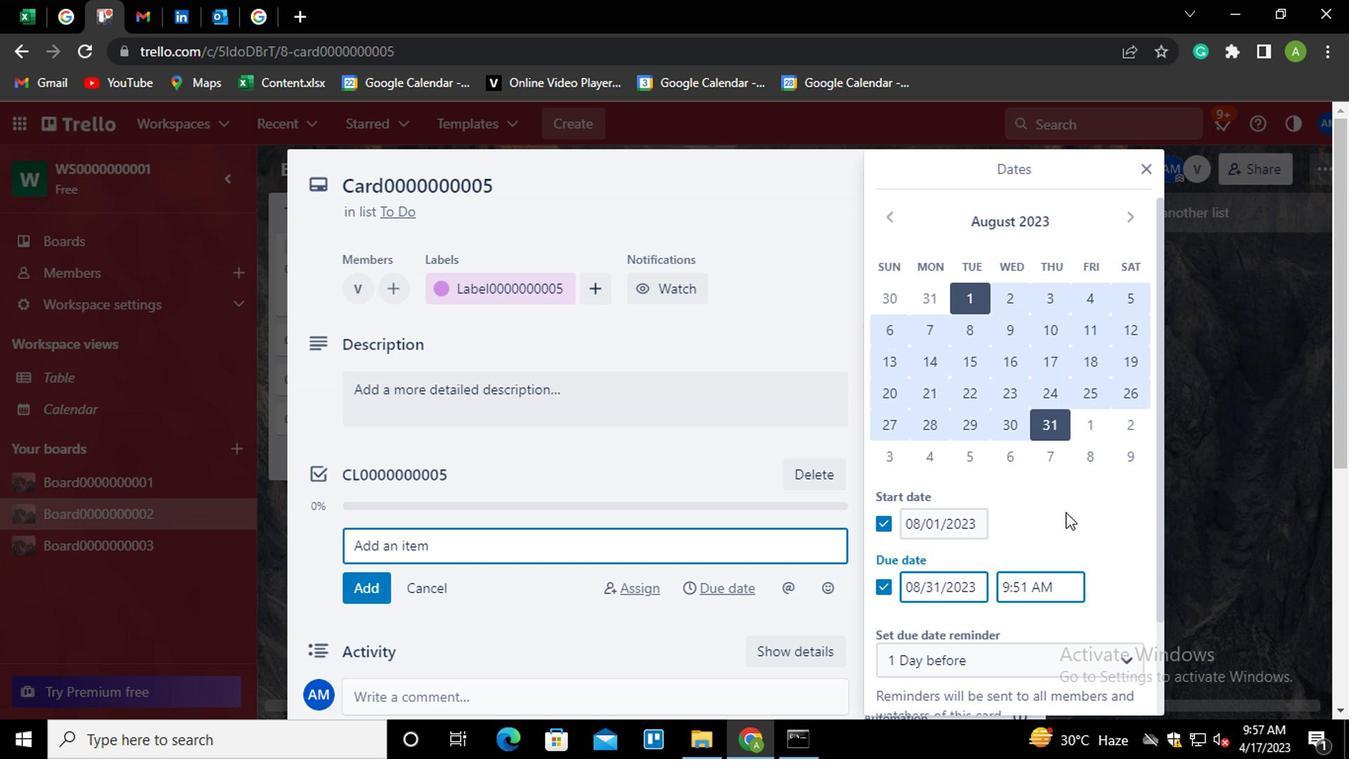 
Action: Mouse scrolled (1062, 511) with delta (0, -1)
Screenshot: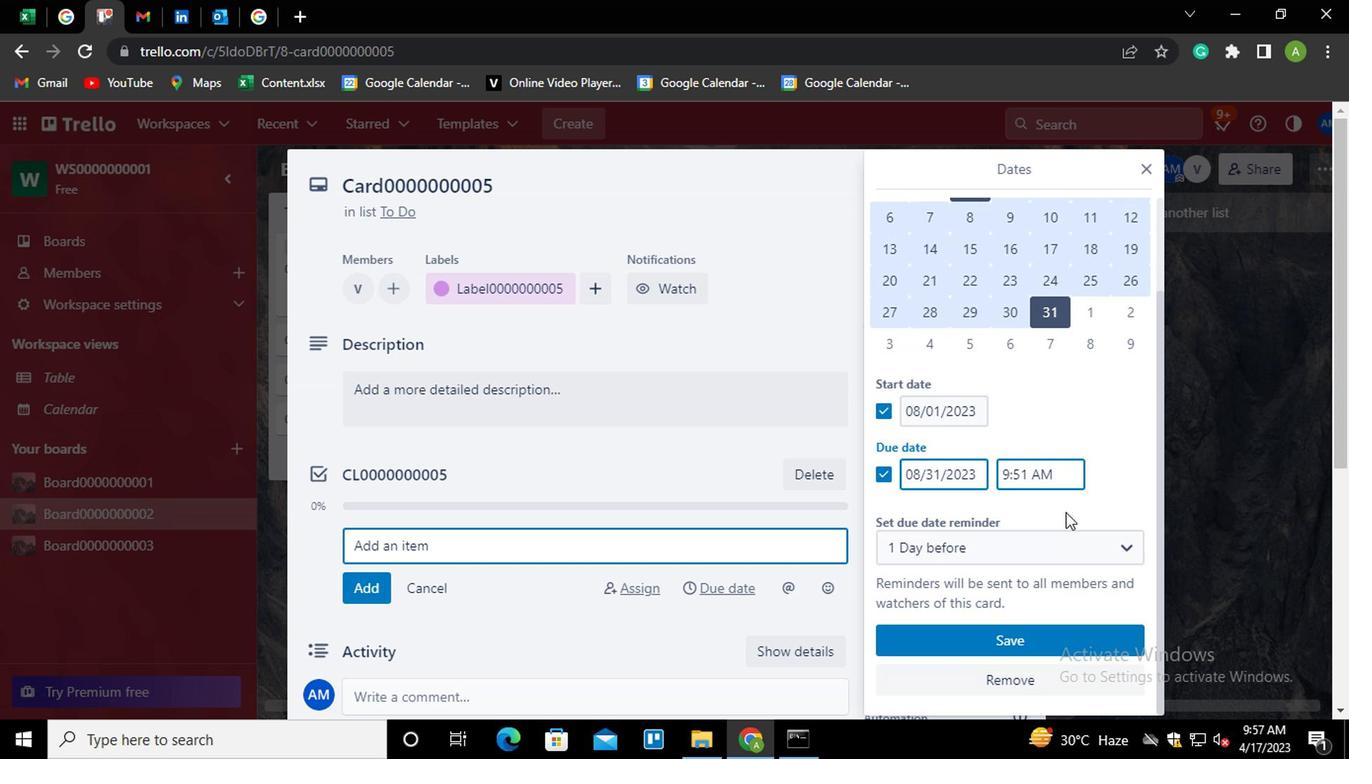 
Action: Mouse scrolled (1062, 511) with delta (0, -1)
Screenshot: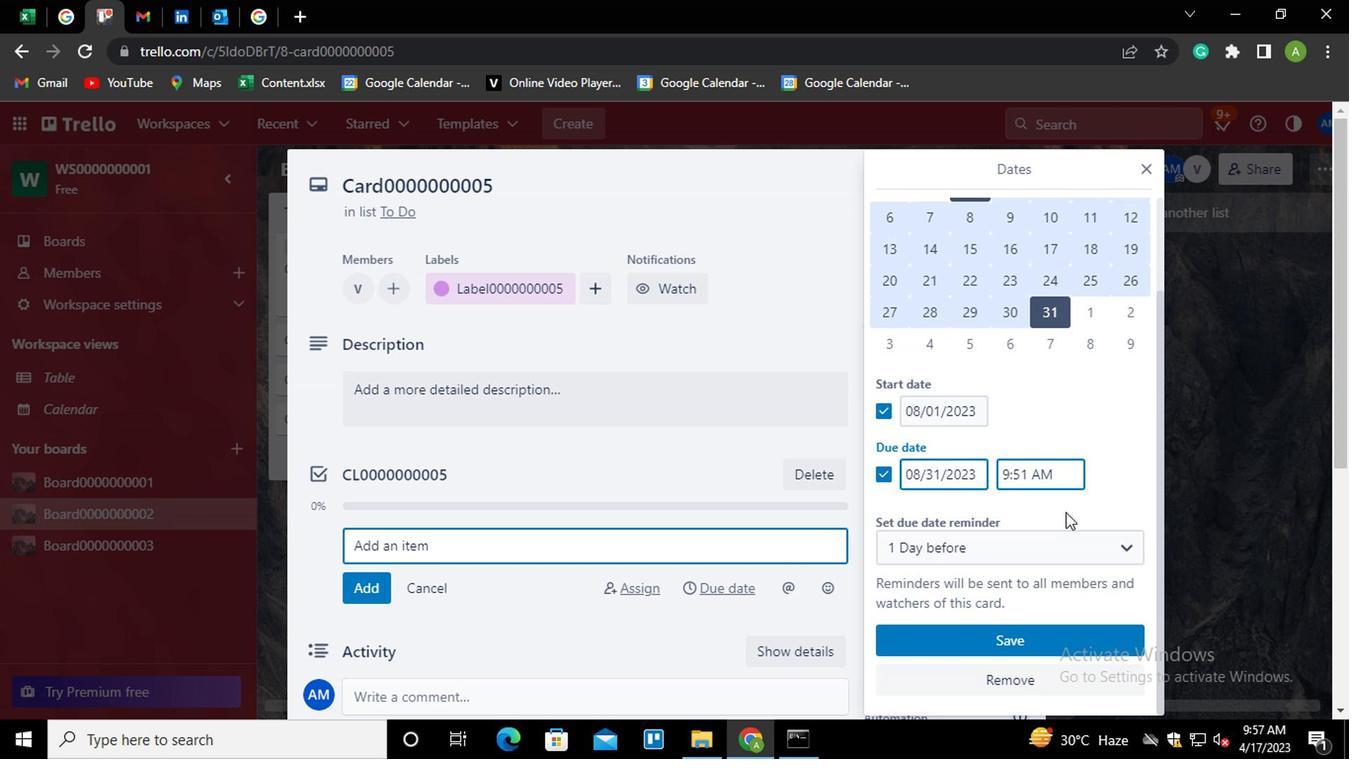 
Action: Mouse moved to (984, 638)
Screenshot: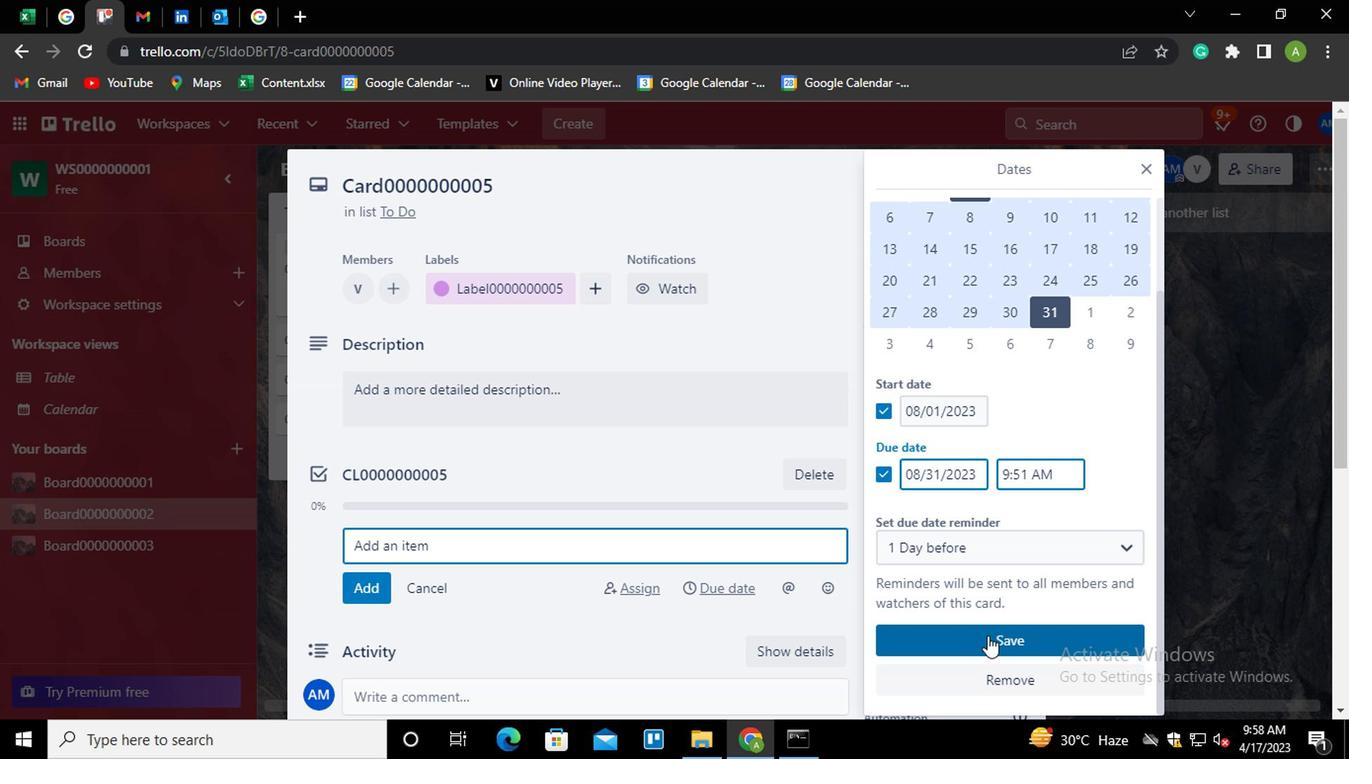 
Action: Mouse pressed left at (984, 638)
Screenshot: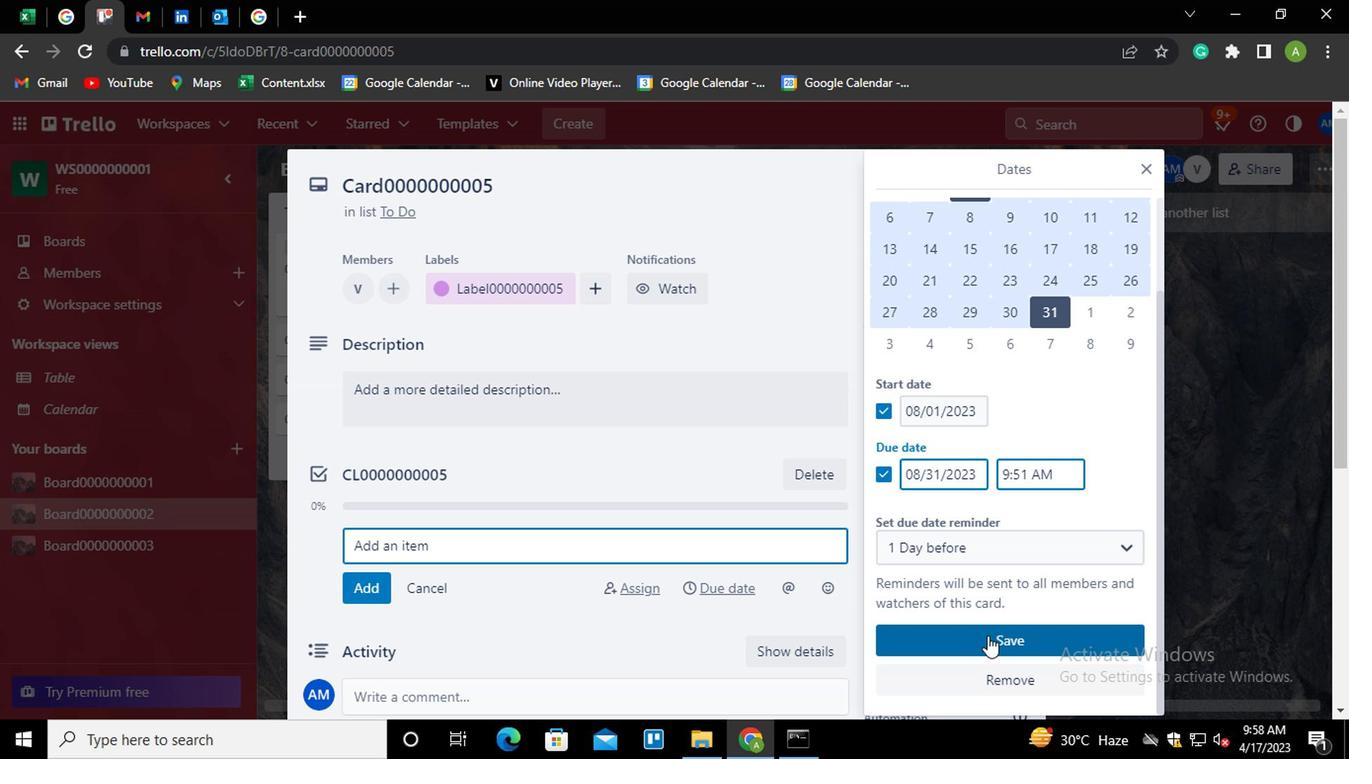 
Action: Mouse moved to (789, 446)
Screenshot: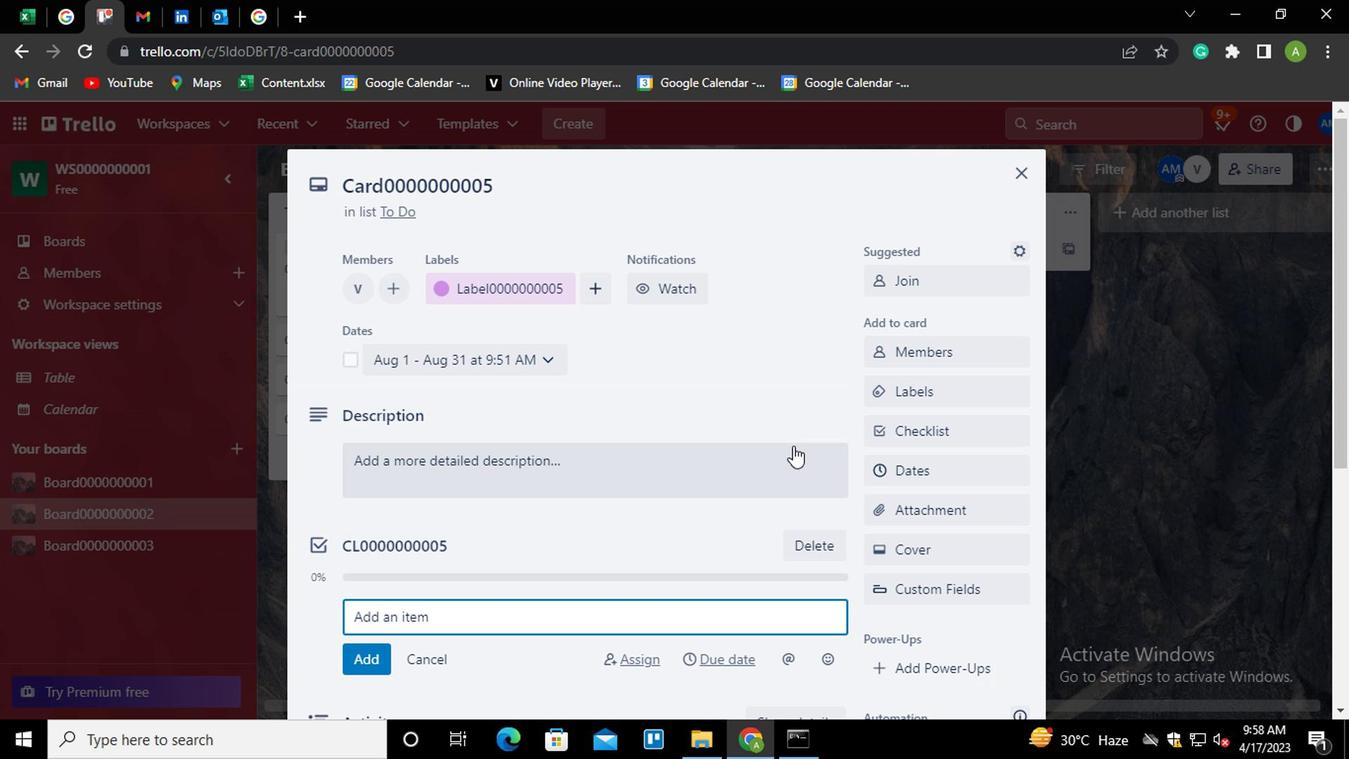 
